 Task: Look for space in Georgetown, Guyana from 10th June, 2023 to 25th June, 2023 for 4 adults in price range Rs.10000 to Rs.15000. Place can be private room with 4 bedrooms having 4 beds and 4 bathrooms. Property type can be house, flat, guest house, hotel. Amenities needed are: wifi, TV, free parkinig on premises, gym, breakfast. Booking option can be shelf check-in. Required host language is English.
Action: Mouse moved to (558, 121)
Screenshot: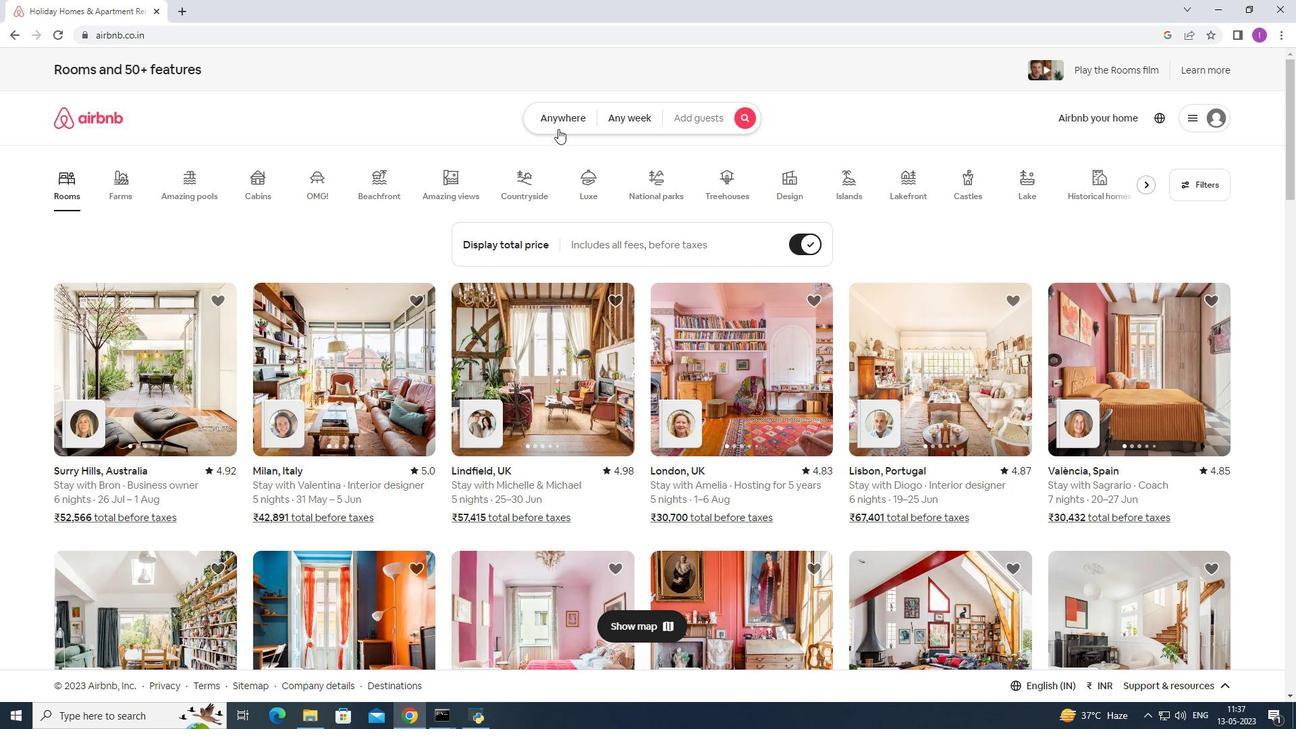 
Action: Mouse pressed left at (558, 121)
Screenshot: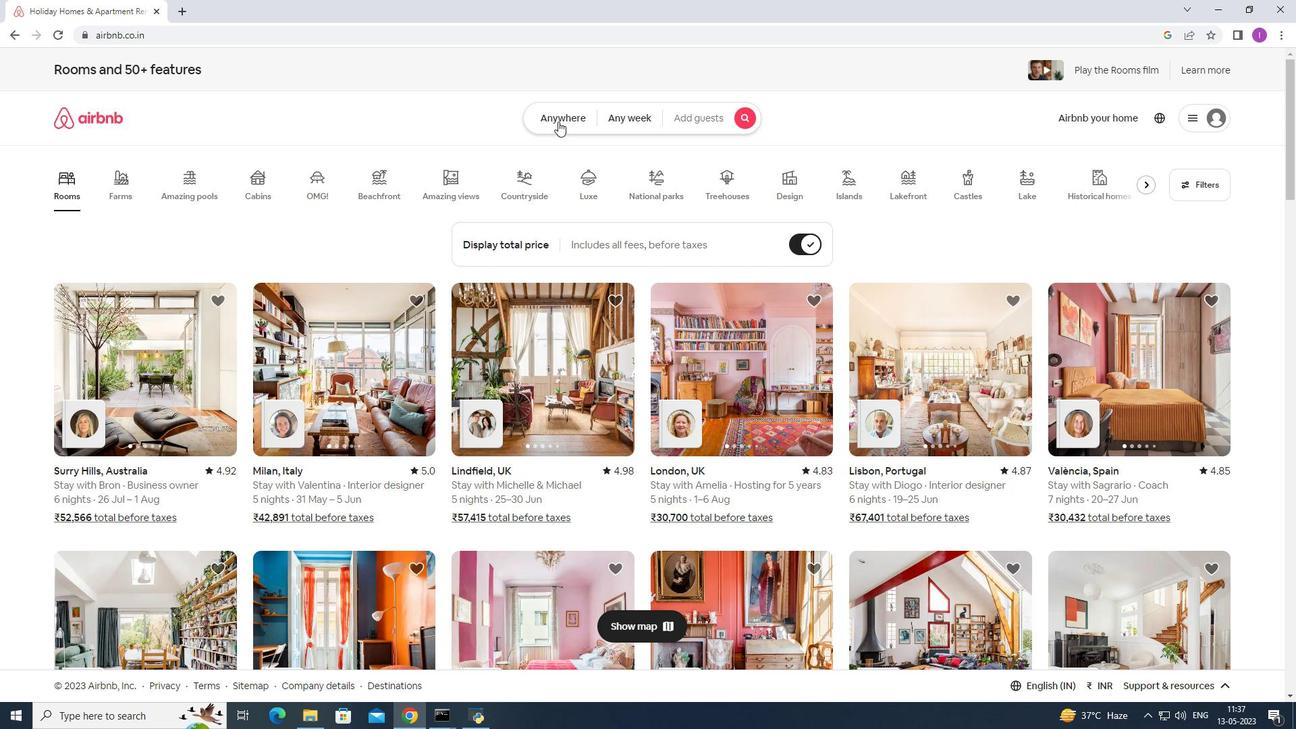 
Action: Mouse moved to (391, 172)
Screenshot: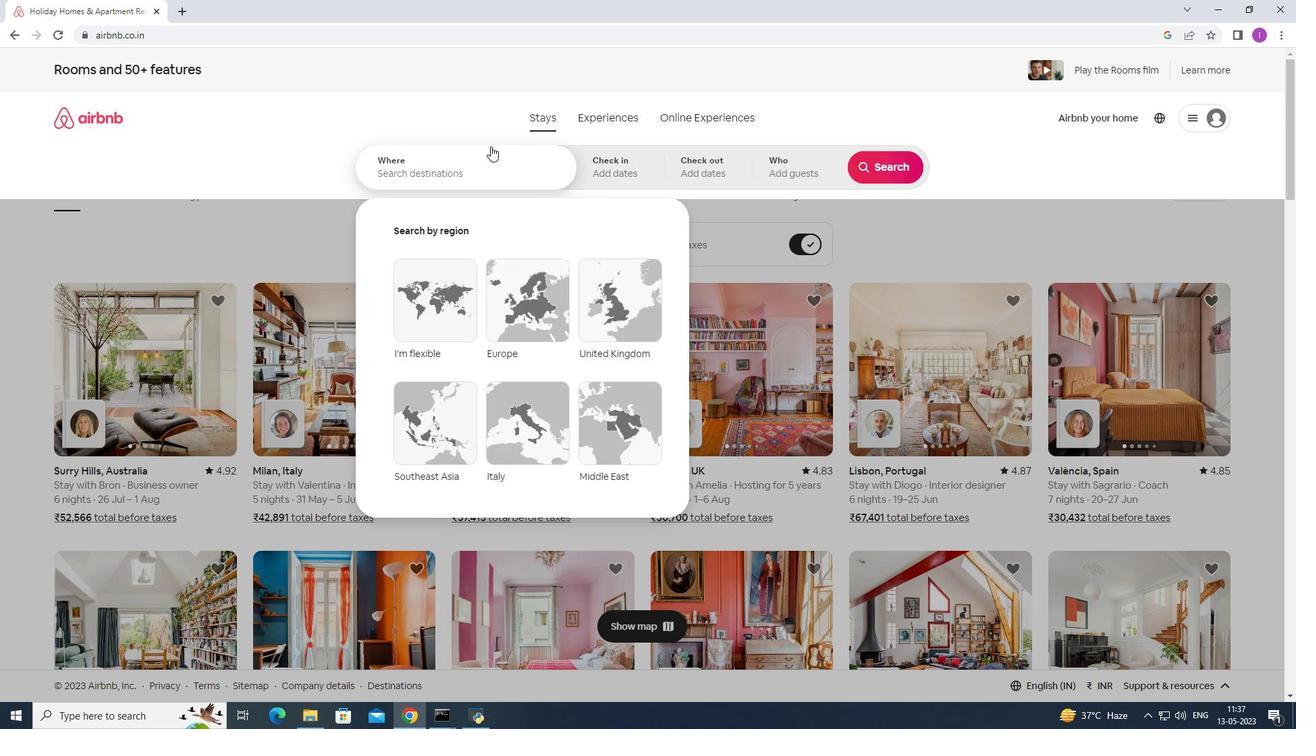 
Action: Mouse pressed left at (391, 172)
Screenshot: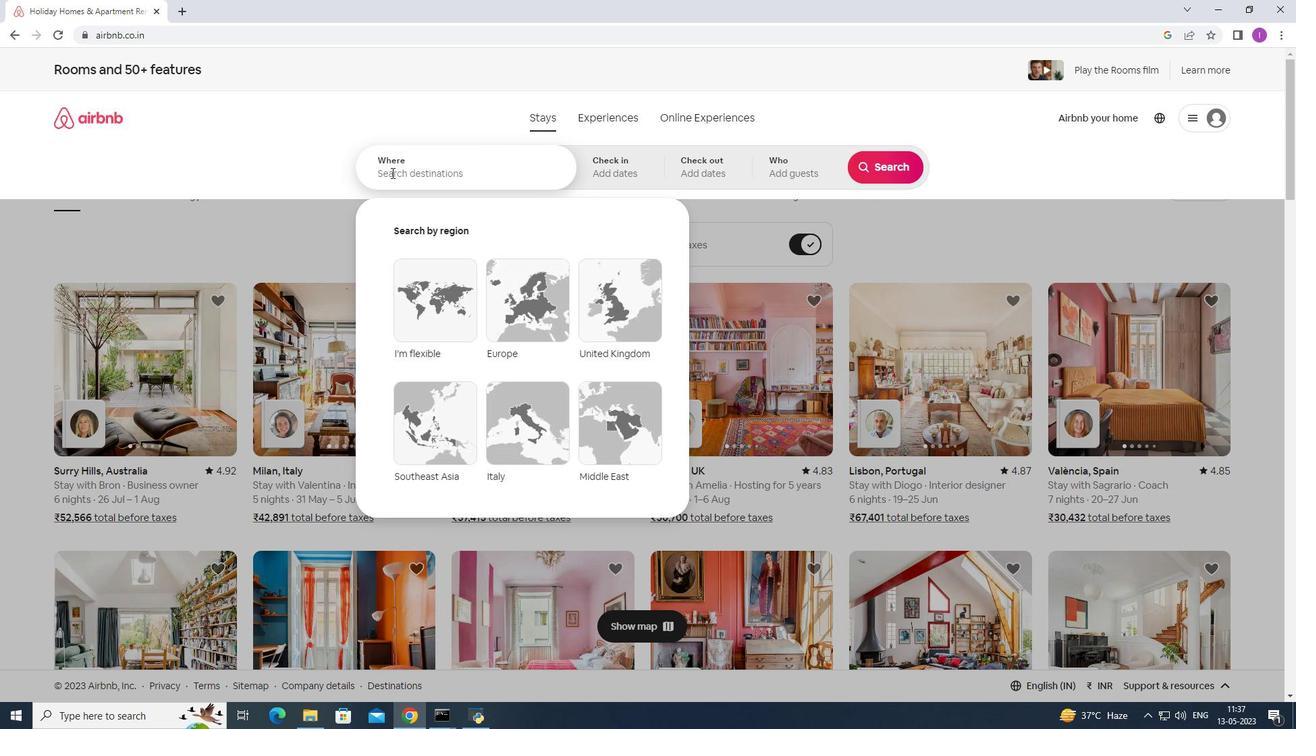 
Action: Mouse moved to (461, 187)
Screenshot: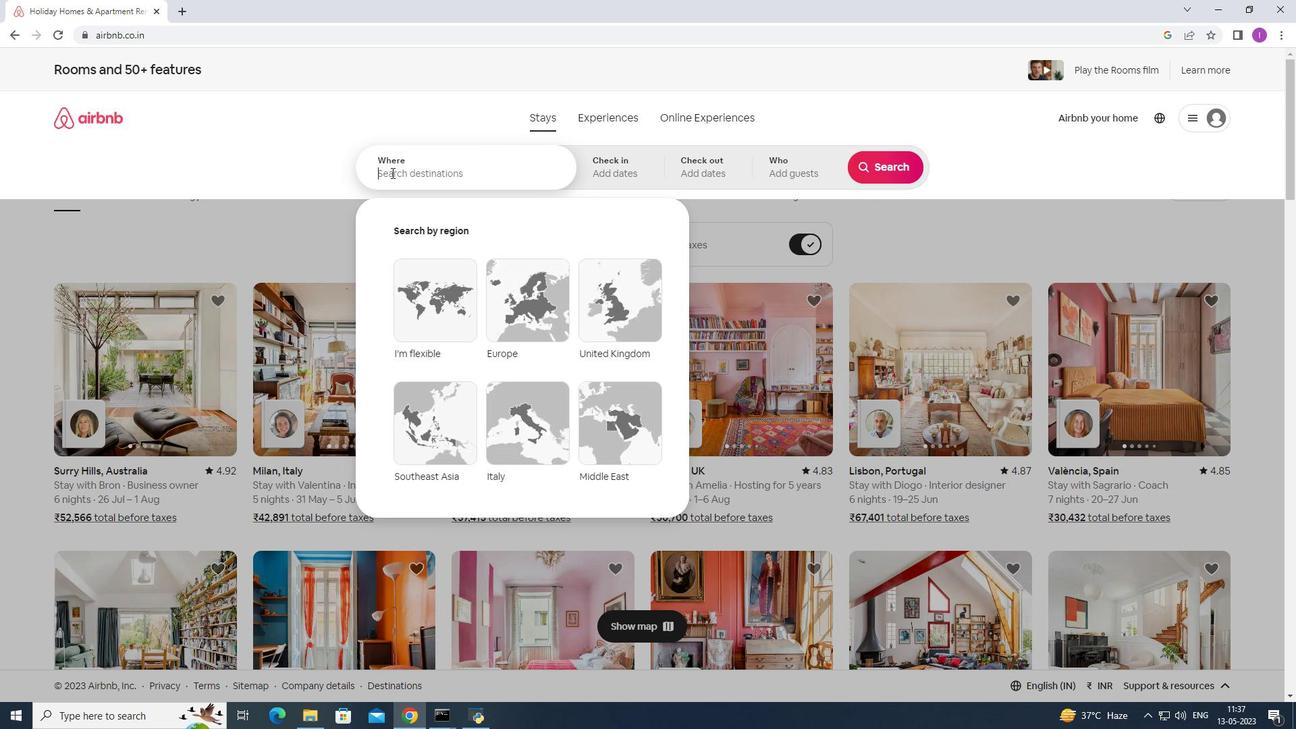 
Action: Key pressed <Key.shift>Georgetown,<Key.shift><Key.shift><Key.shift><Key.shift><Key.shift><Key.shift><Key.shift><Key.shift><Key.shift>Guyana
Screenshot: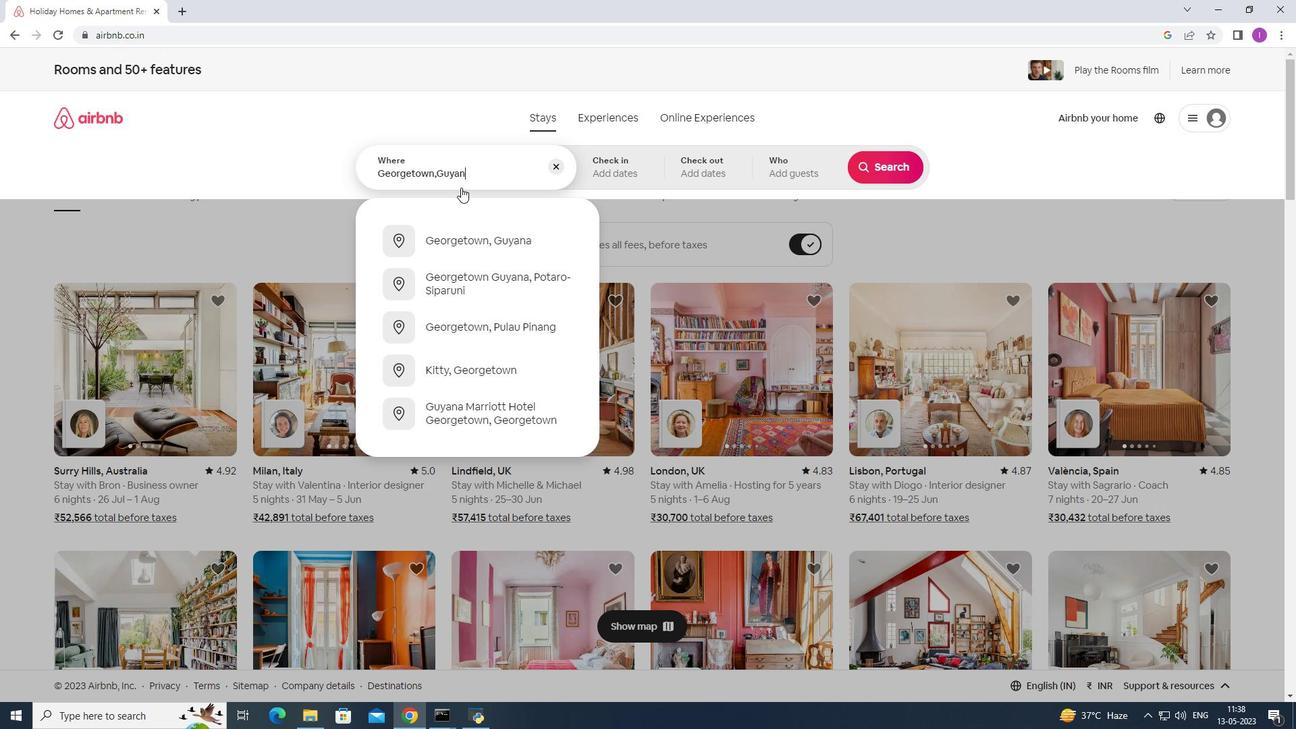 
Action: Mouse moved to (449, 234)
Screenshot: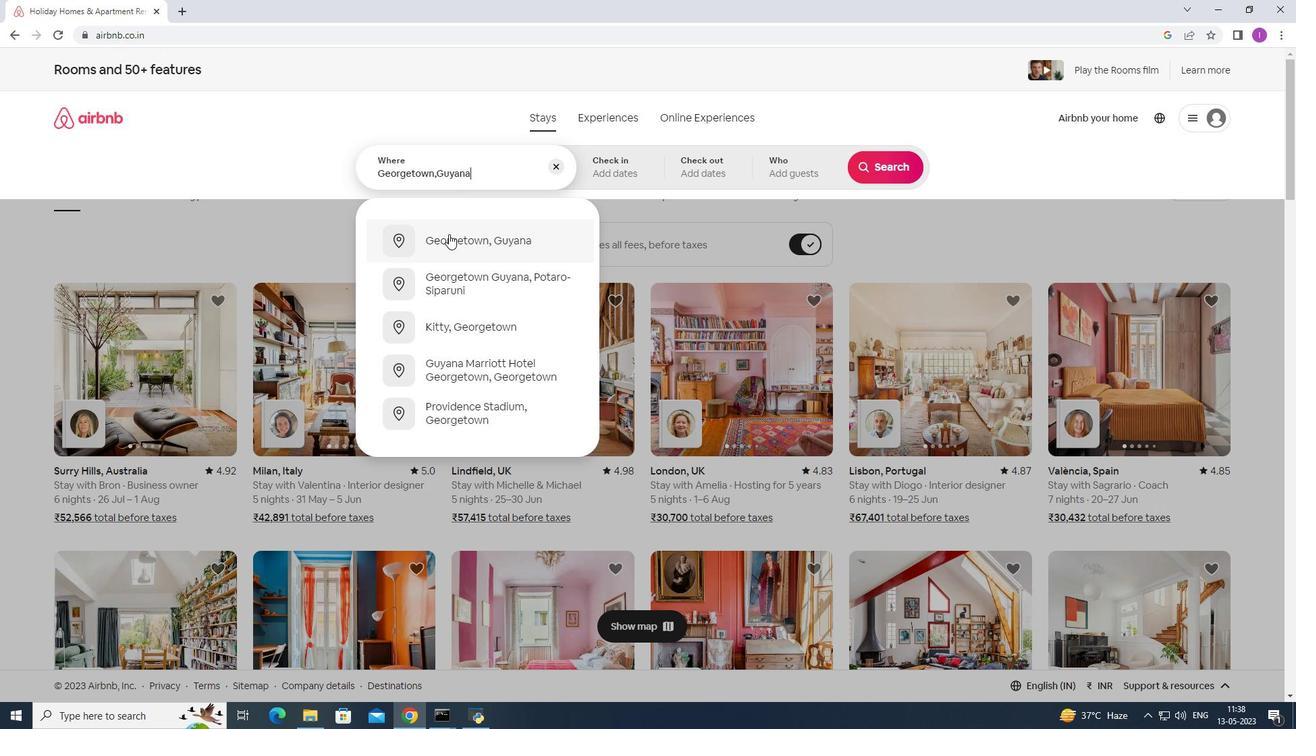 
Action: Mouse pressed left at (449, 234)
Screenshot: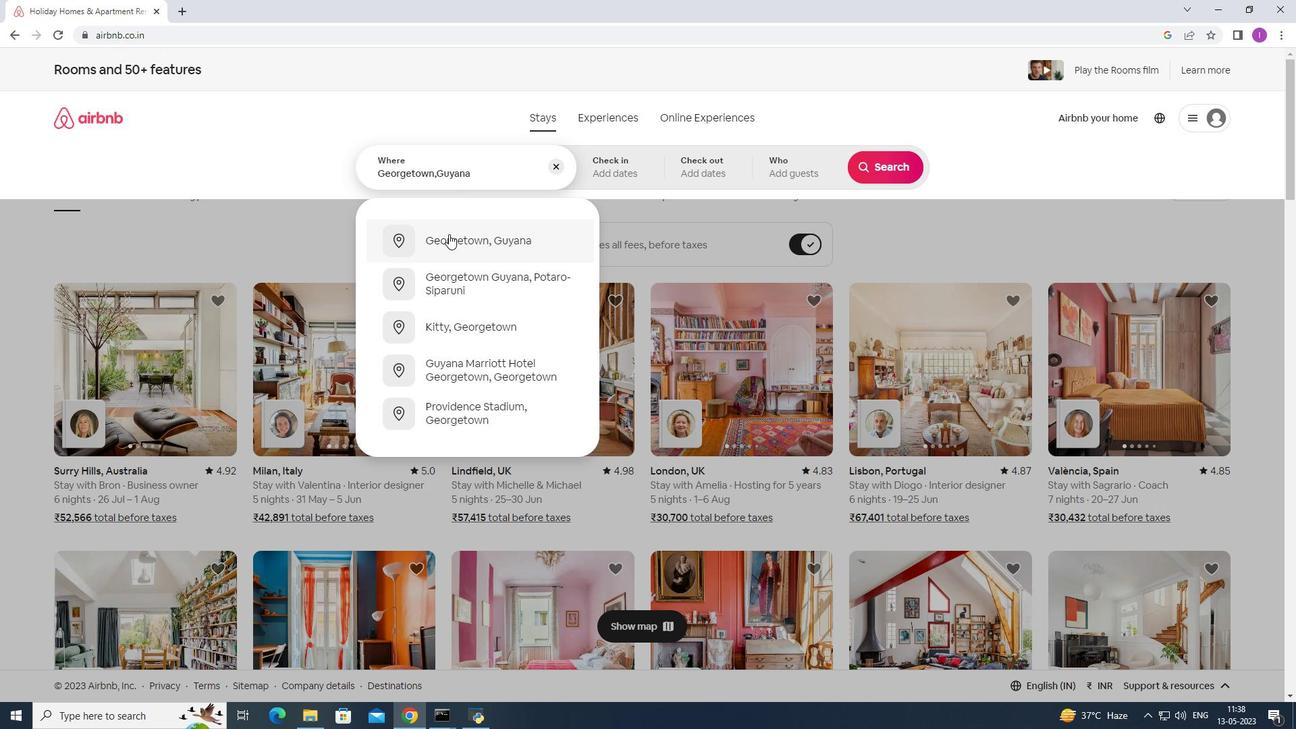
Action: Mouse moved to (886, 275)
Screenshot: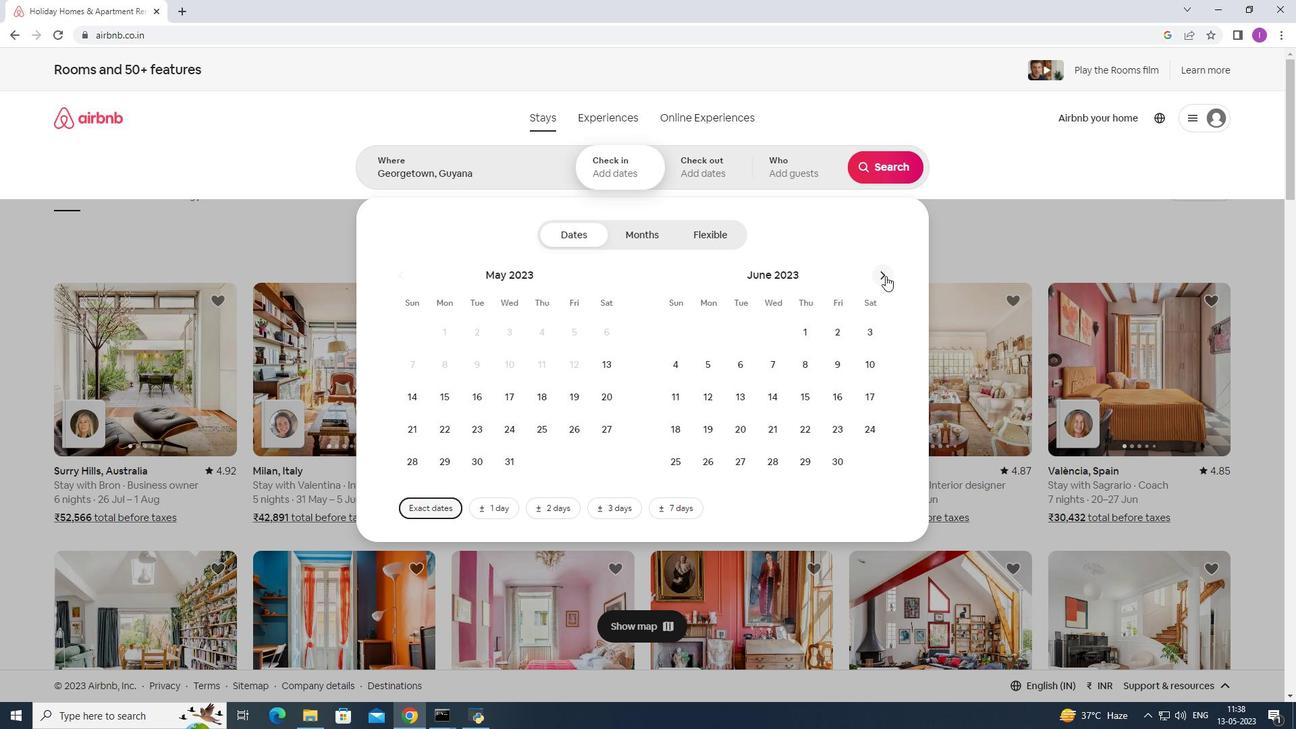 
Action: Mouse pressed left at (886, 275)
Screenshot: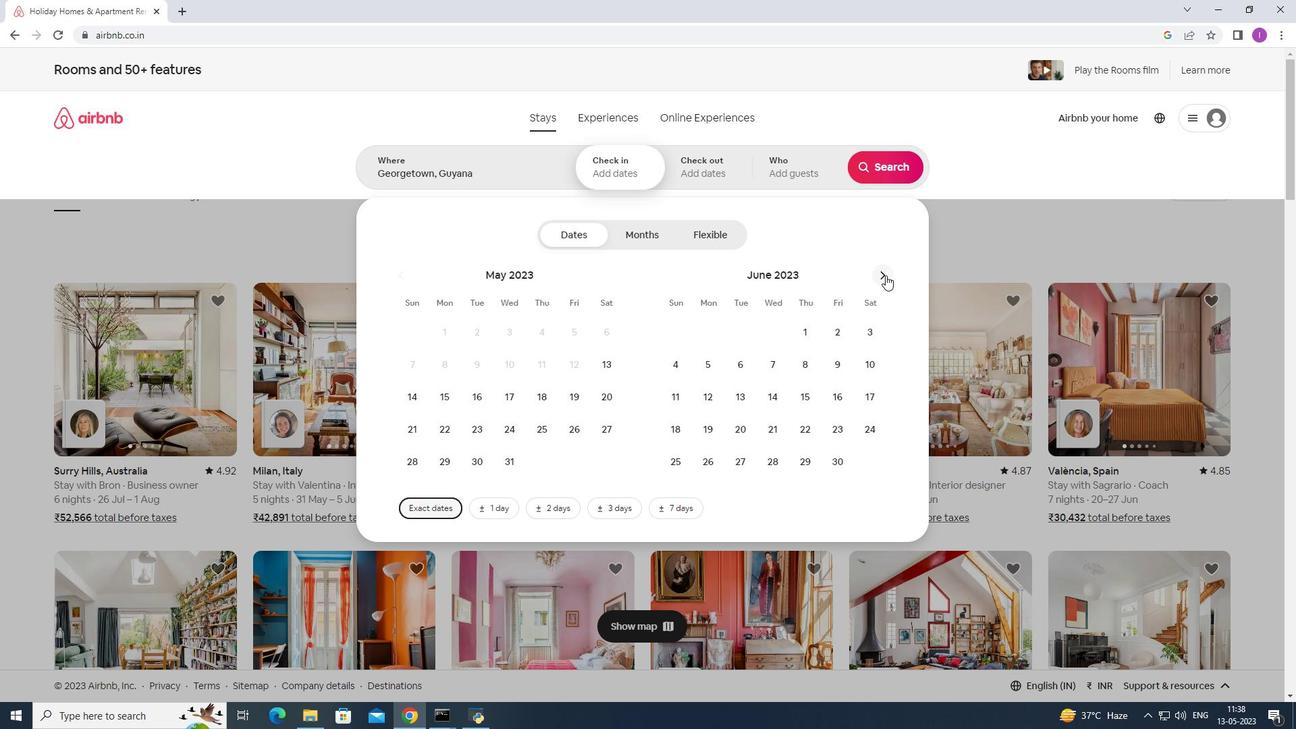 
Action: Mouse moved to (604, 368)
Screenshot: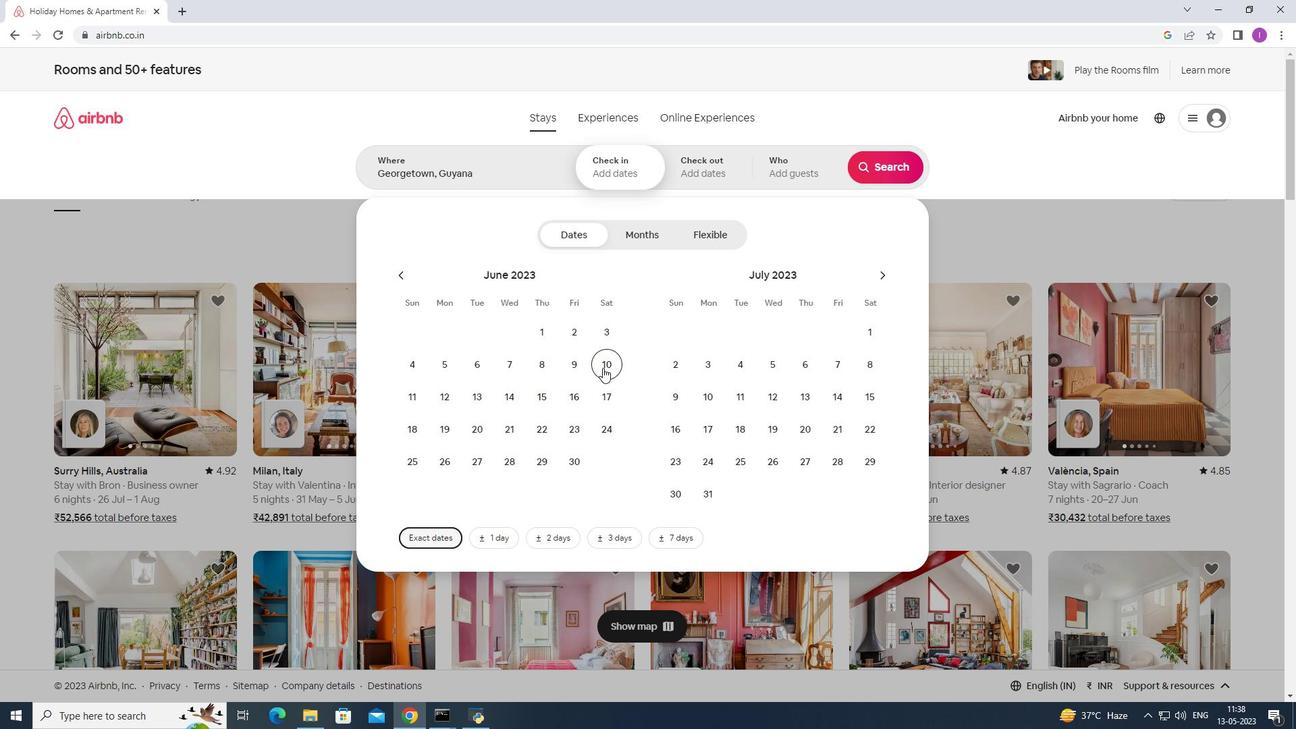 
Action: Mouse pressed left at (604, 368)
Screenshot: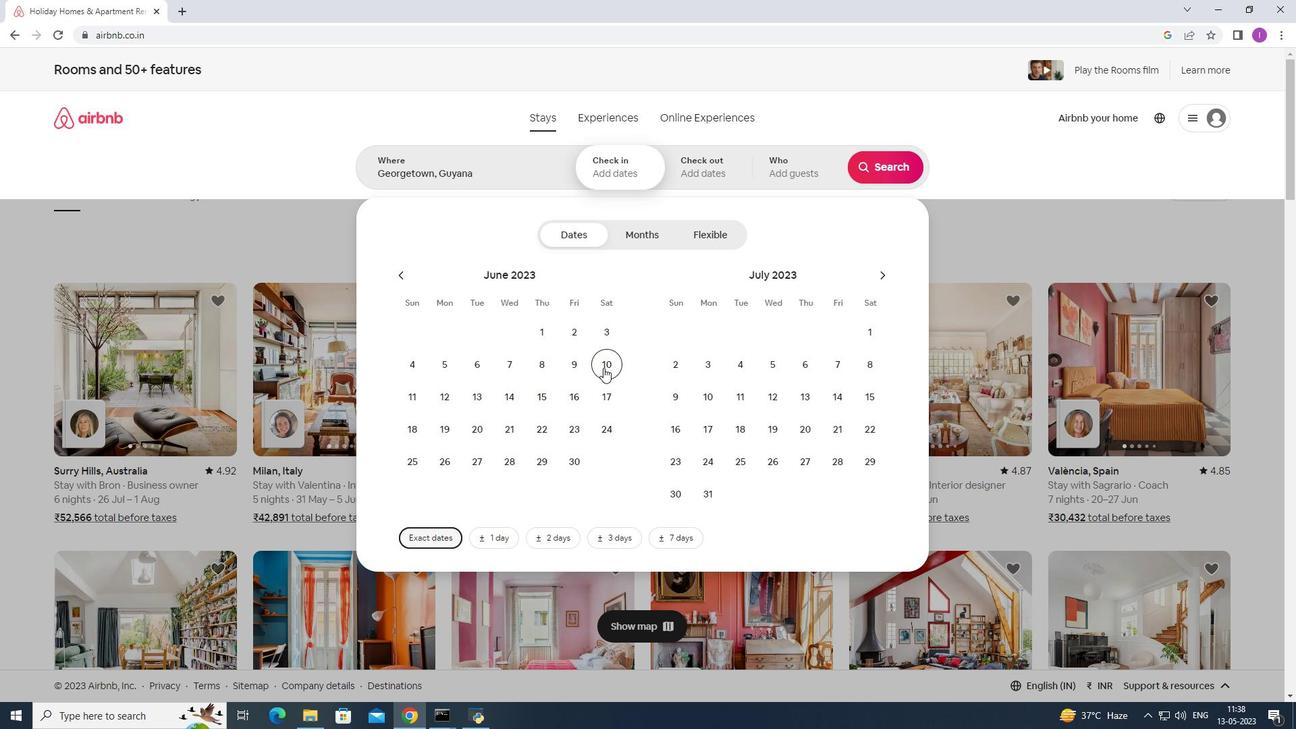 
Action: Mouse moved to (401, 463)
Screenshot: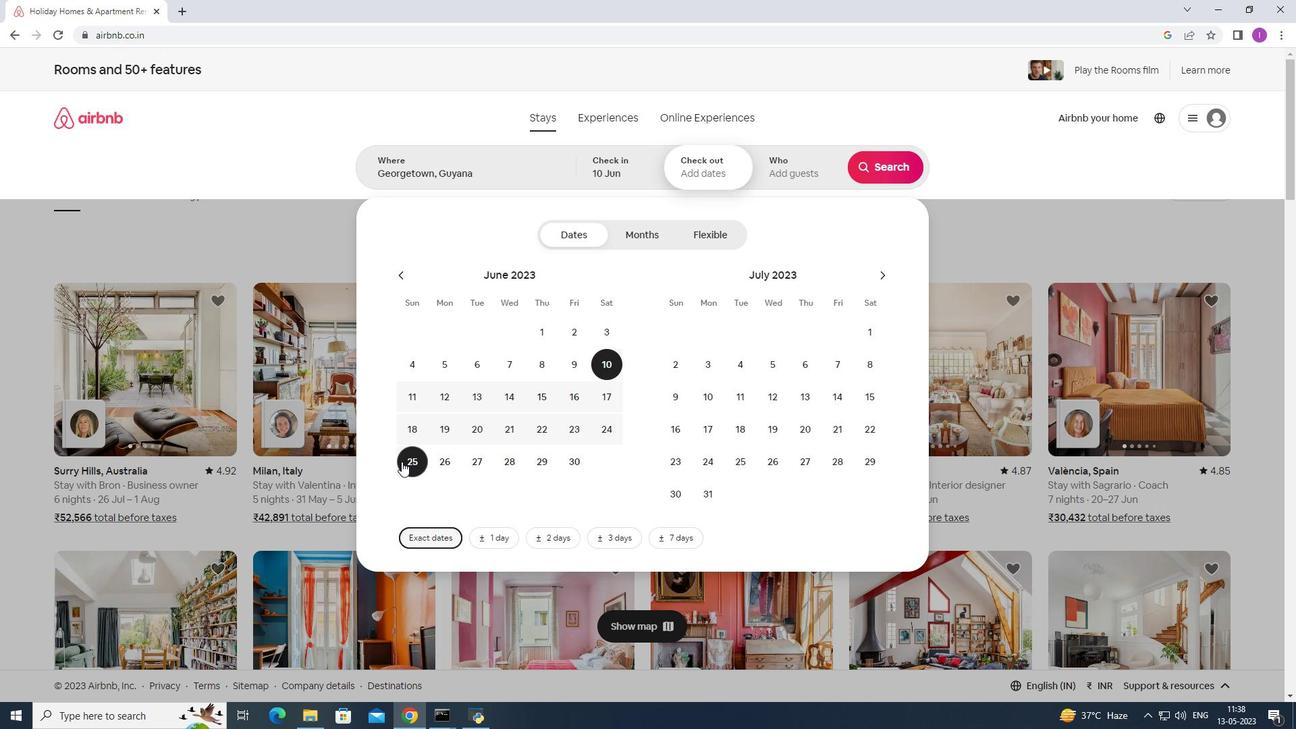 
Action: Mouse pressed left at (401, 463)
Screenshot: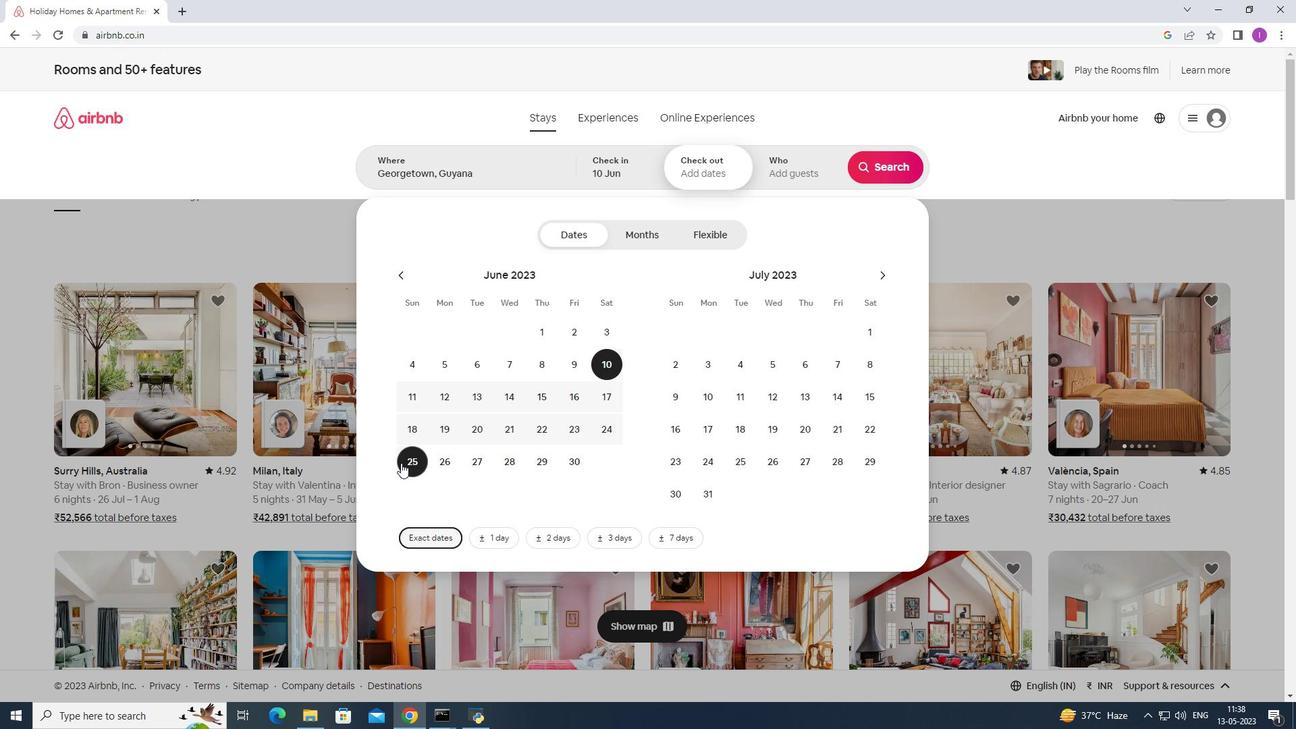 
Action: Mouse moved to (778, 171)
Screenshot: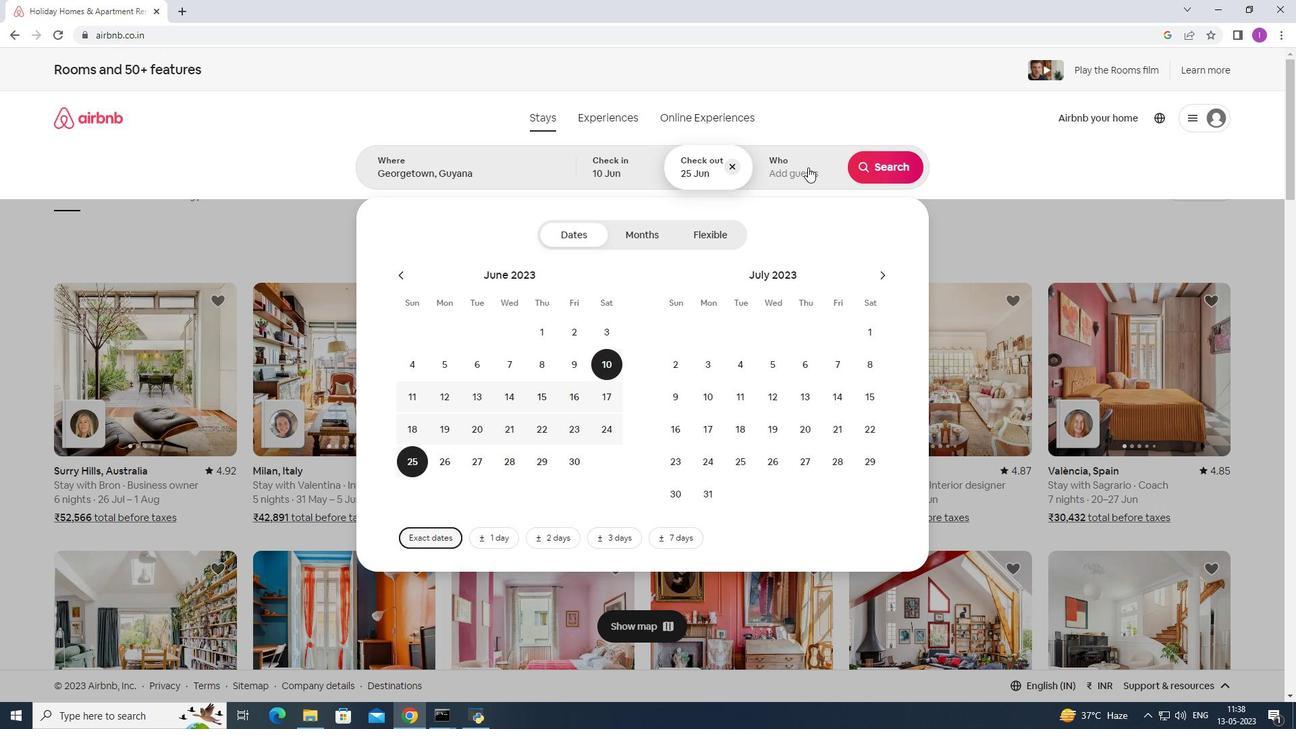 
Action: Mouse pressed left at (778, 171)
Screenshot: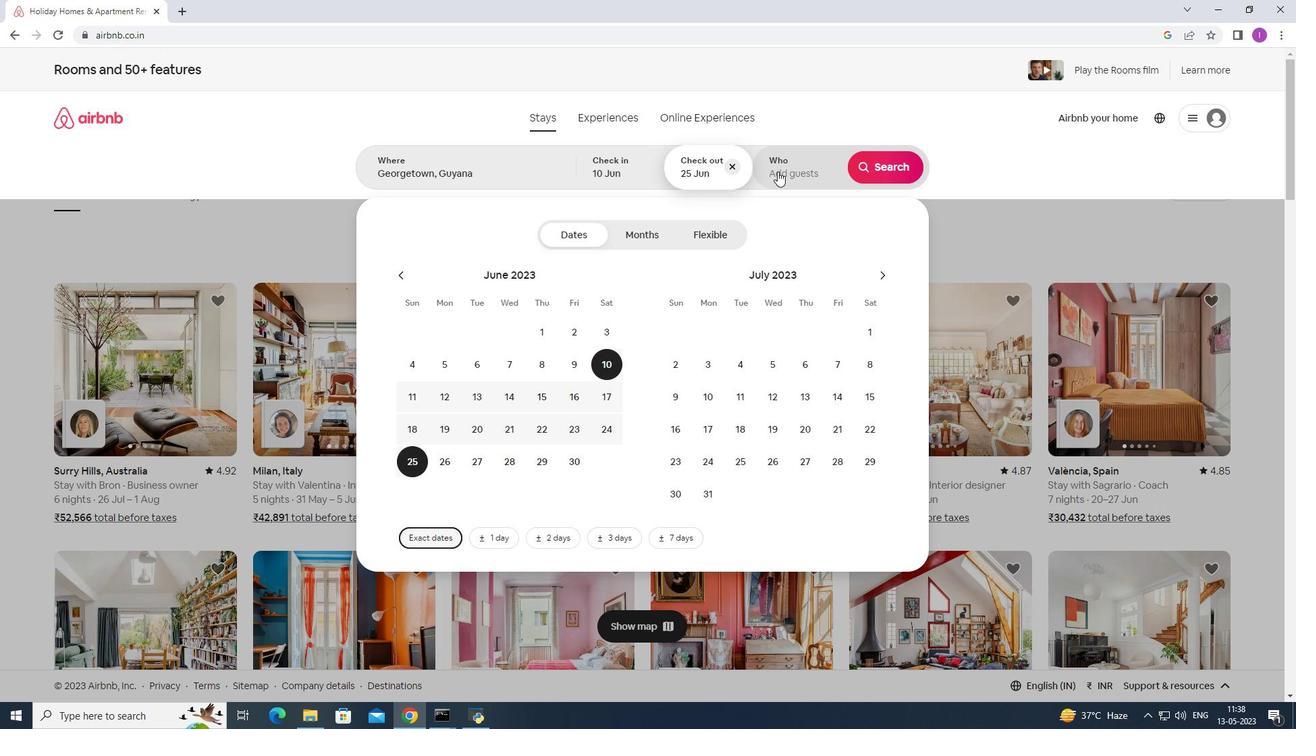 
Action: Mouse moved to (886, 239)
Screenshot: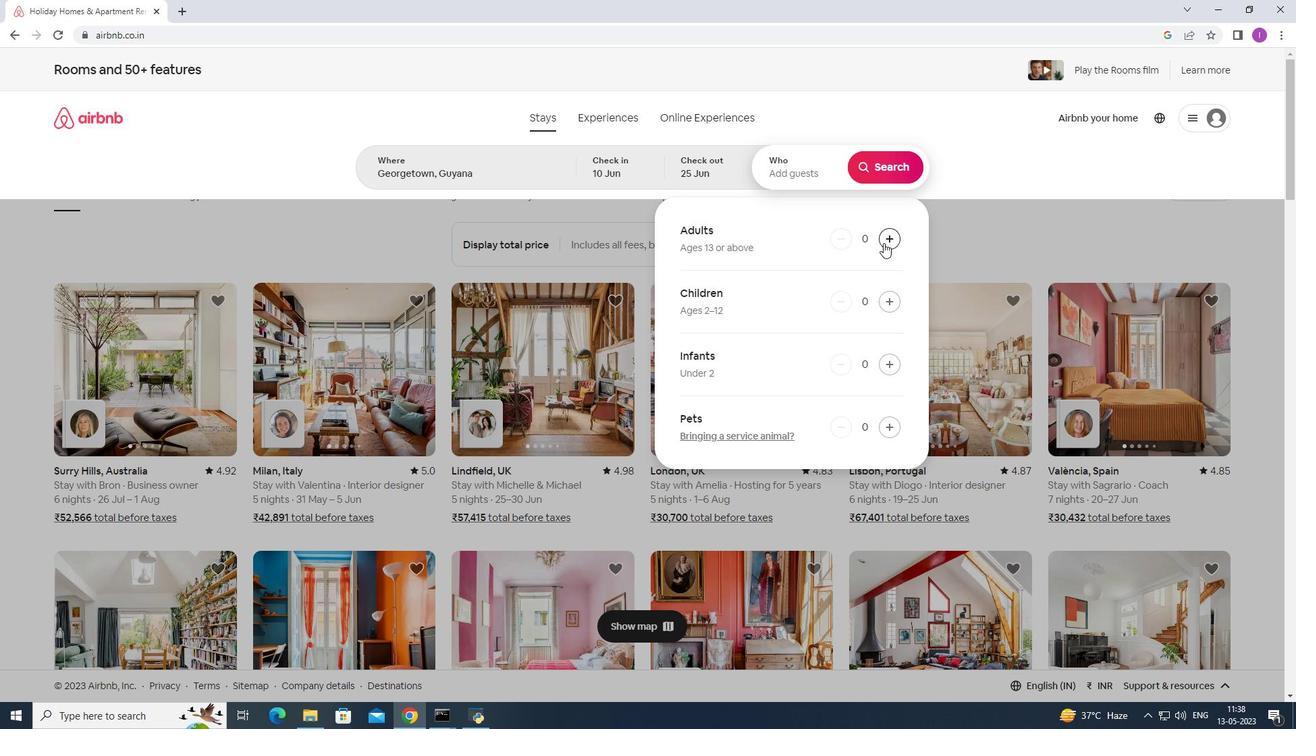
Action: Mouse pressed left at (886, 239)
Screenshot: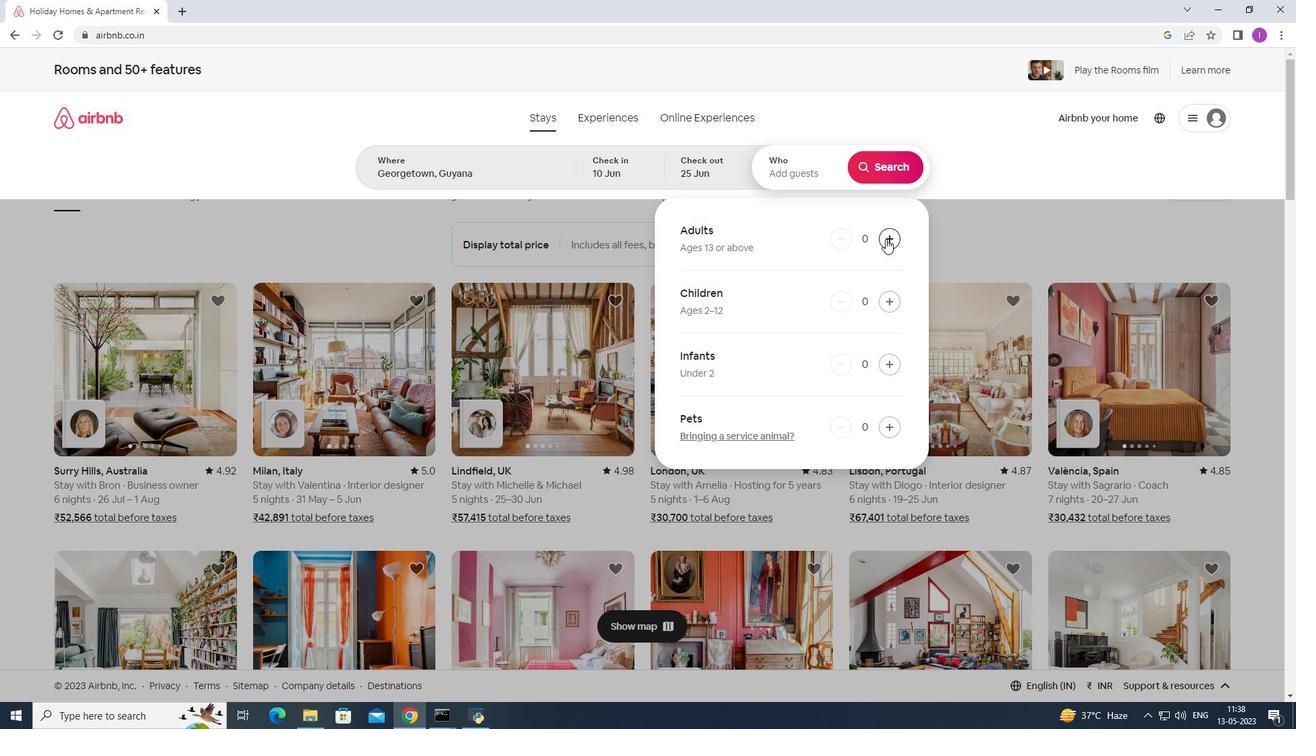 
Action: Mouse moved to (886, 239)
Screenshot: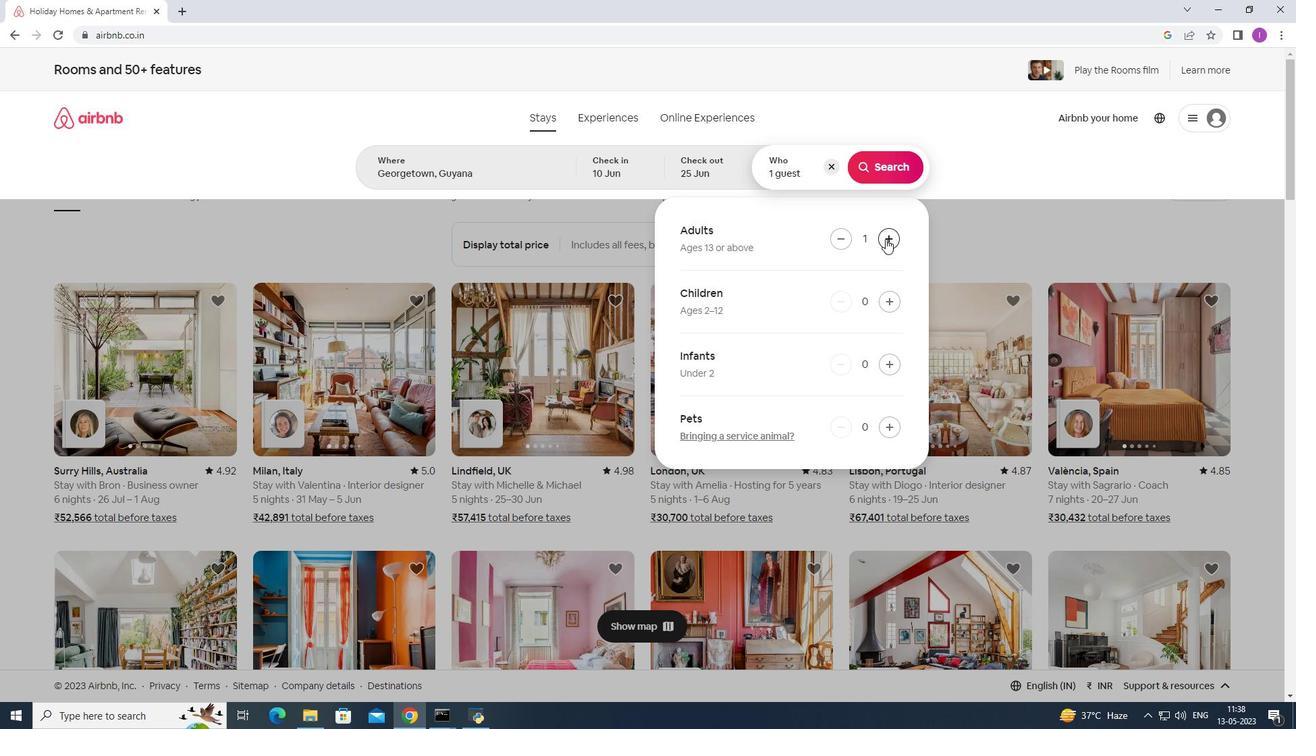 
Action: Mouse pressed left at (886, 239)
Screenshot: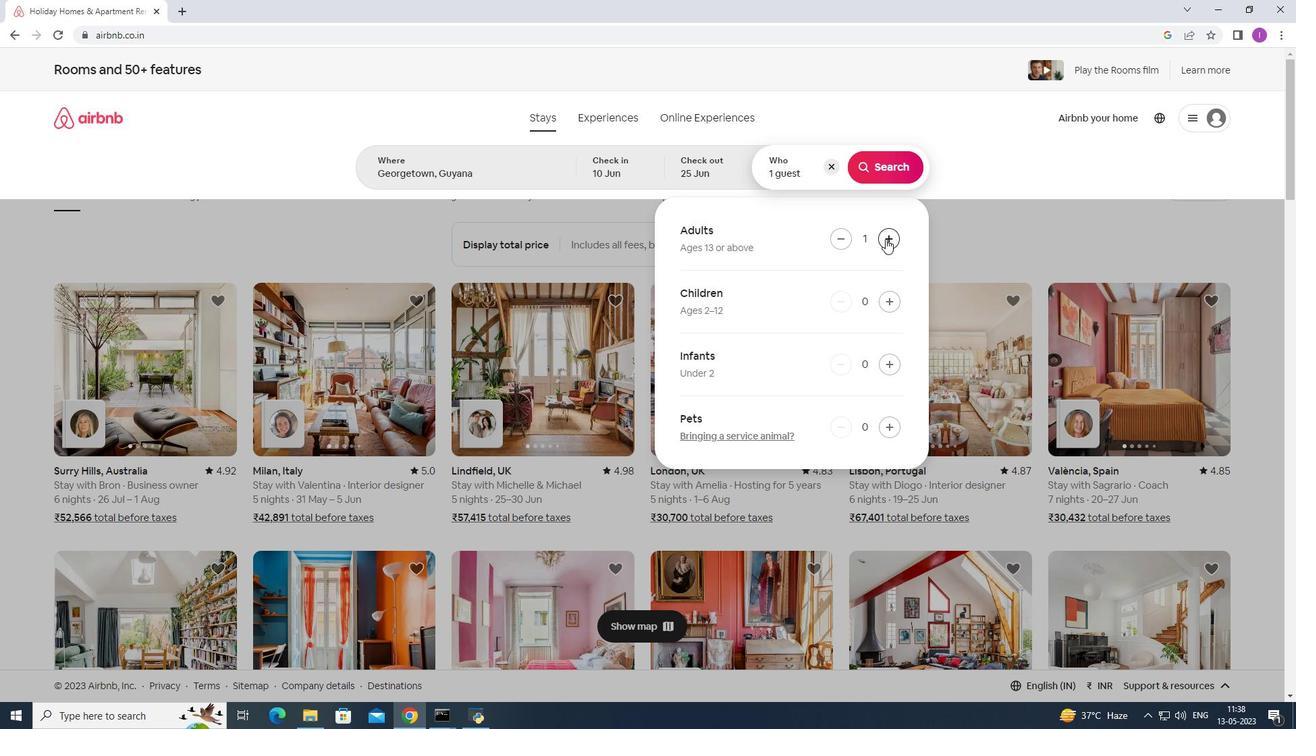 
Action: Mouse pressed left at (886, 239)
Screenshot: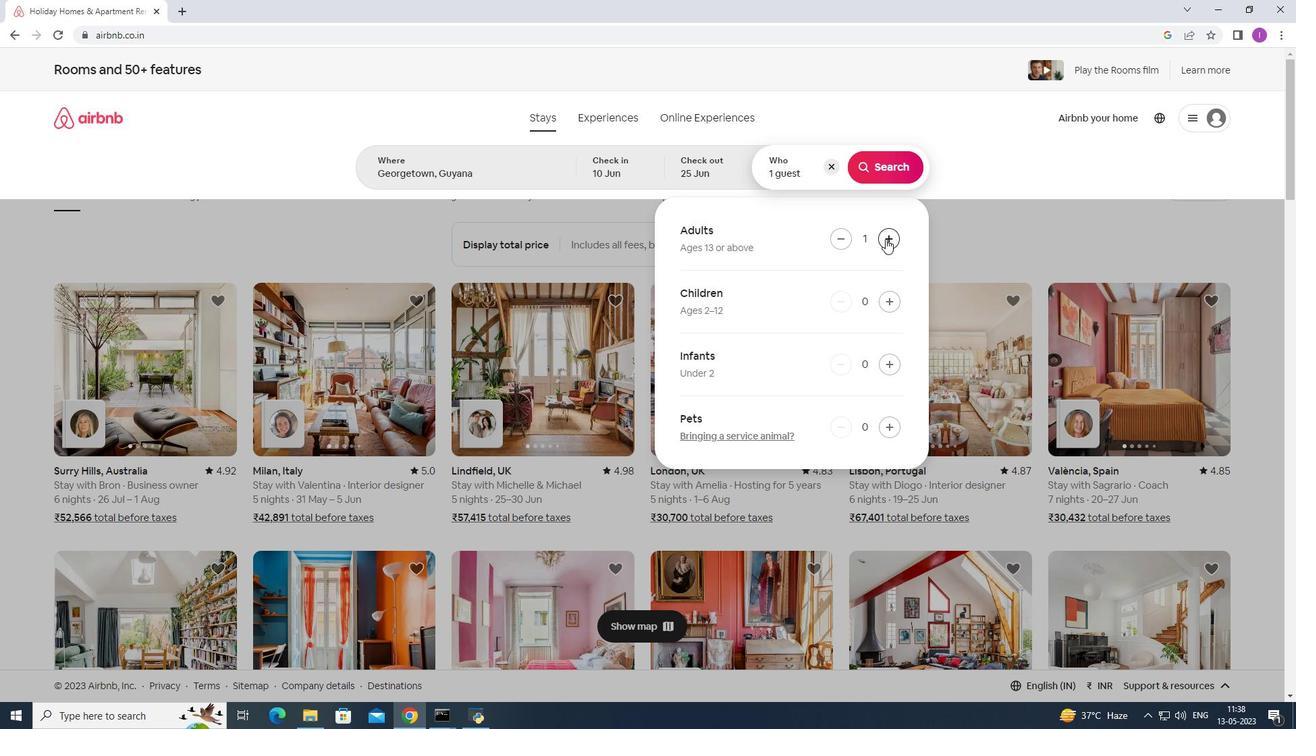 
Action: Mouse pressed left at (886, 239)
Screenshot: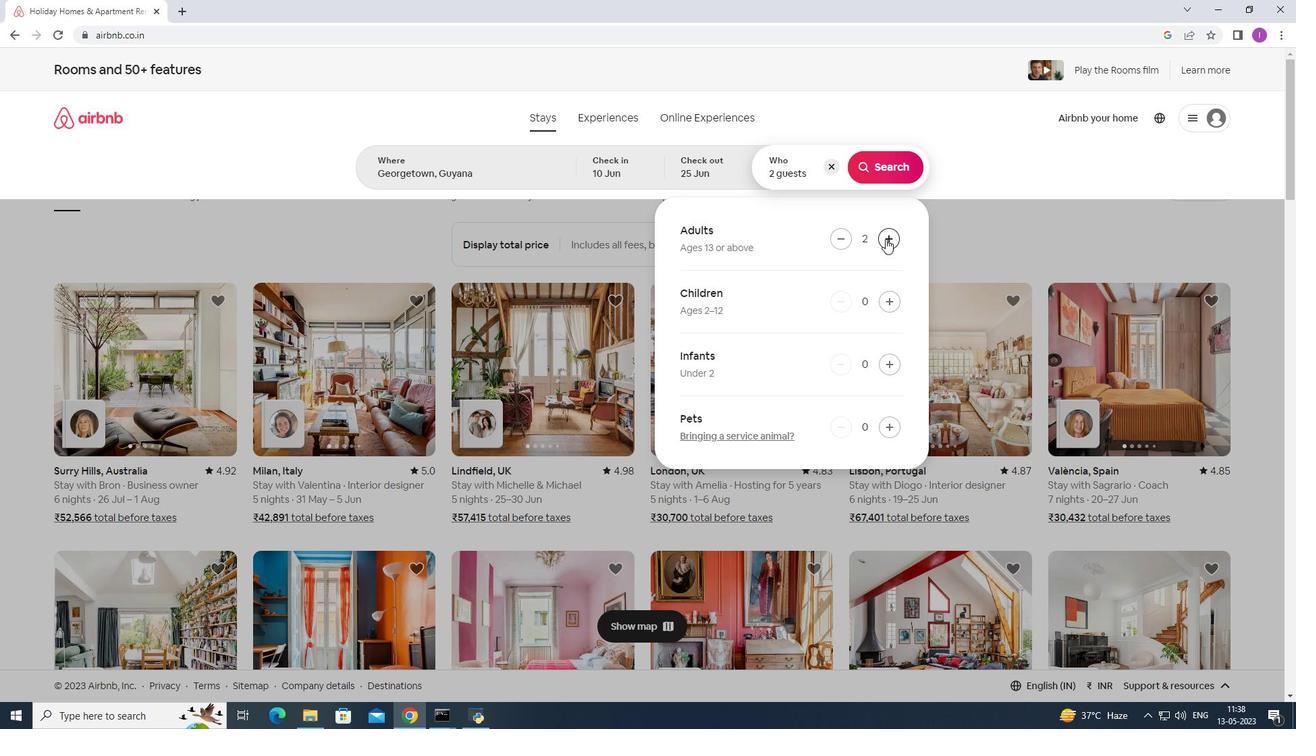 
Action: Mouse moved to (889, 172)
Screenshot: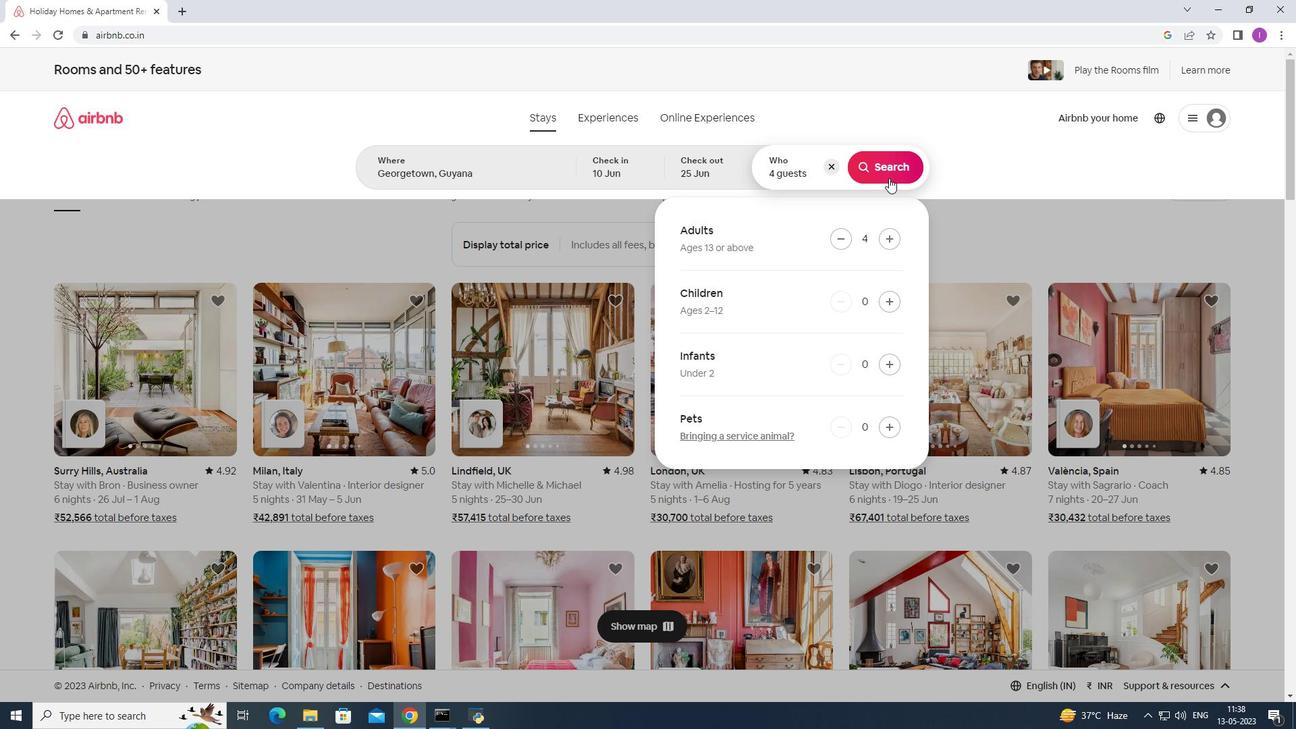 
Action: Mouse pressed left at (889, 172)
Screenshot: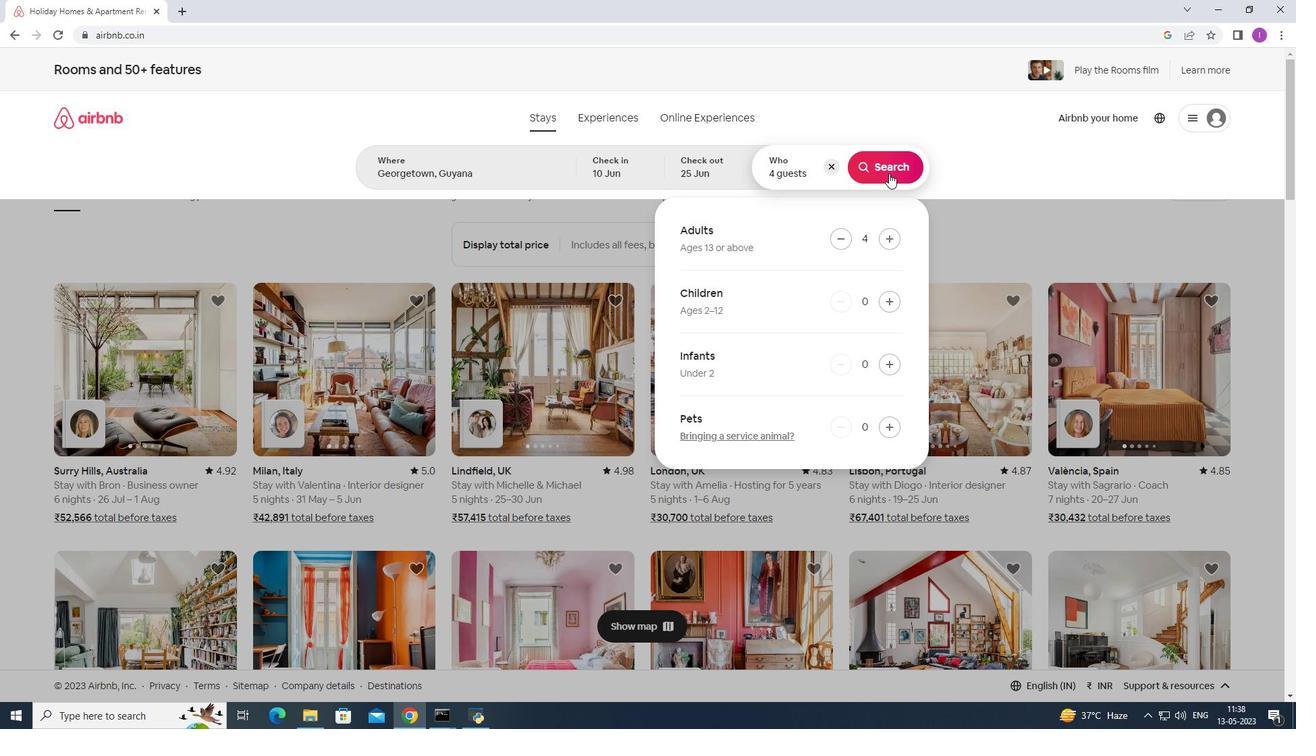 
Action: Mouse moved to (1244, 123)
Screenshot: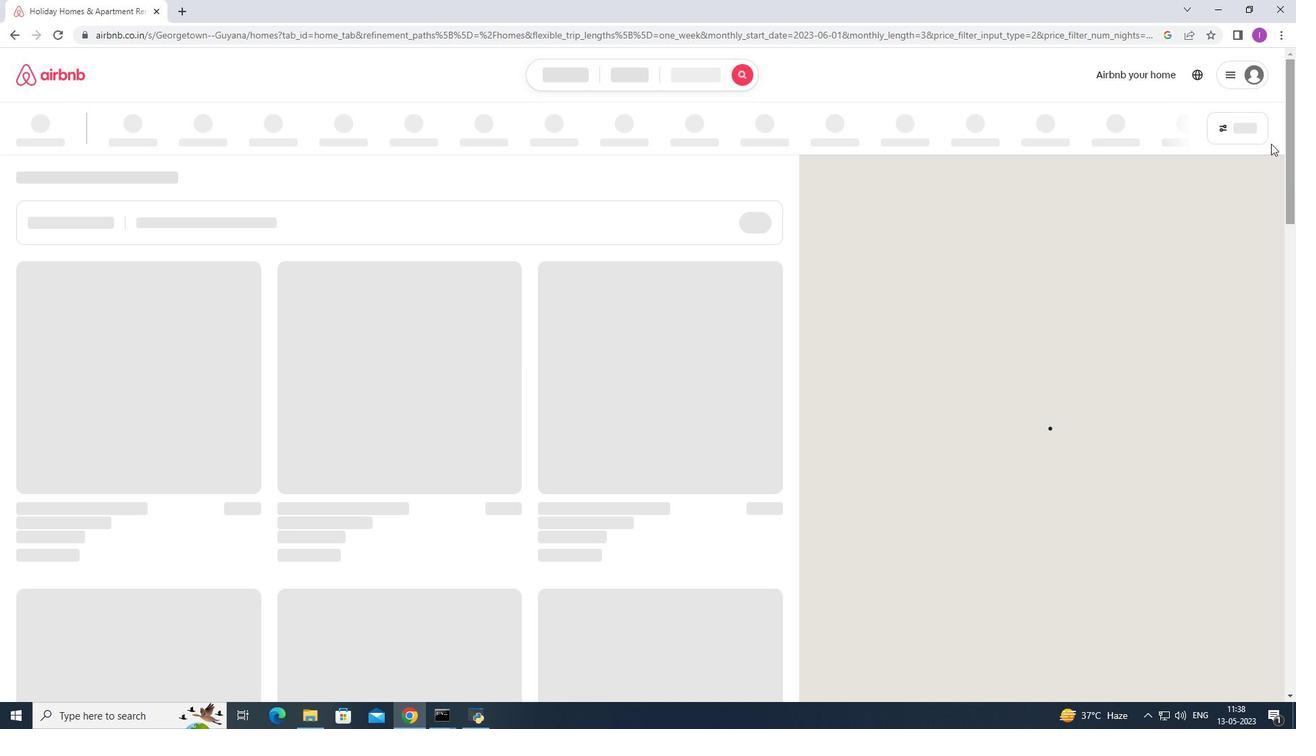 
Action: Mouse pressed left at (1244, 123)
Screenshot: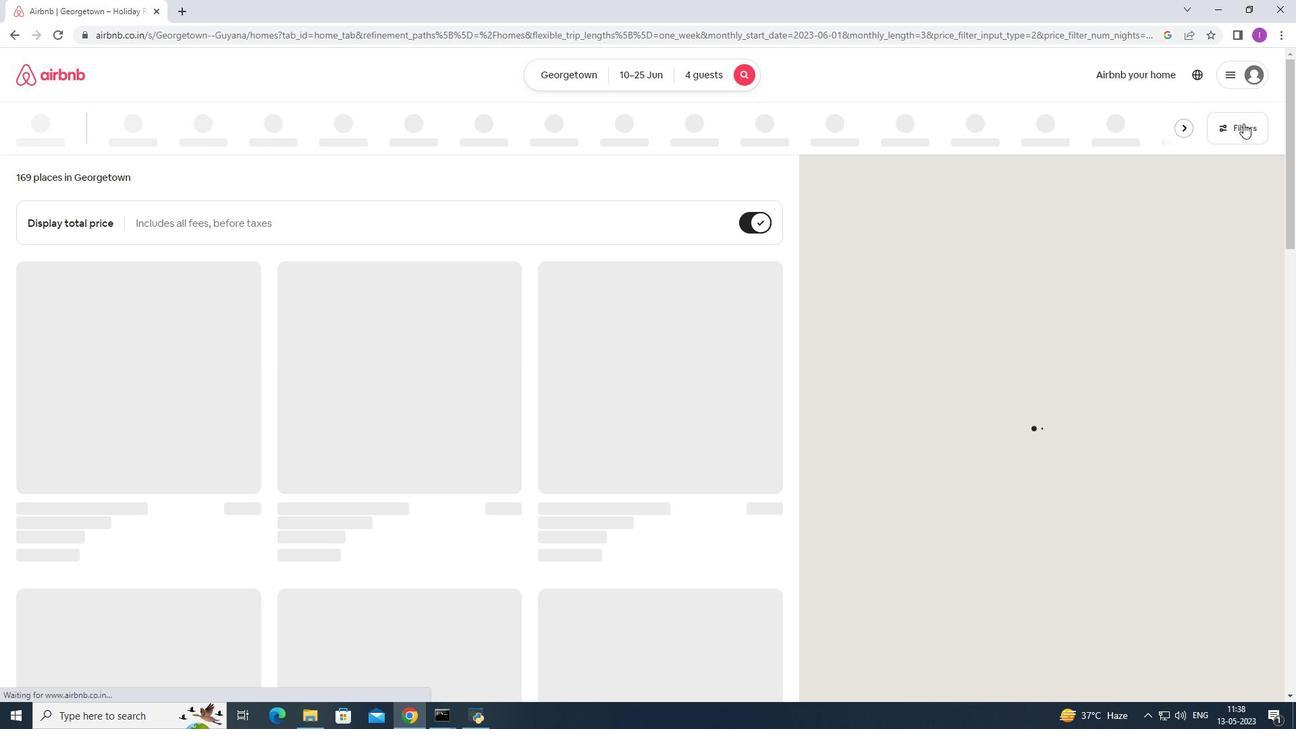 
Action: Mouse moved to (744, 466)
Screenshot: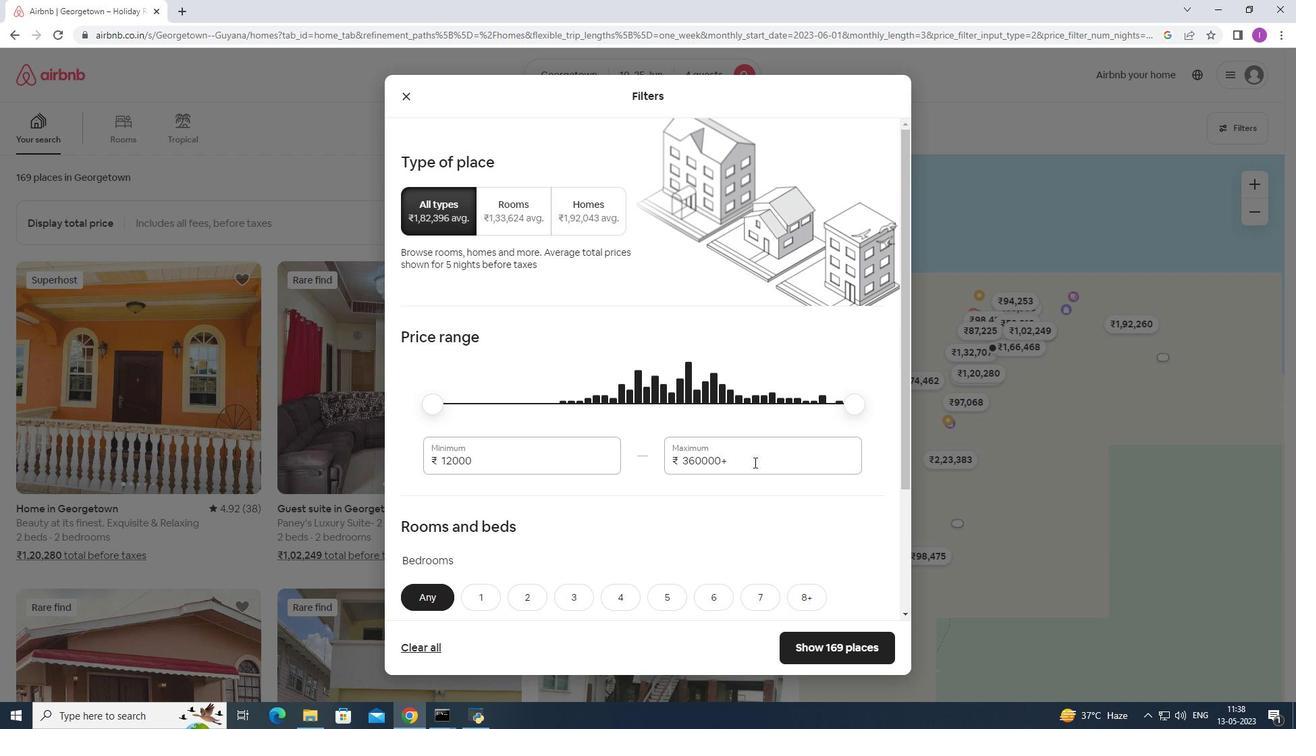 
Action: Mouse pressed left at (744, 466)
Screenshot: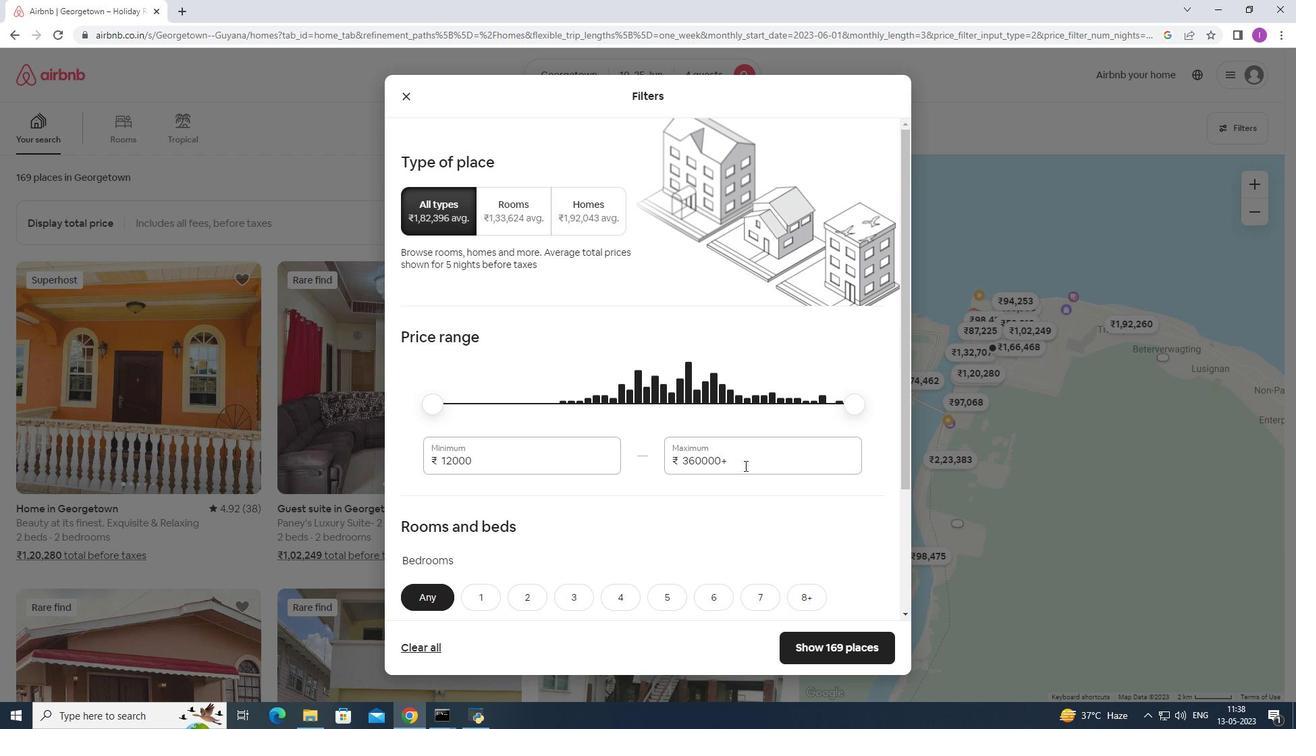 
Action: Mouse moved to (660, 466)
Screenshot: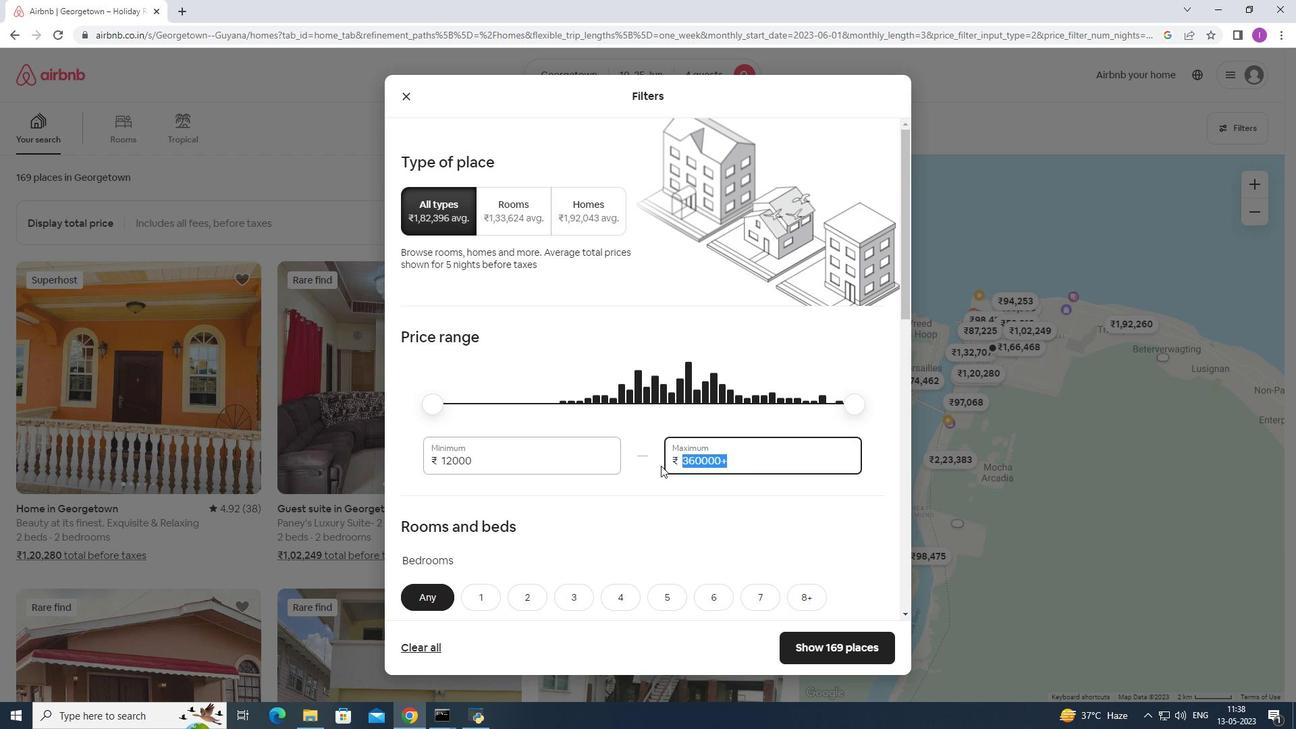 
Action: Key pressed 15000
Screenshot: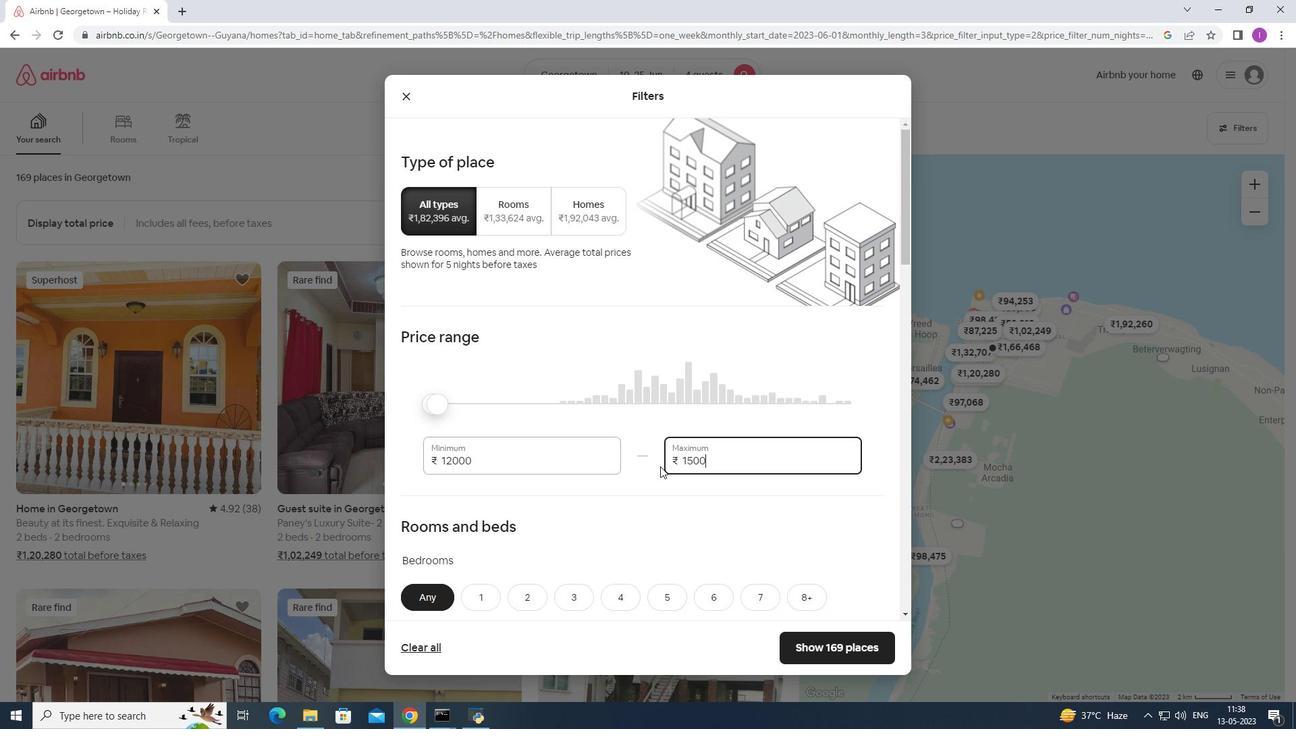 
Action: Mouse moved to (476, 463)
Screenshot: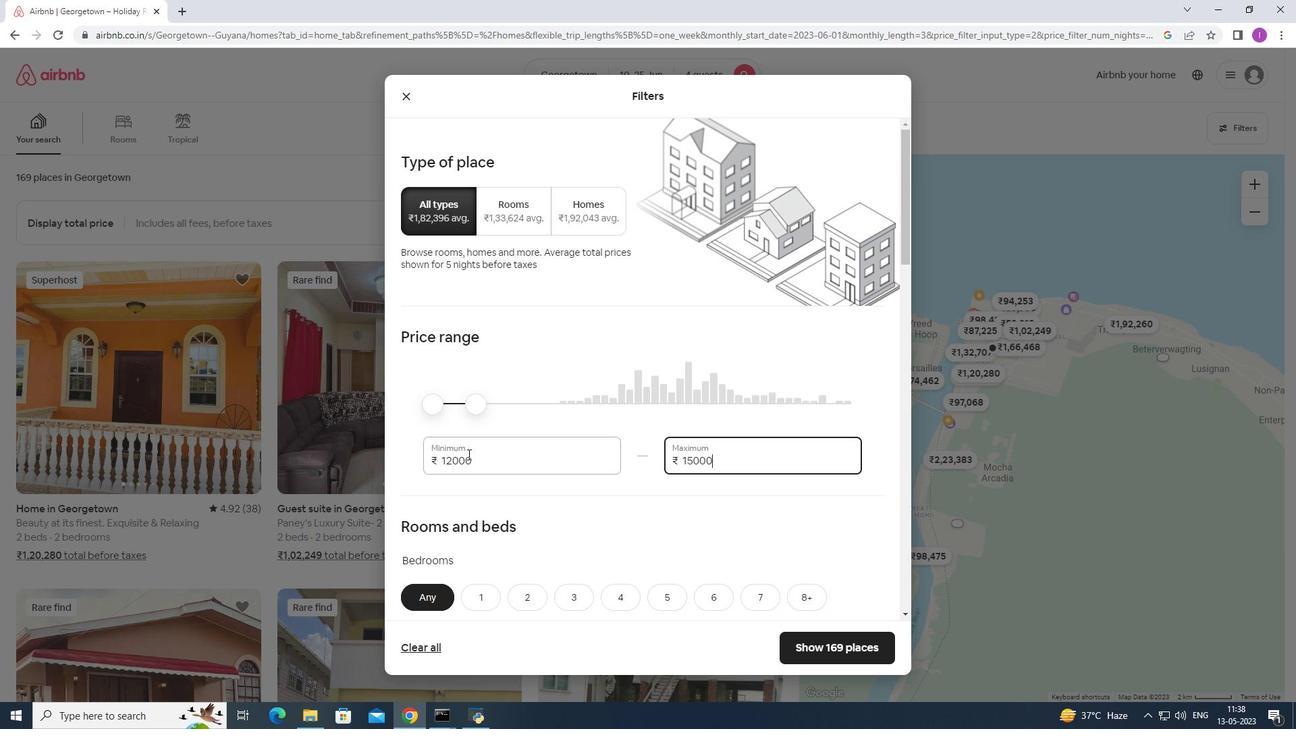 
Action: Mouse pressed left at (476, 463)
Screenshot: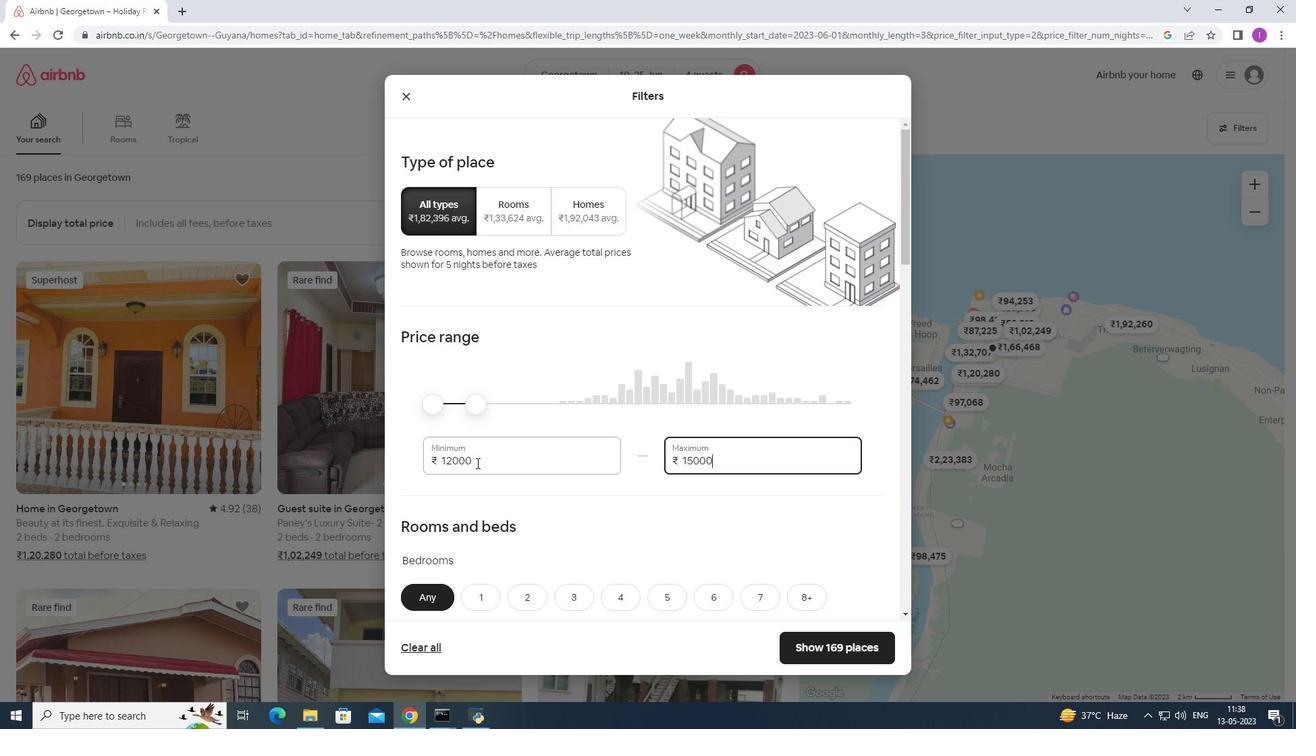 
Action: Mouse moved to (432, 466)
Screenshot: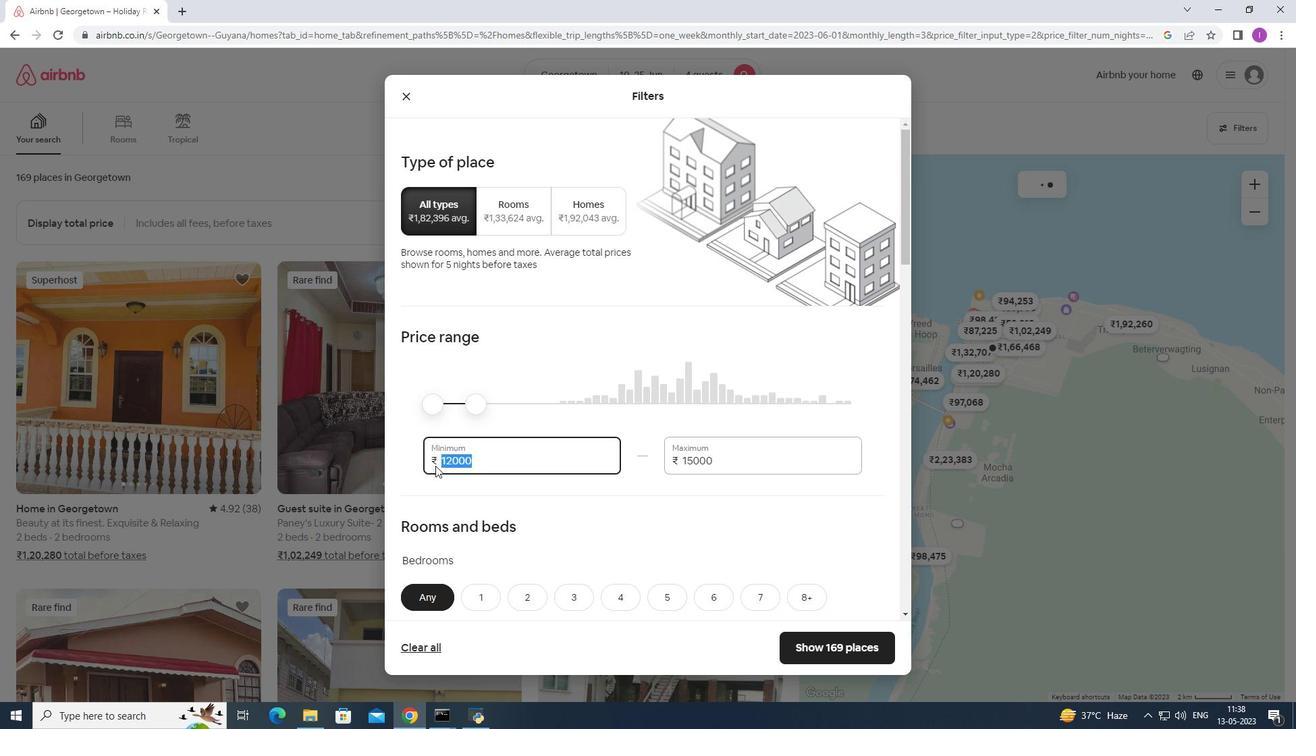 
Action: Key pressed 1
Screenshot: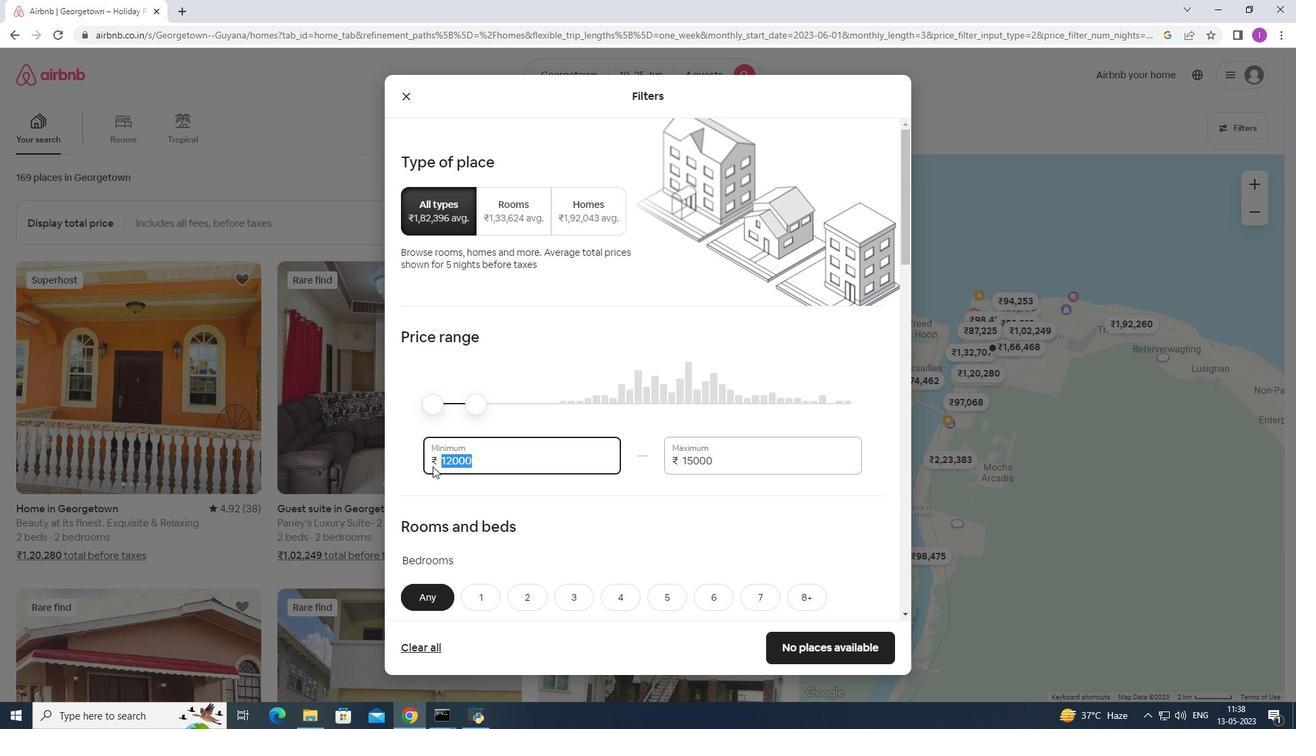 
Action: Mouse moved to (431, 459)
Screenshot: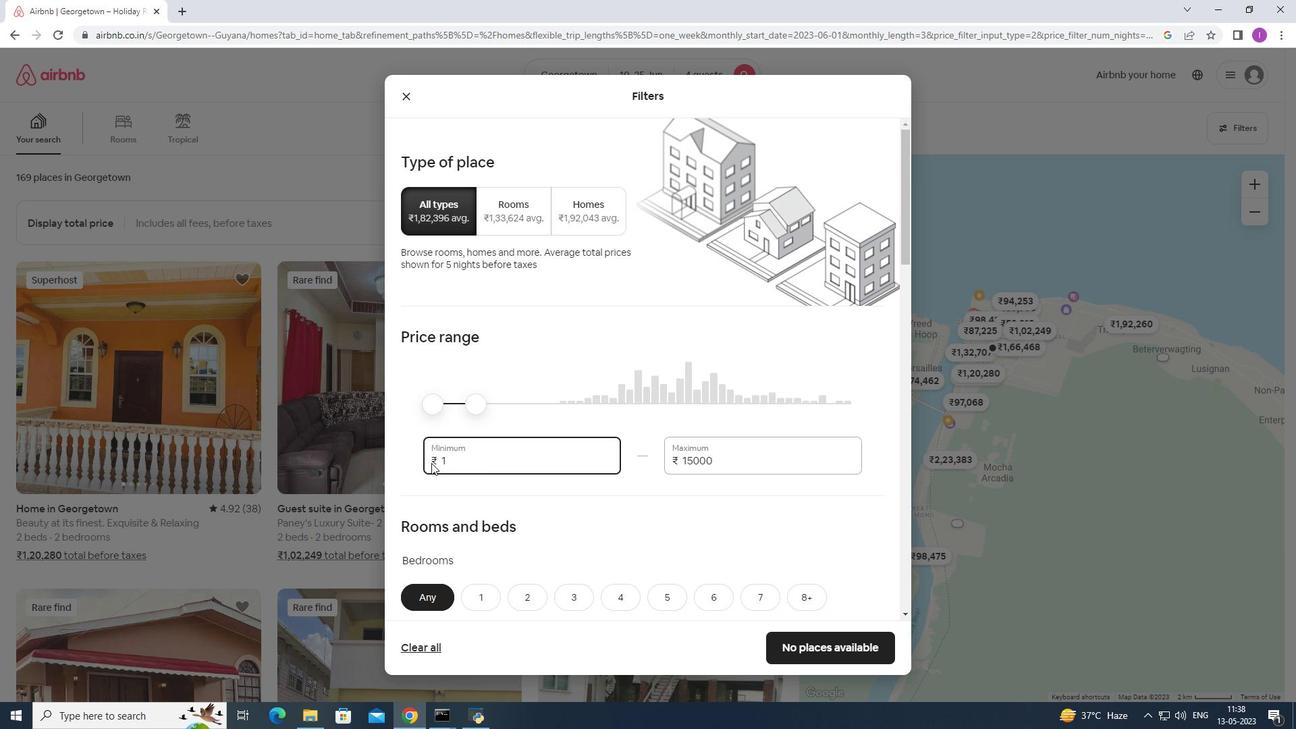 
Action: Key pressed 0
Screenshot: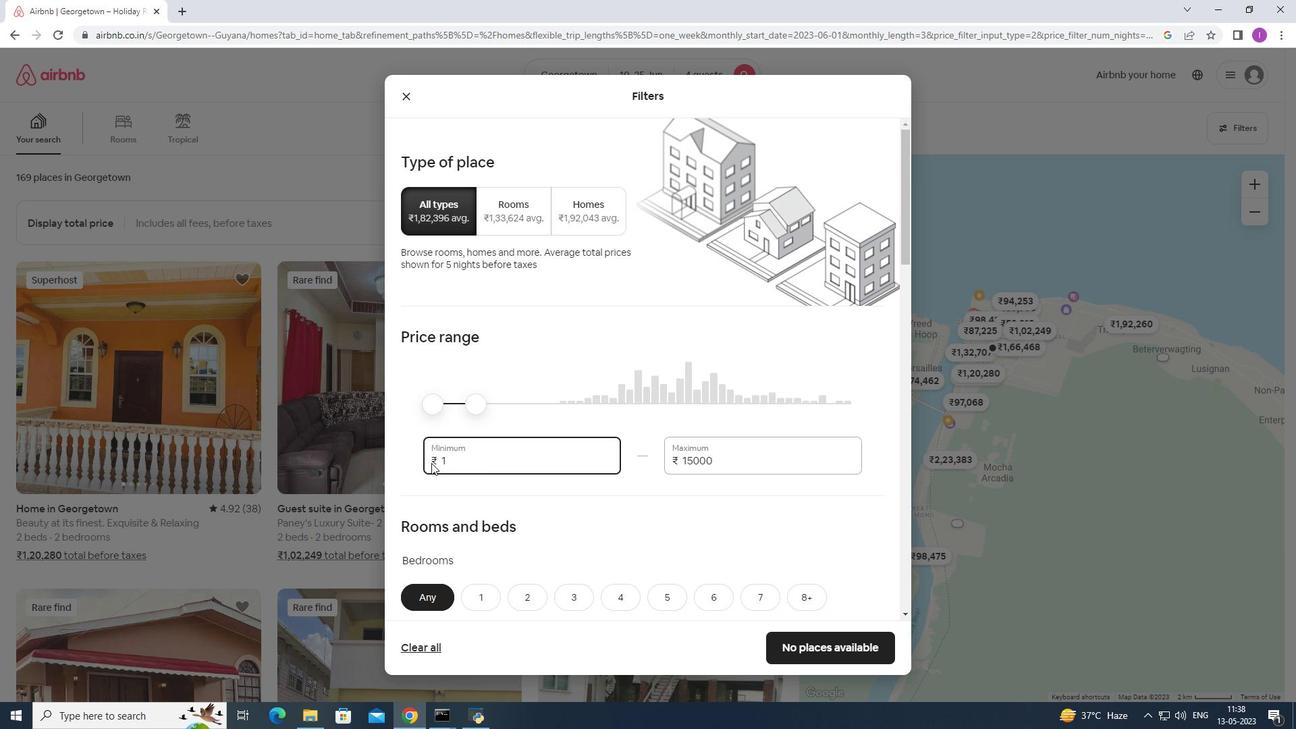 
Action: Mouse moved to (430, 457)
Screenshot: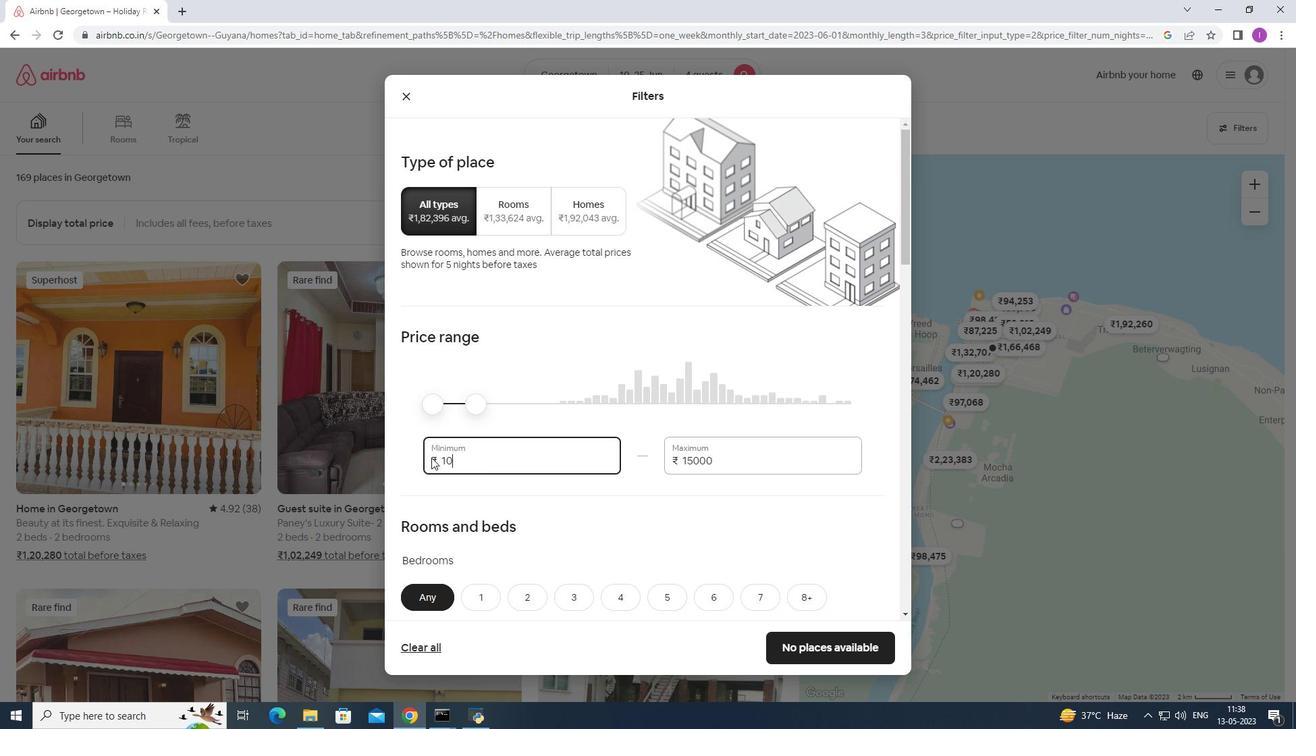 
Action: Key pressed 00
Screenshot: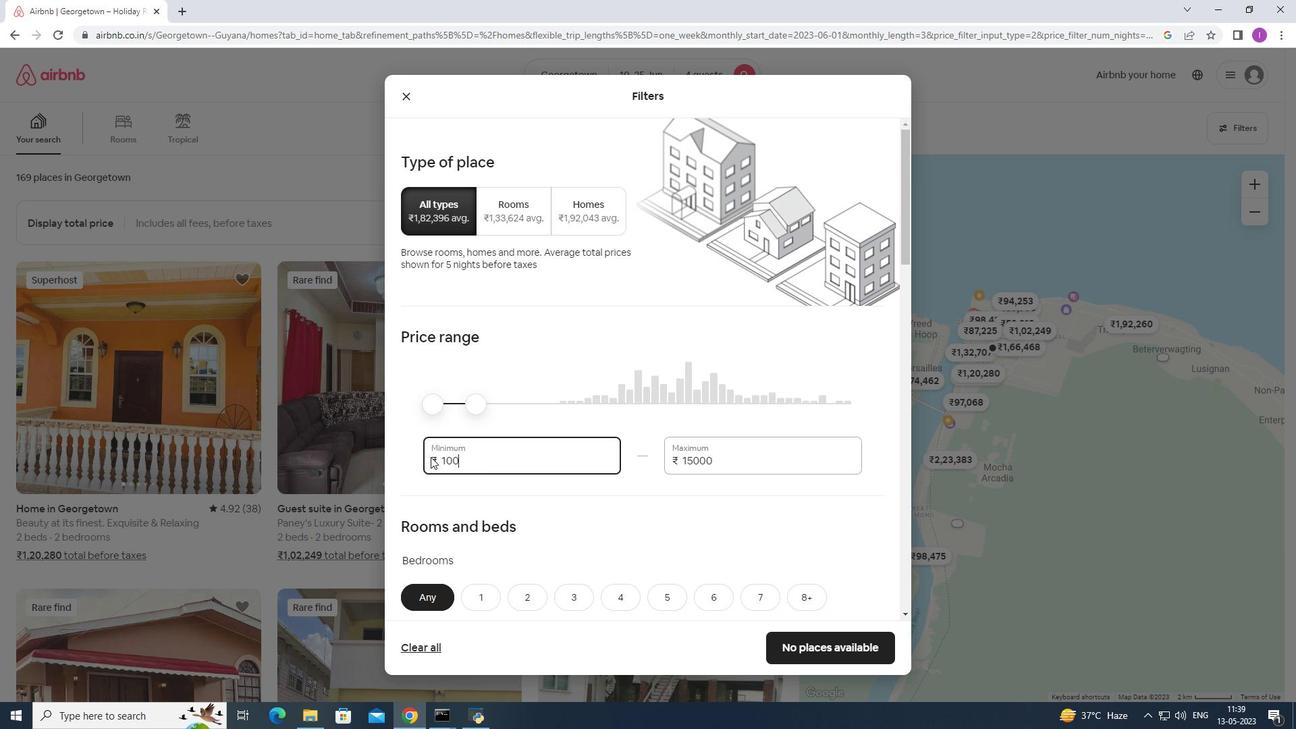 
Action: Mouse moved to (430, 451)
Screenshot: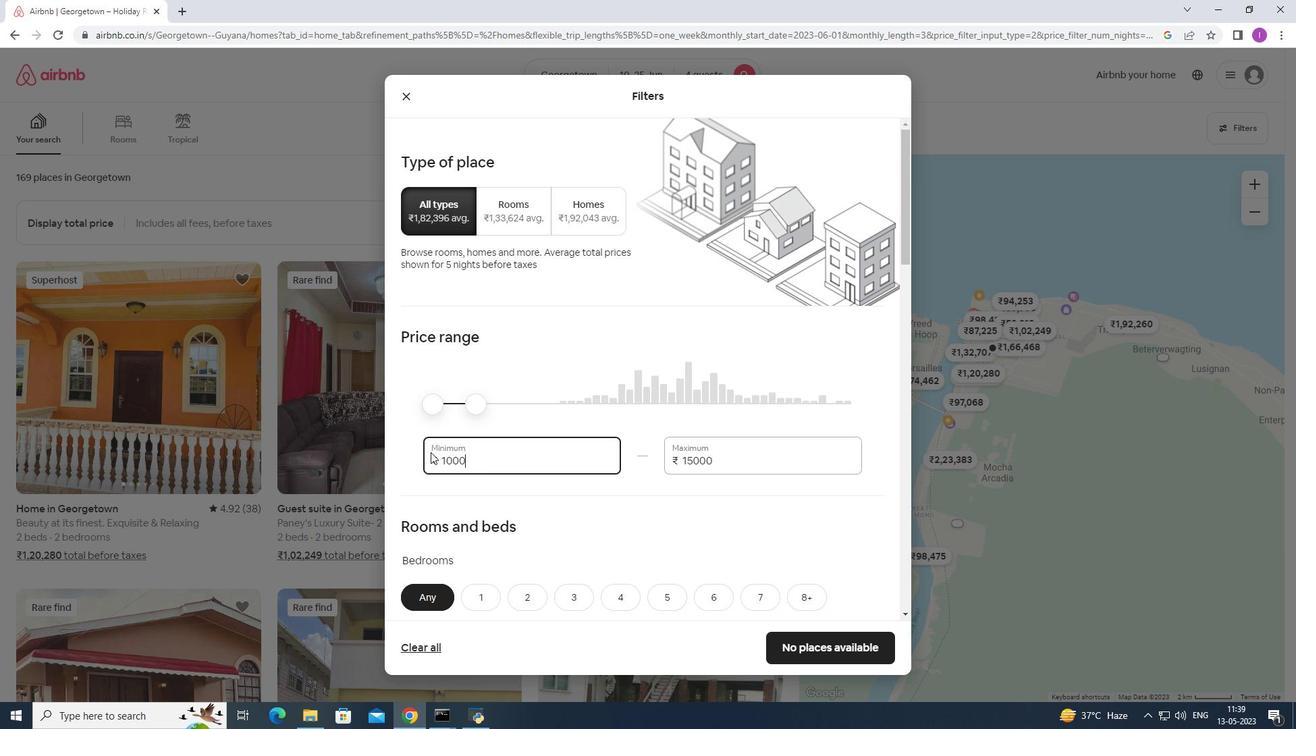 
Action: Key pressed 0
Screenshot: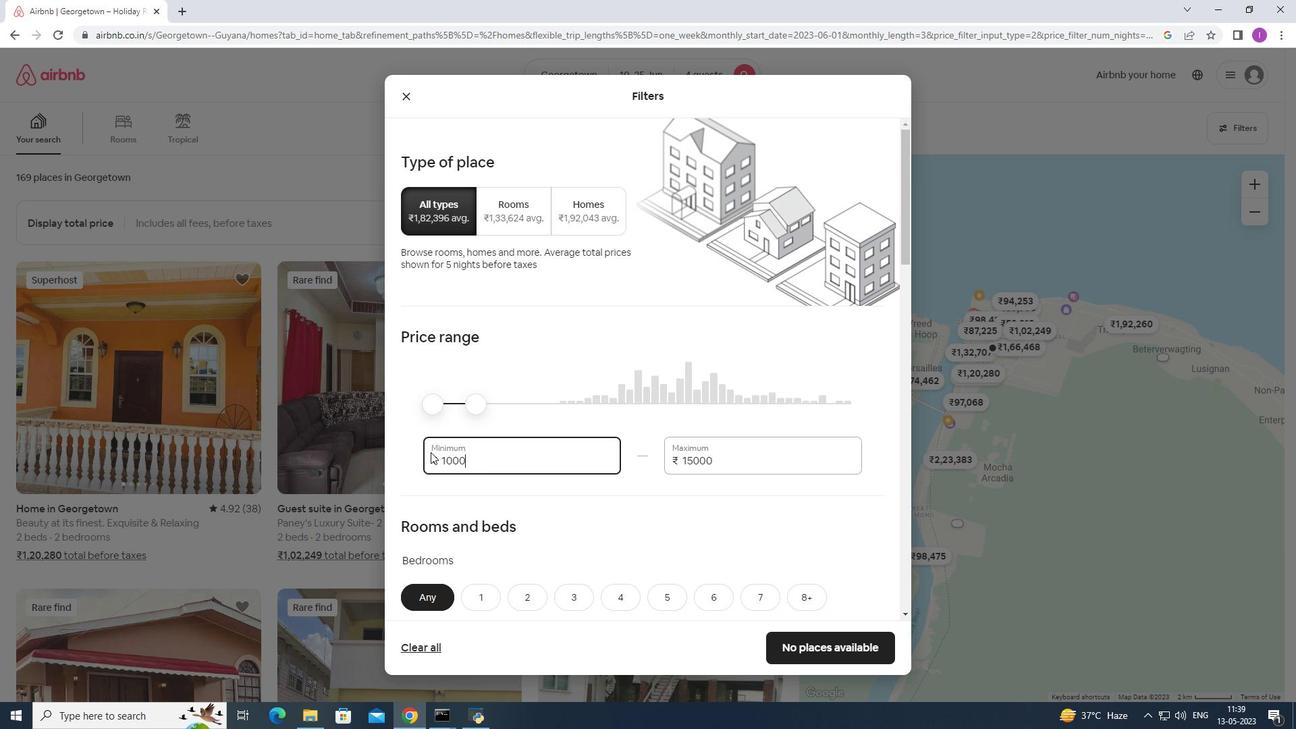 
Action: Mouse moved to (430, 460)
Screenshot: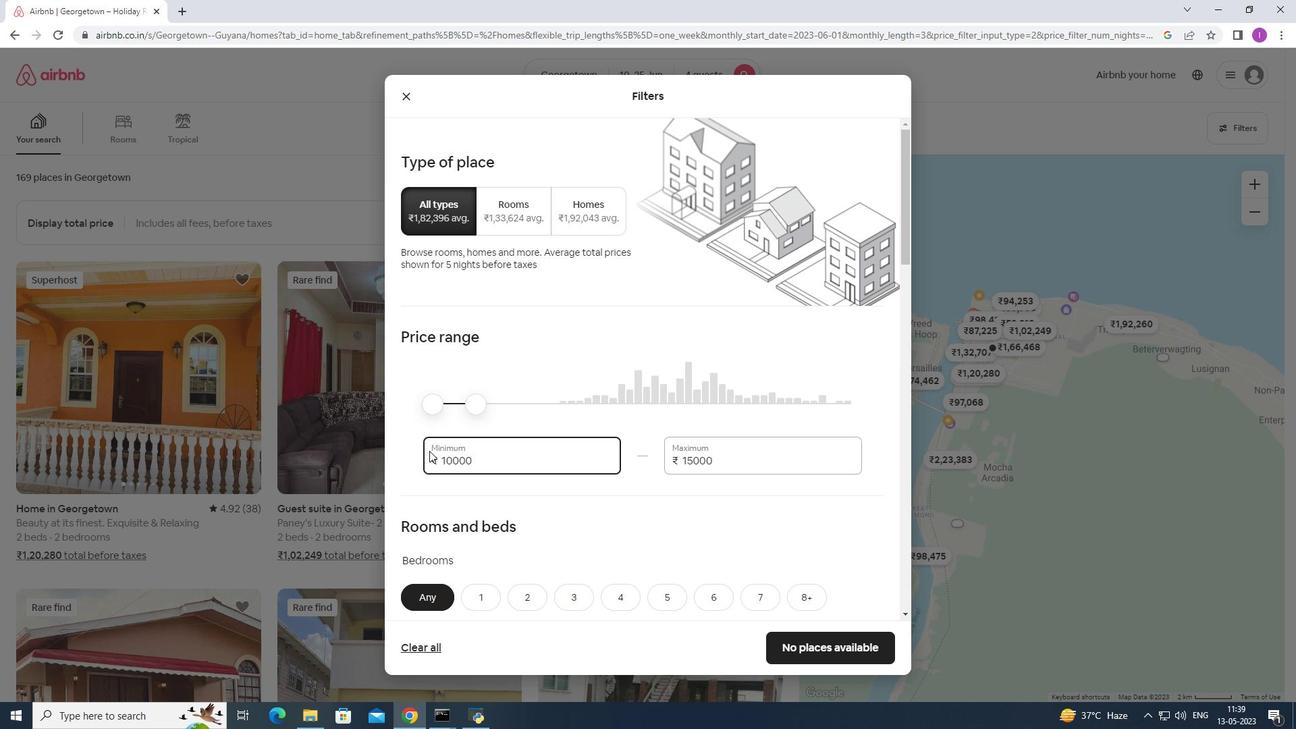 
Action: Mouse scrolled (430, 459) with delta (0, 0)
Screenshot: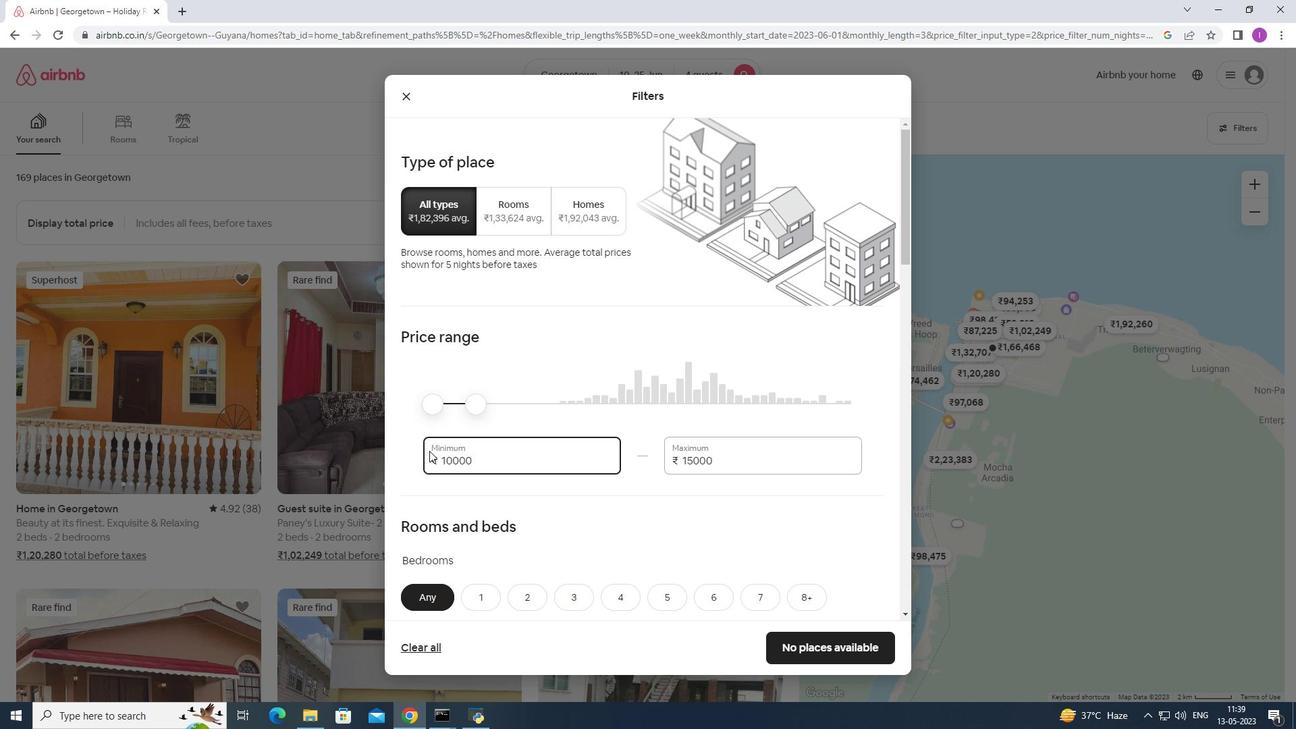 
Action: Mouse moved to (430, 461)
Screenshot: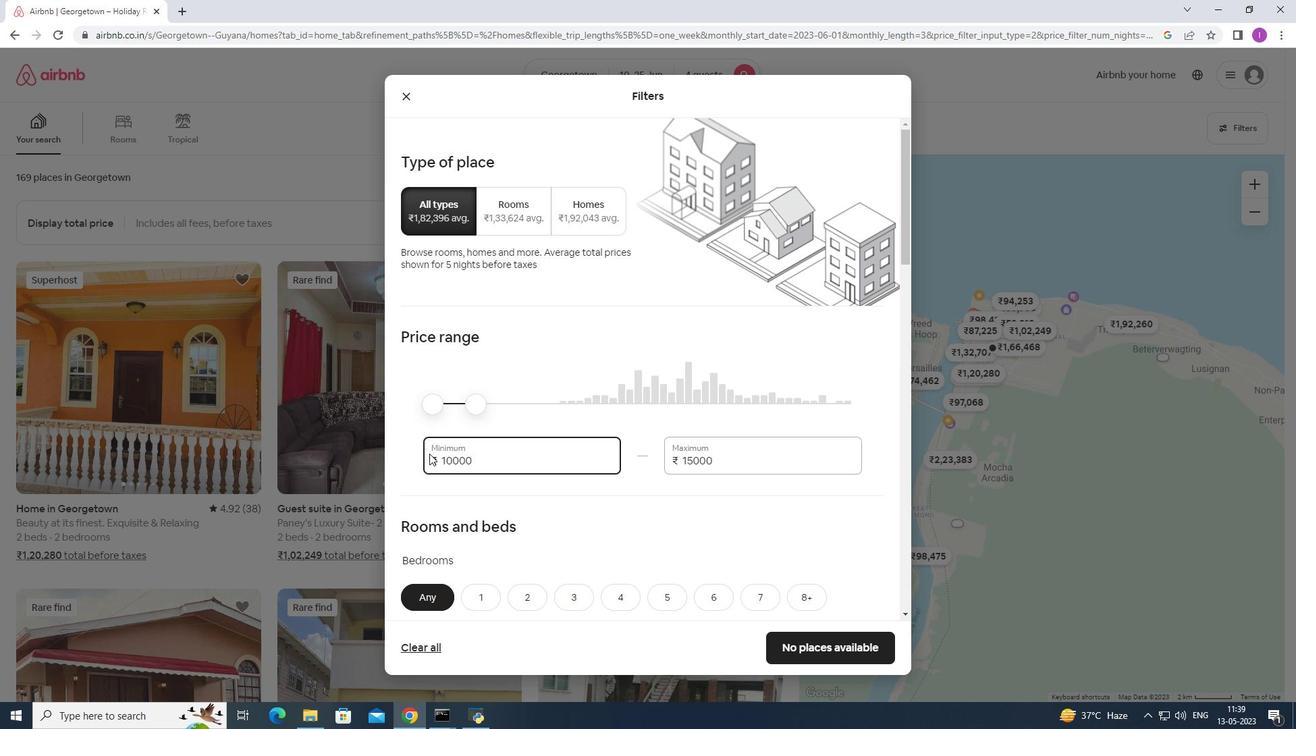 
Action: Mouse scrolled (430, 460) with delta (0, 0)
Screenshot: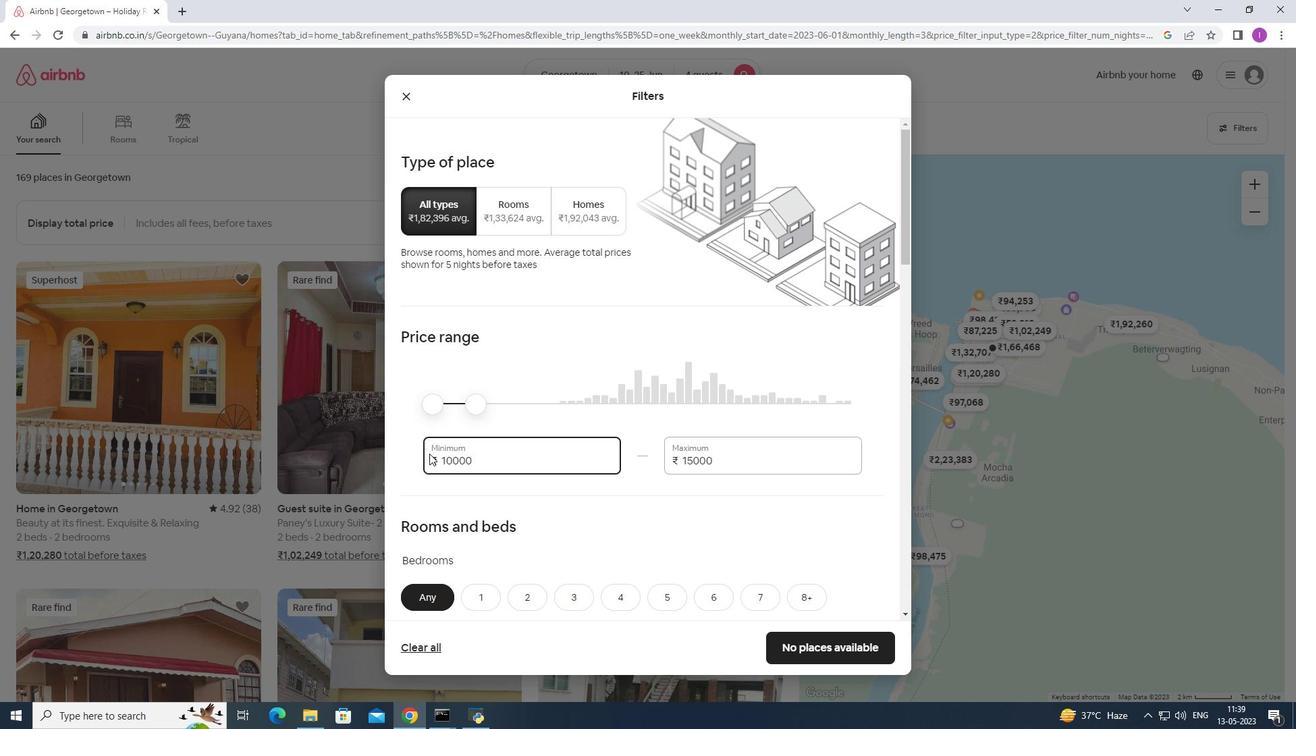 
Action: Mouse moved to (431, 461)
Screenshot: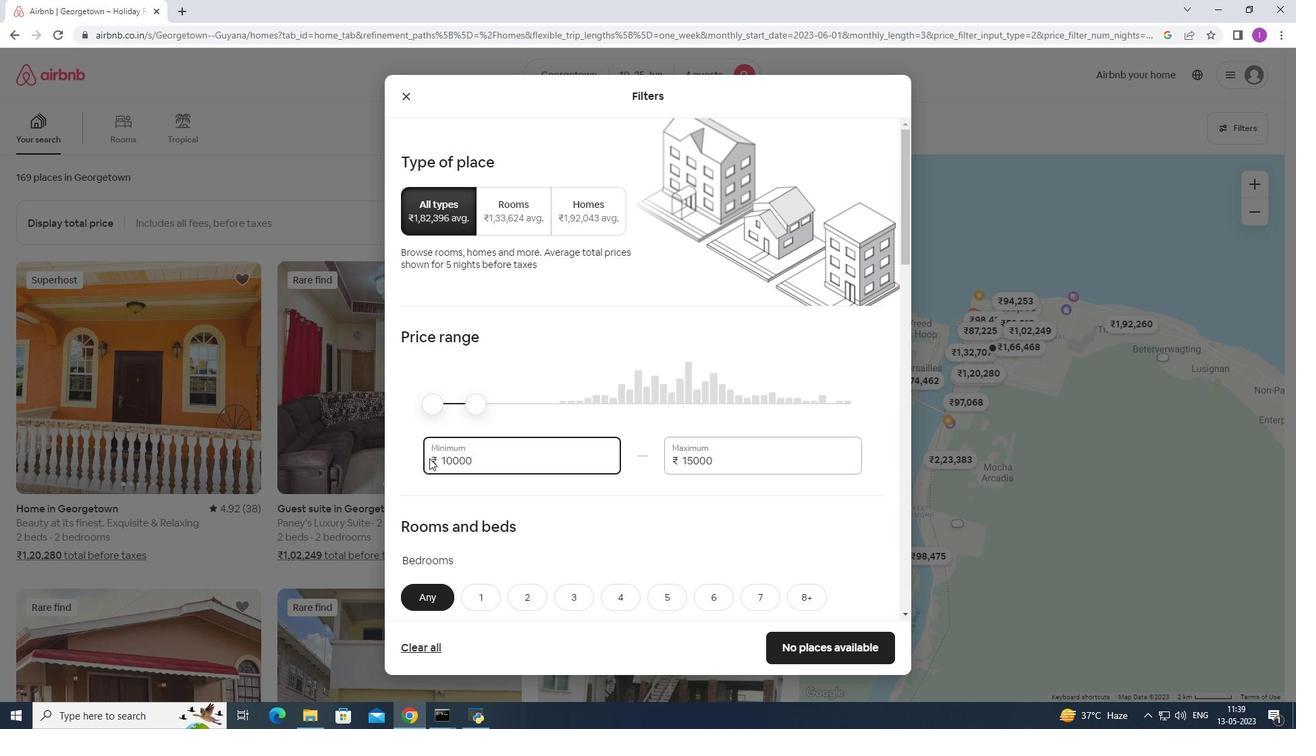 
Action: Mouse scrolled (431, 460) with delta (0, 0)
Screenshot: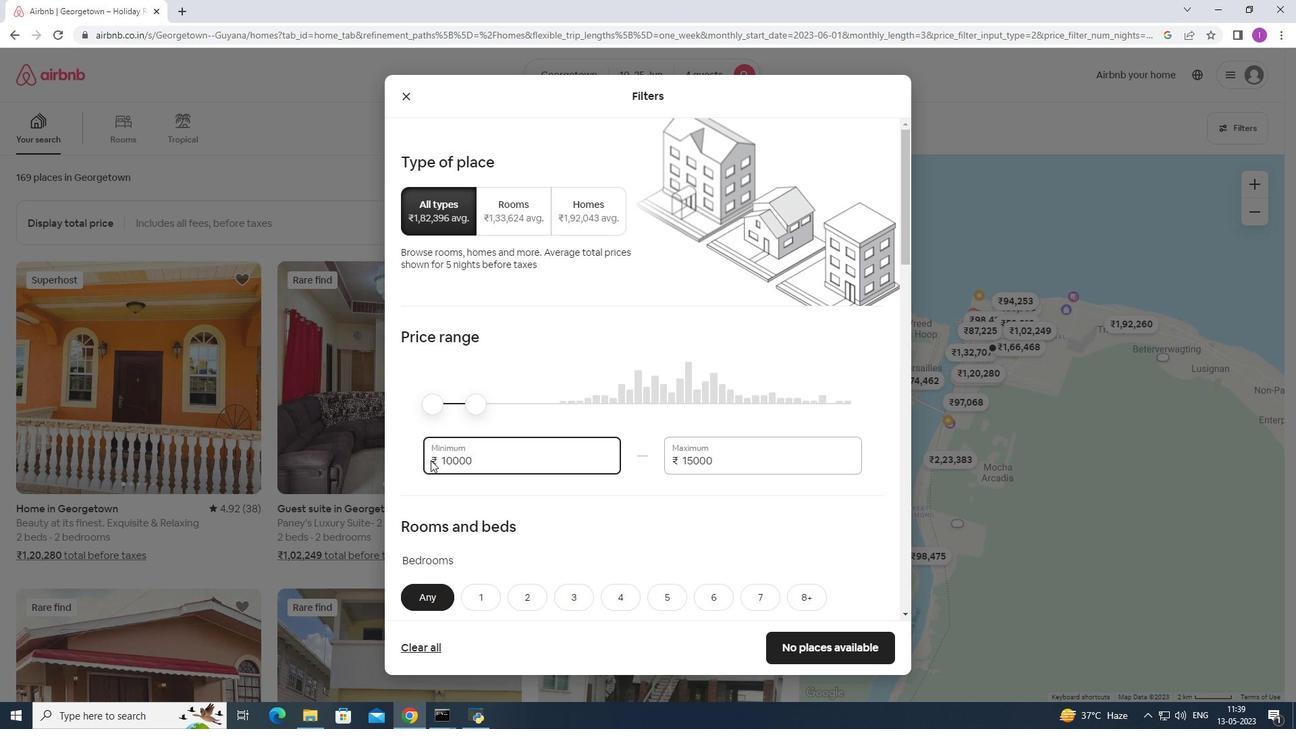 
Action: Mouse moved to (437, 461)
Screenshot: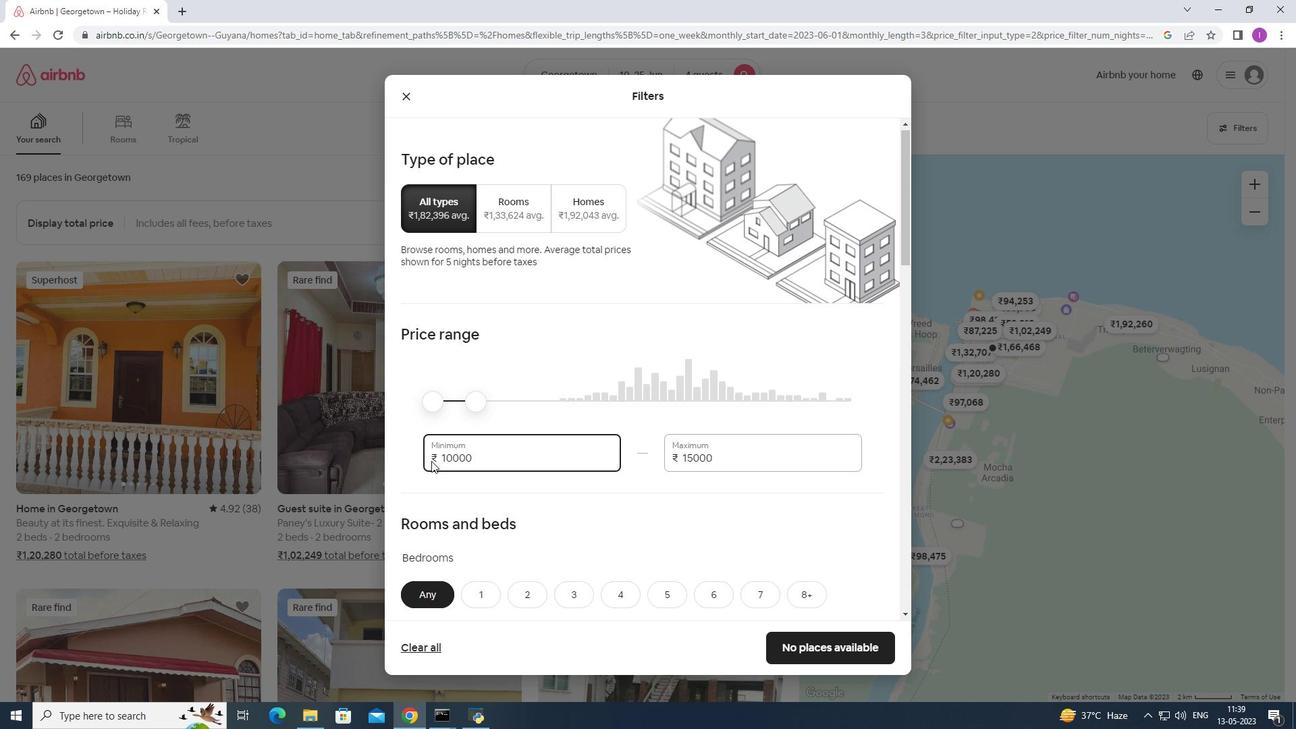 
Action: Mouse scrolled (434, 460) with delta (0, 0)
Screenshot: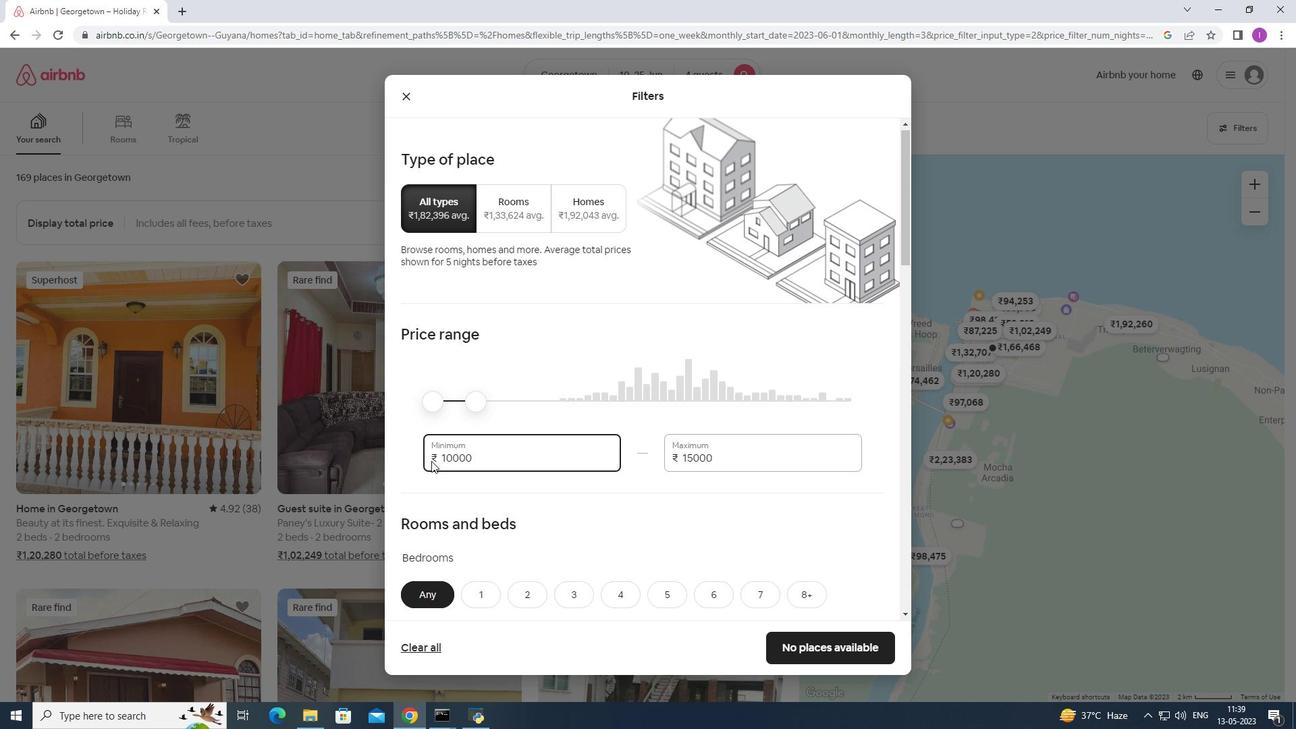 
Action: Mouse moved to (606, 330)
Screenshot: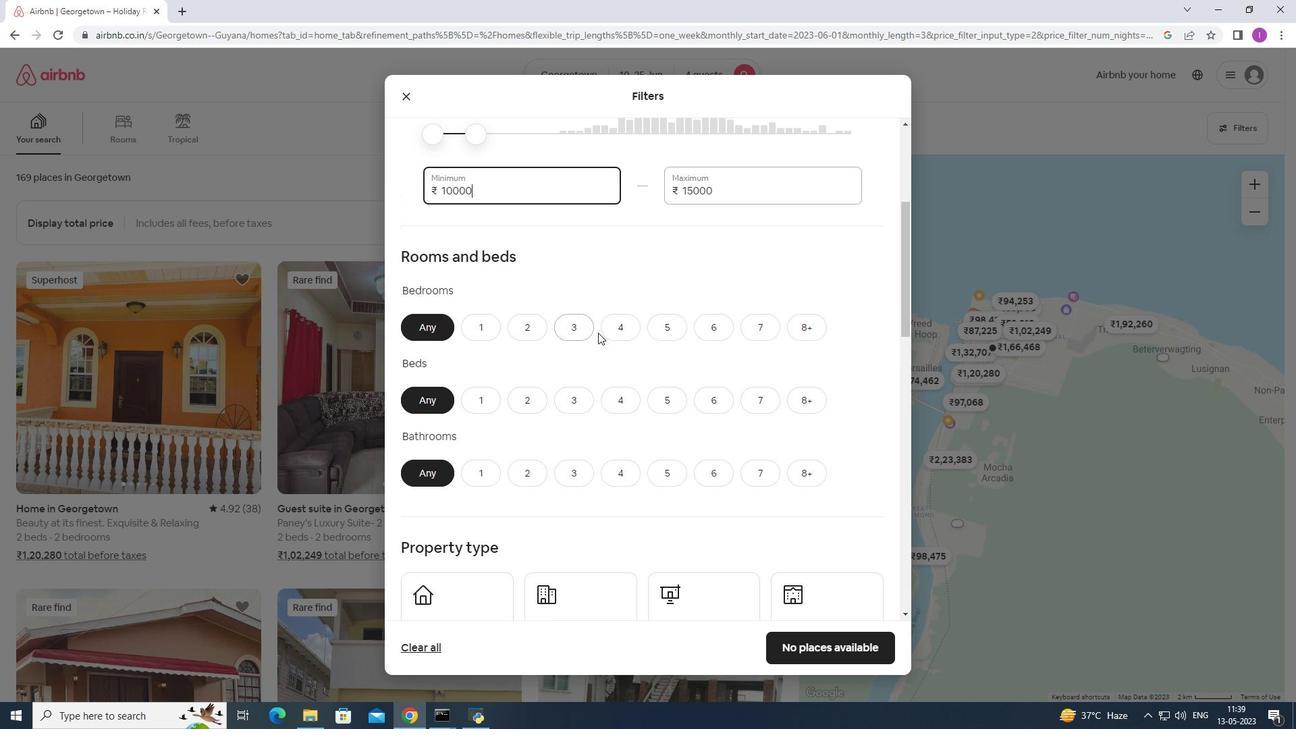
Action: Mouse pressed left at (606, 330)
Screenshot: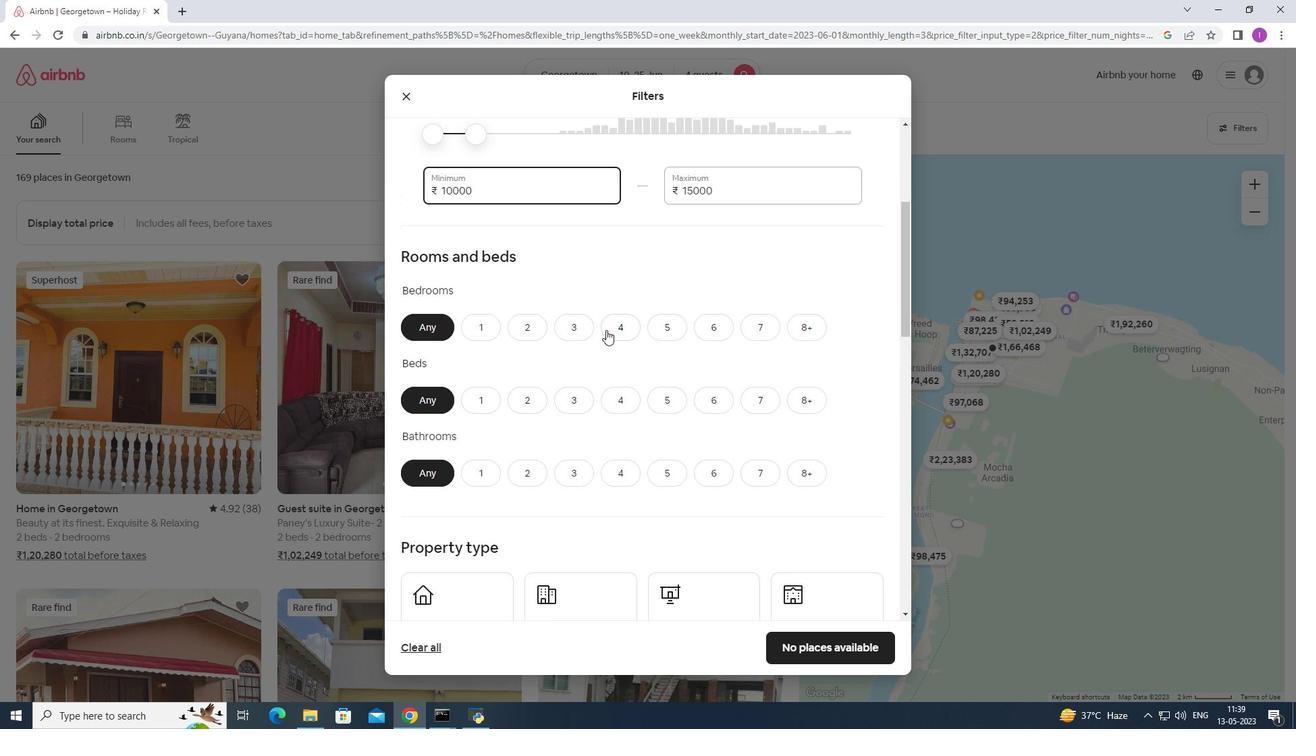 
Action: Mouse moved to (611, 395)
Screenshot: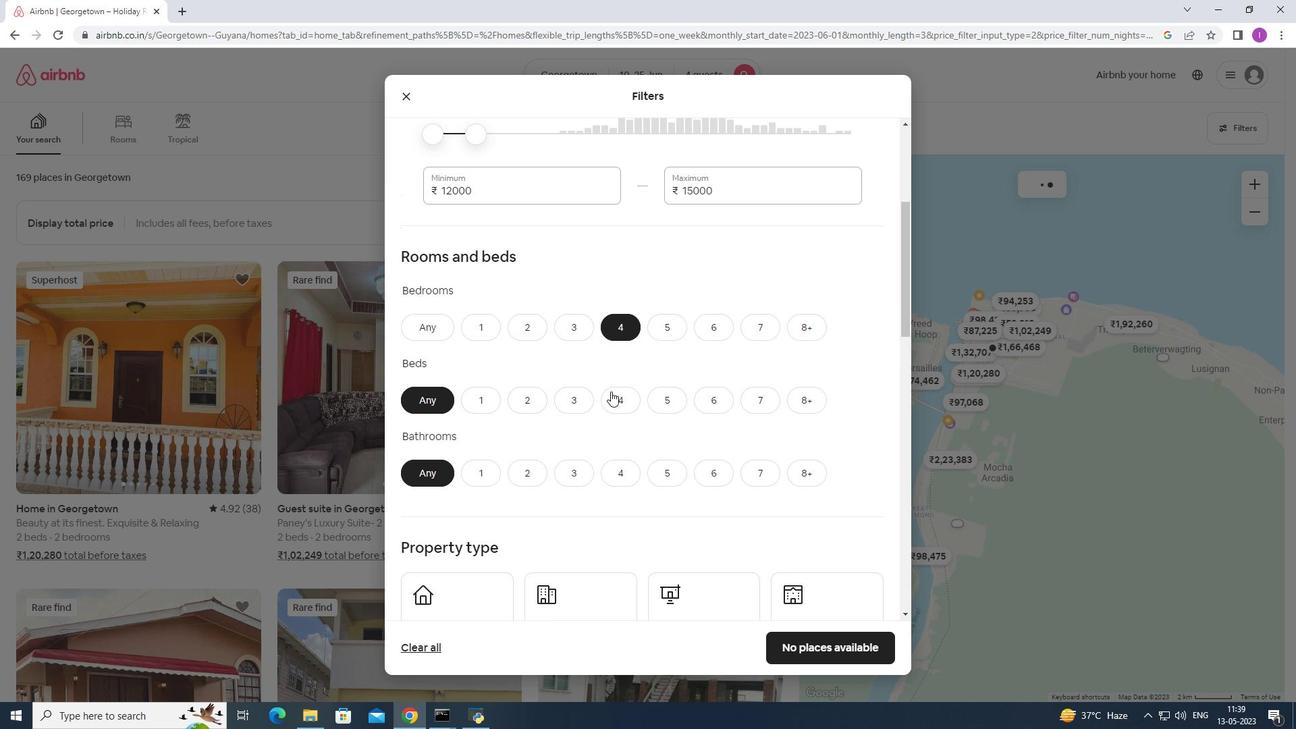 
Action: Mouse pressed left at (611, 395)
Screenshot: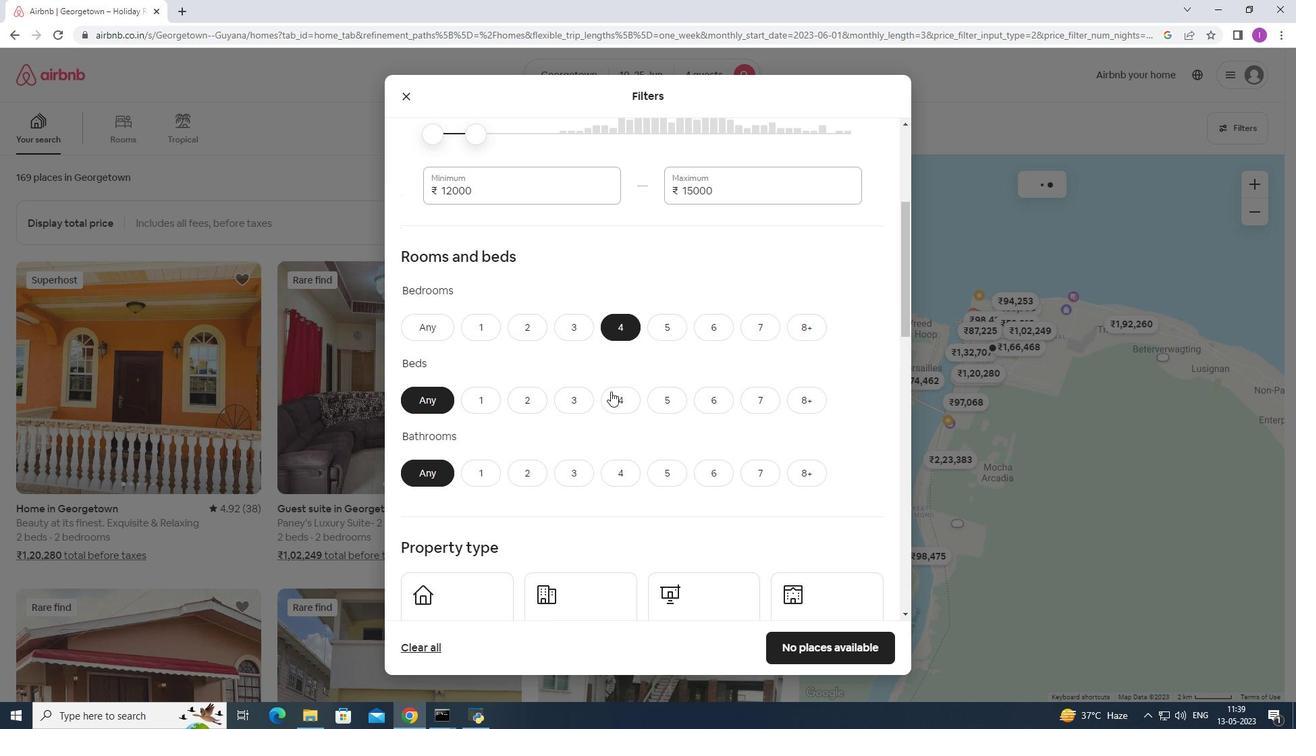 
Action: Mouse moved to (609, 464)
Screenshot: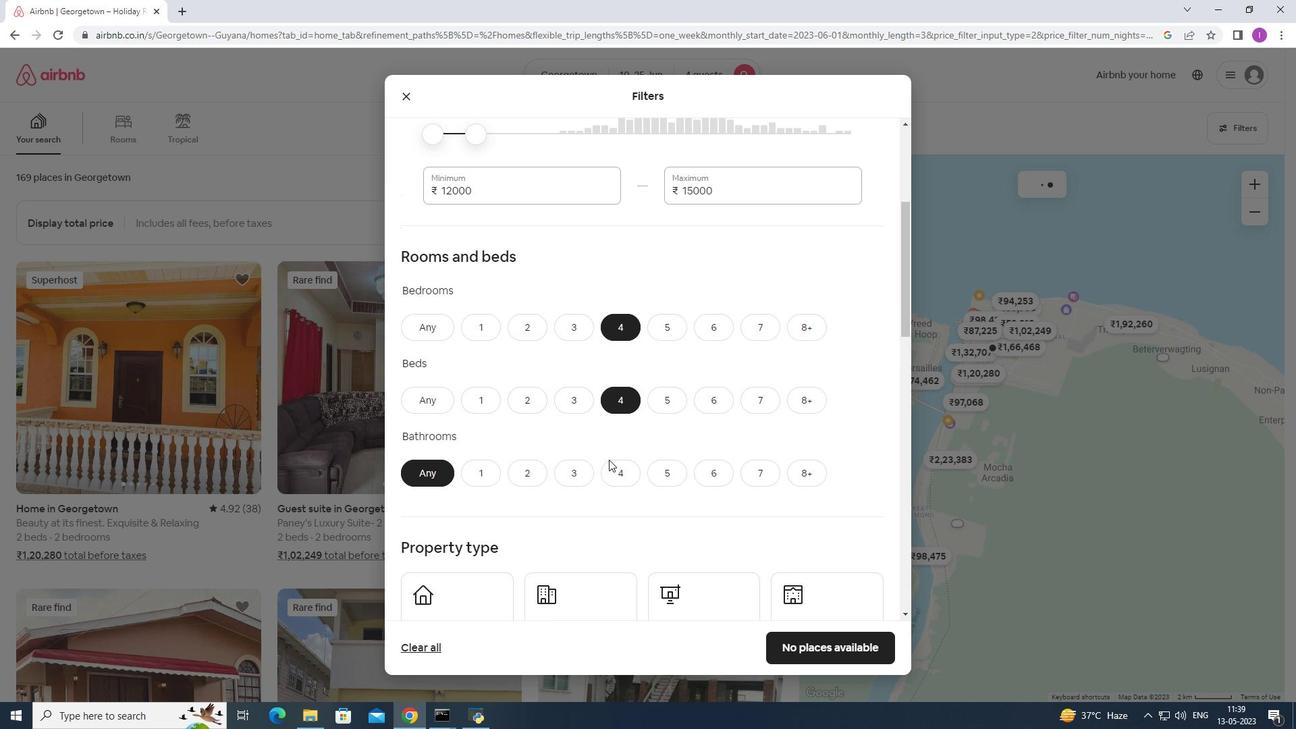 
Action: Mouse pressed left at (609, 464)
Screenshot: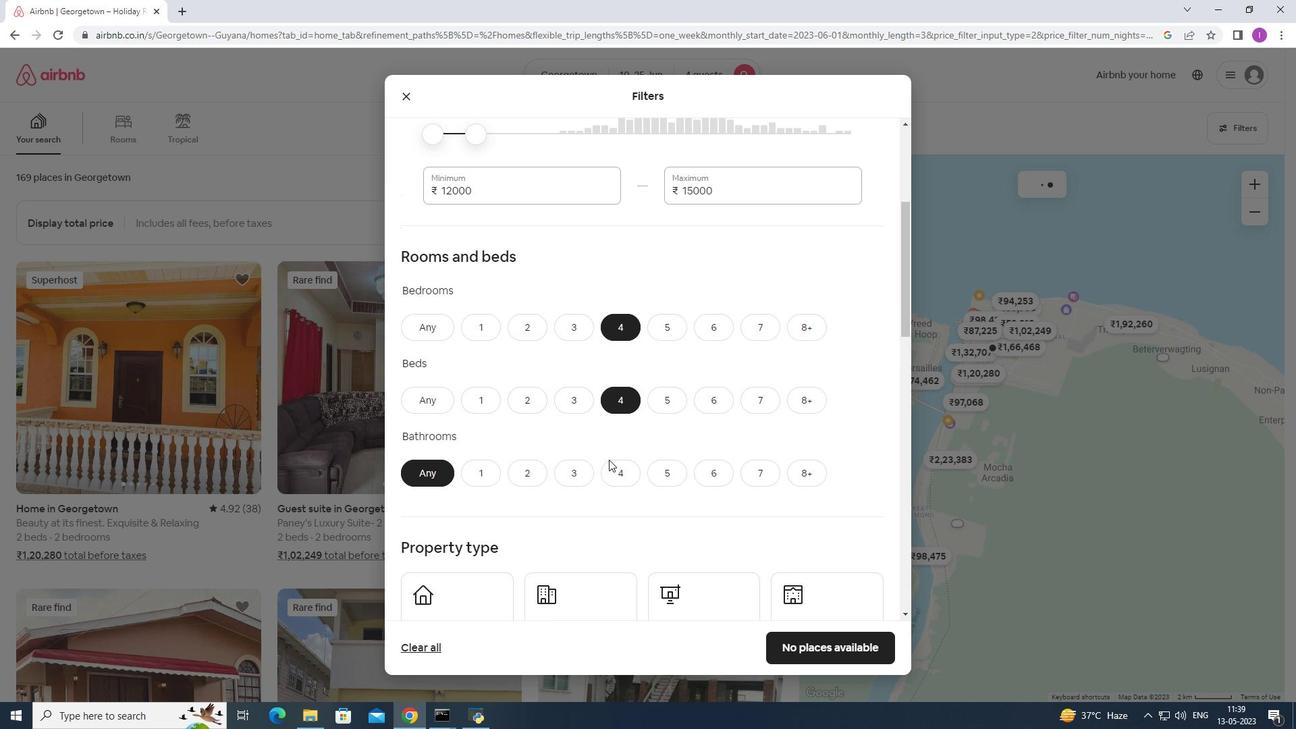 
Action: Mouse moved to (518, 391)
Screenshot: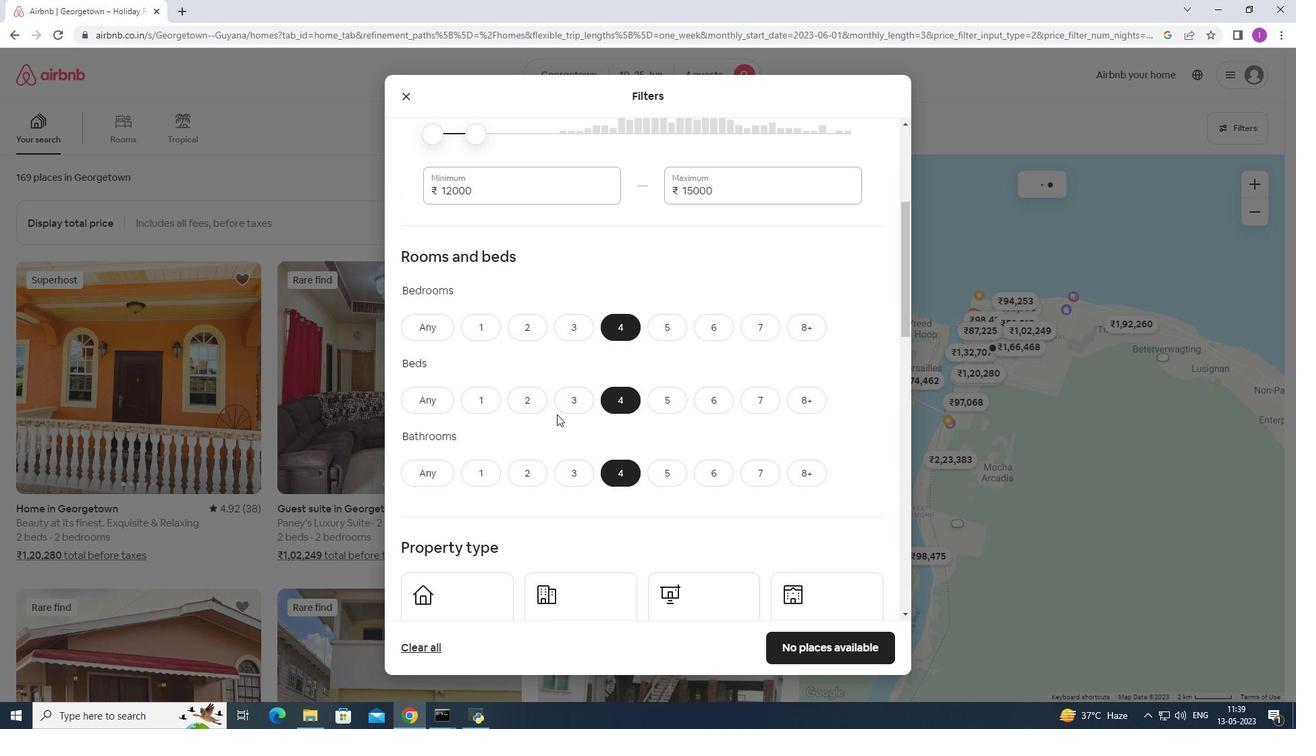 
Action: Mouse scrolled (518, 391) with delta (0, 0)
Screenshot: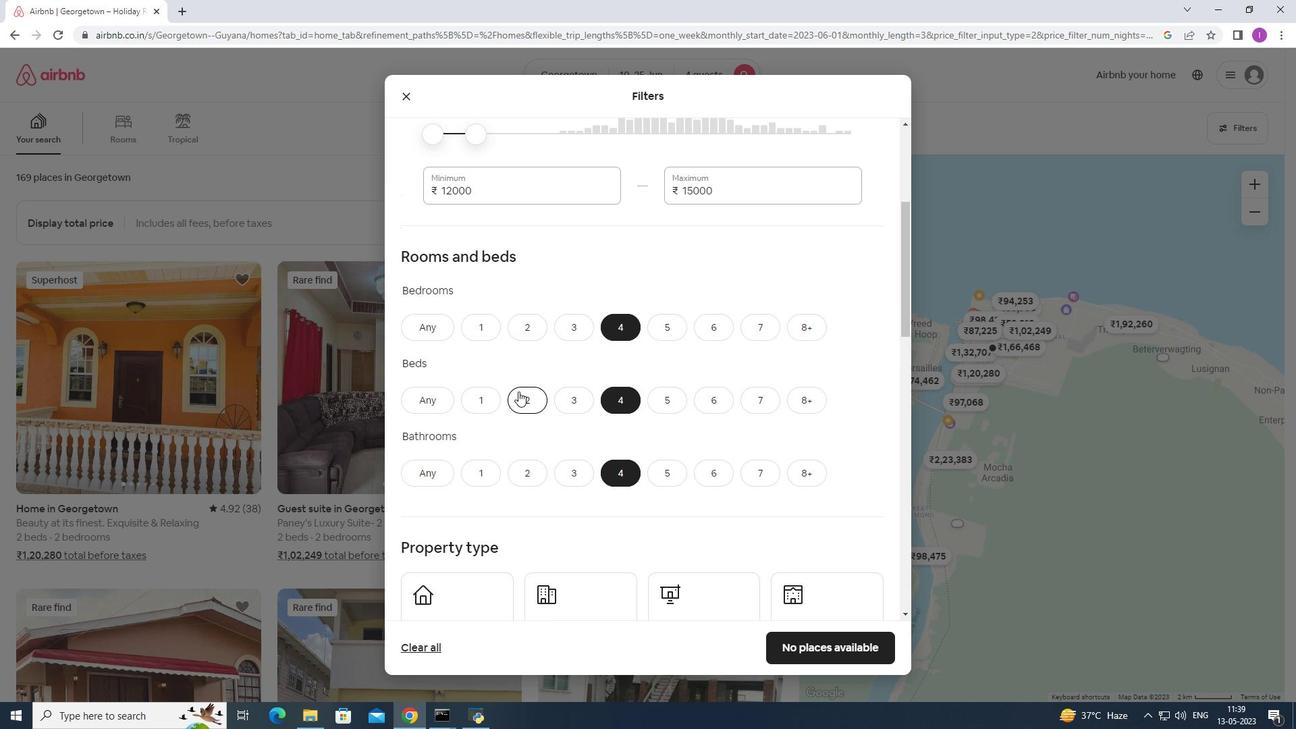 
Action: Mouse scrolled (518, 391) with delta (0, 0)
Screenshot: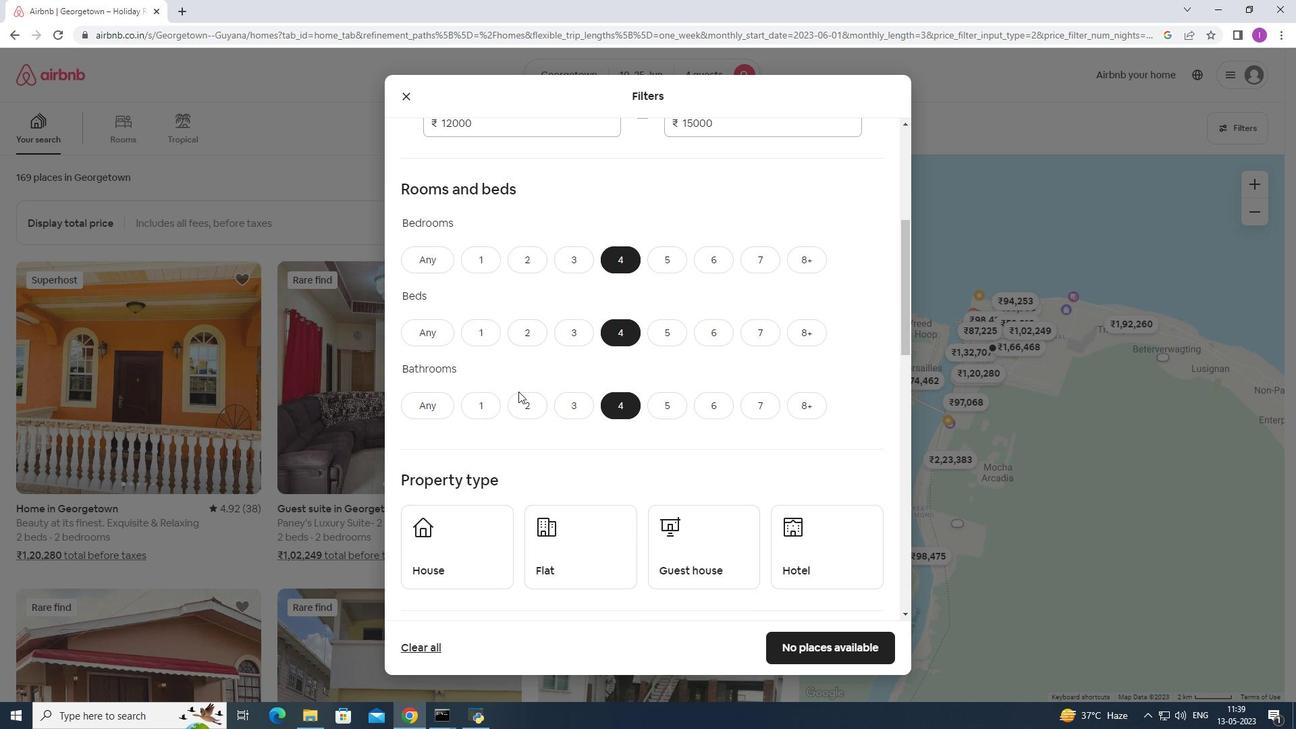 
Action: Mouse scrolled (518, 391) with delta (0, 0)
Screenshot: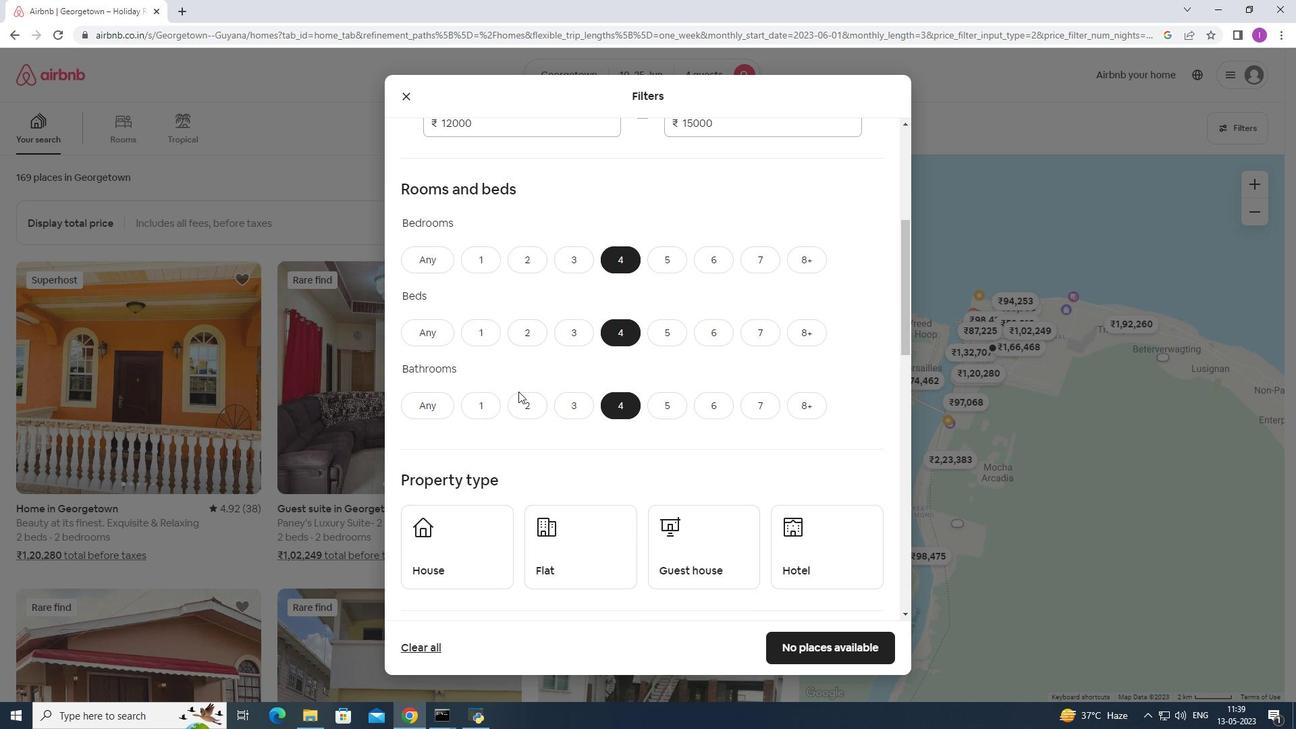 
Action: Mouse scrolled (518, 391) with delta (0, 0)
Screenshot: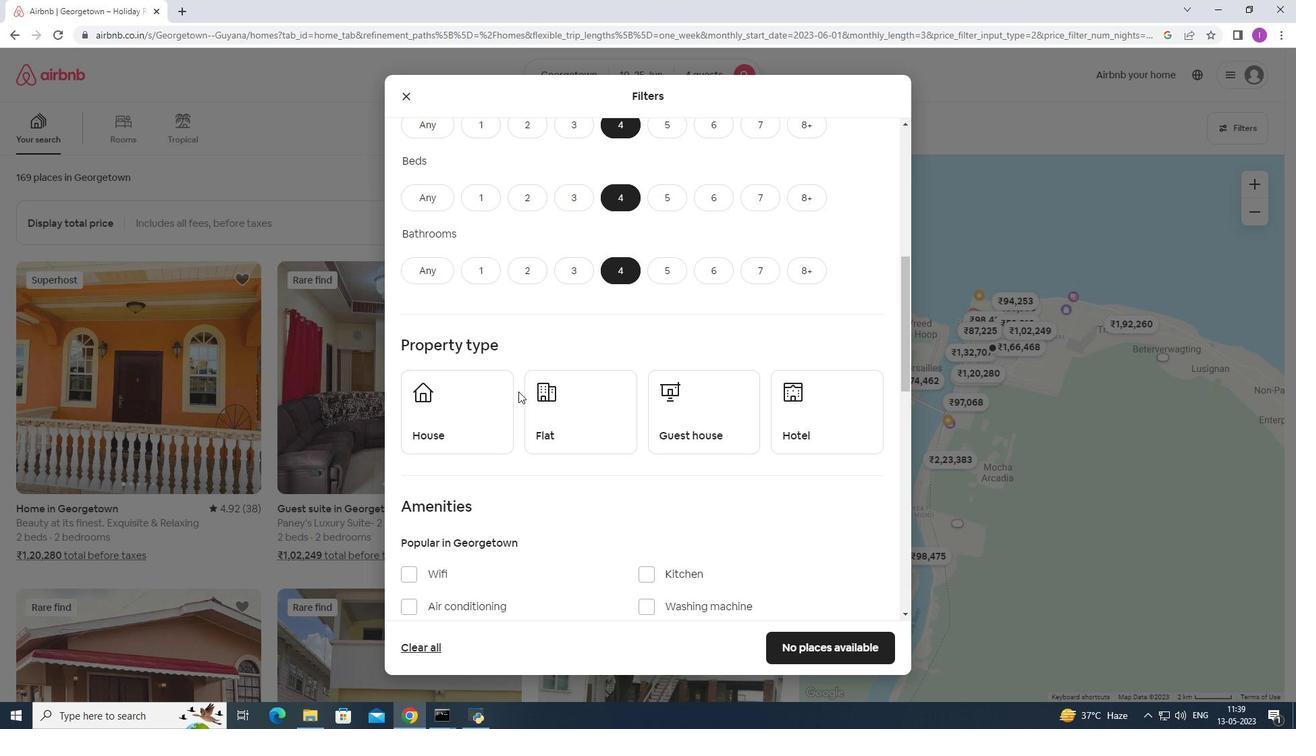 
Action: Mouse moved to (447, 337)
Screenshot: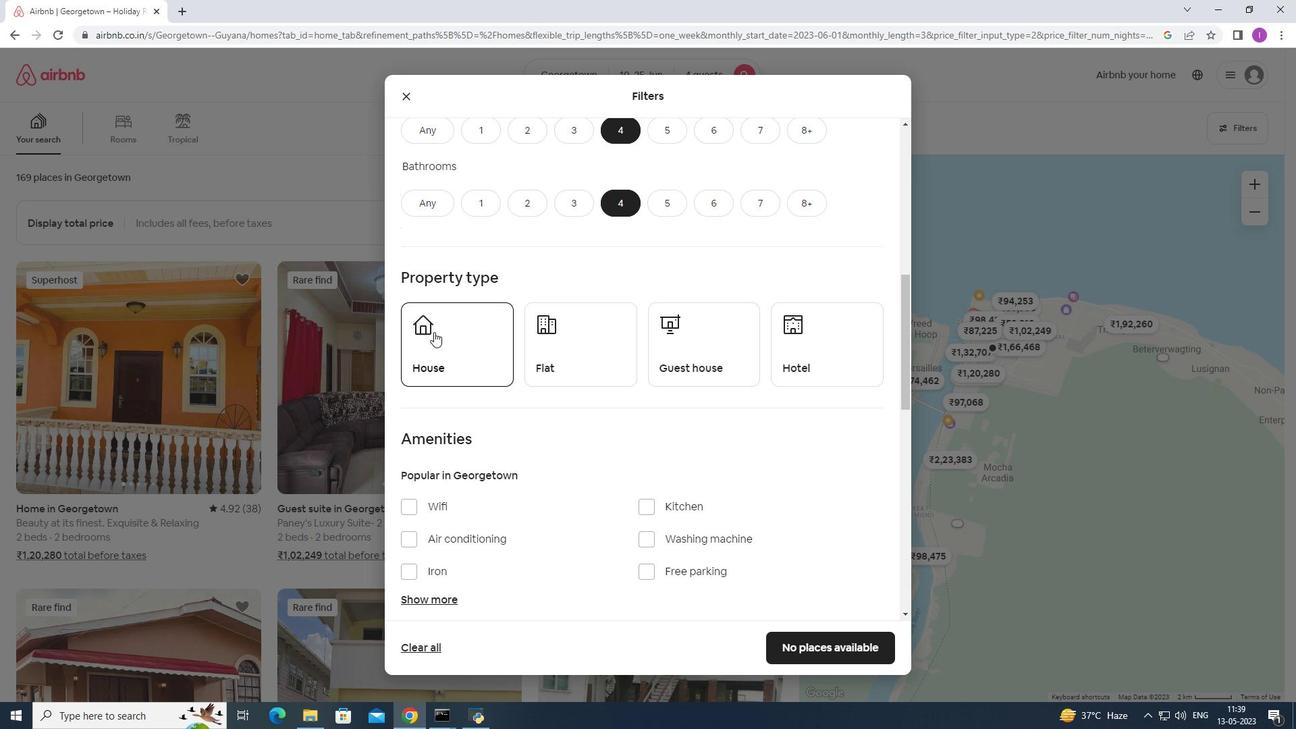 
Action: Mouse pressed left at (447, 337)
Screenshot: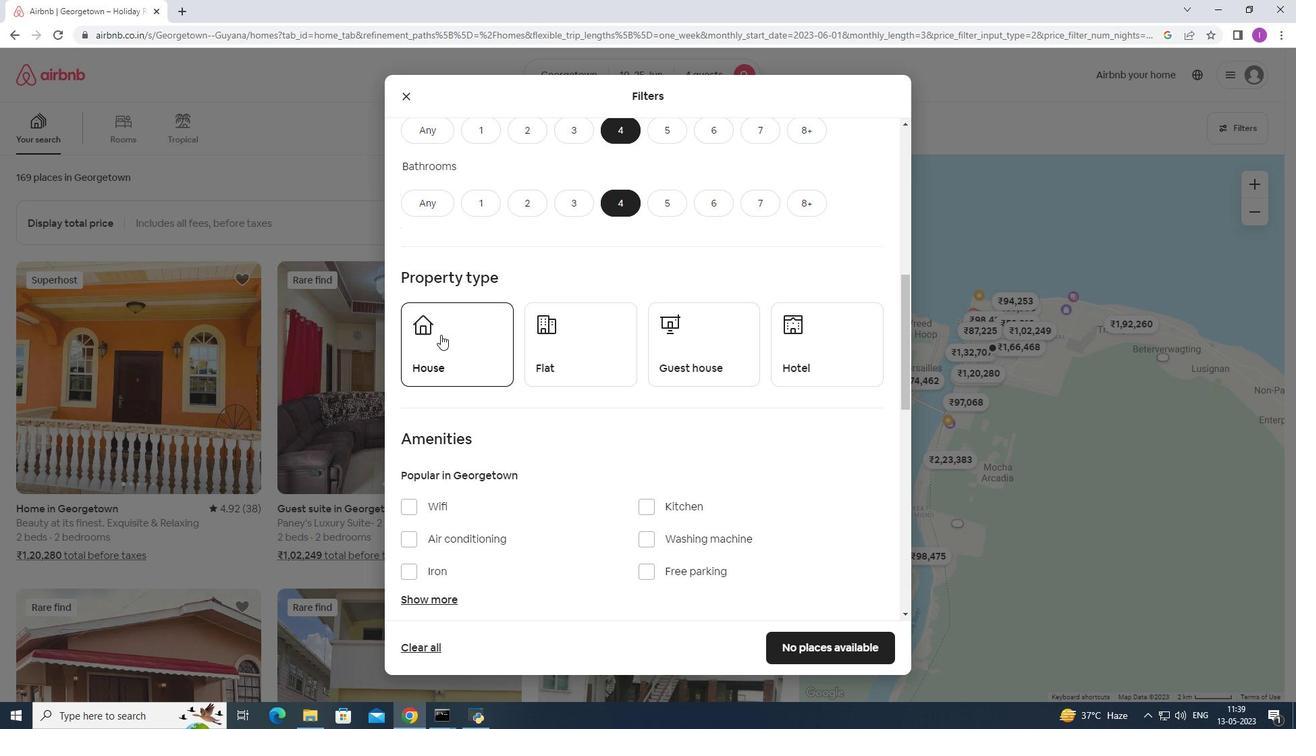 
Action: Mouse moved to (570, 351)
Screenshot: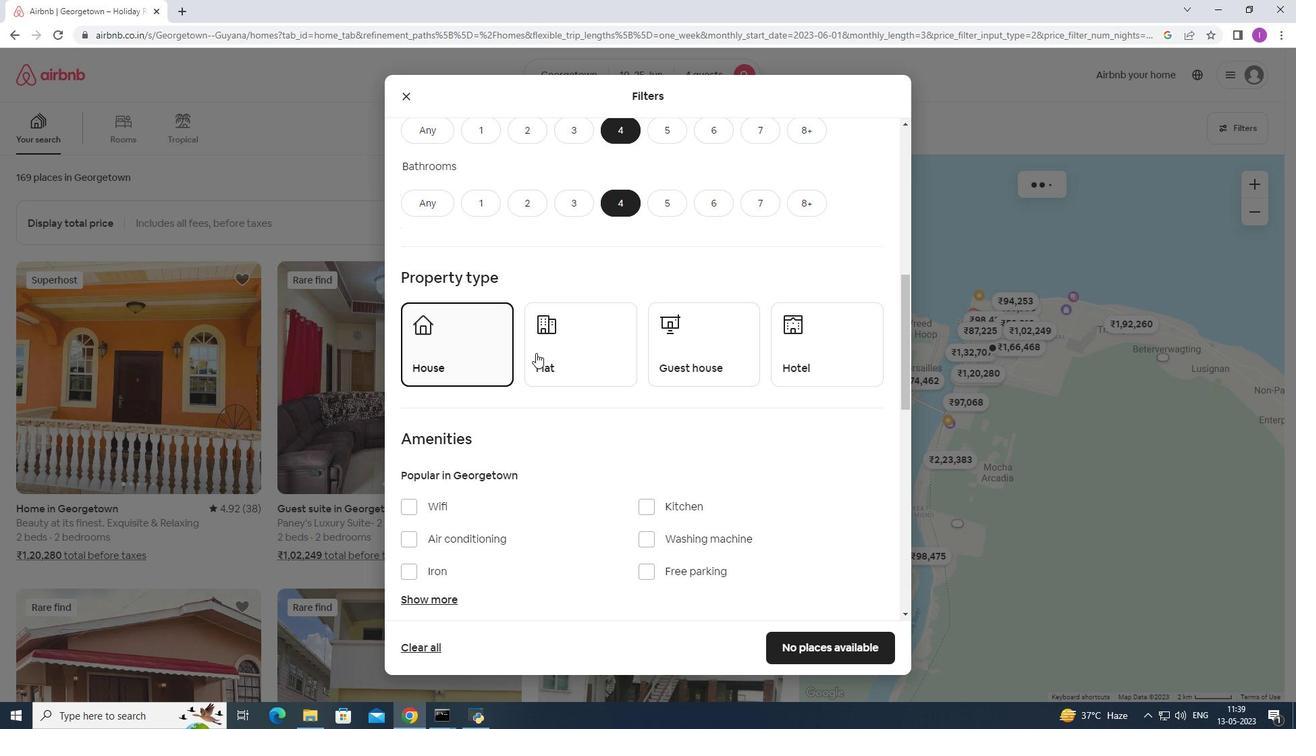 
Action: Mouse pressed left at (570, 351)
Screenshot: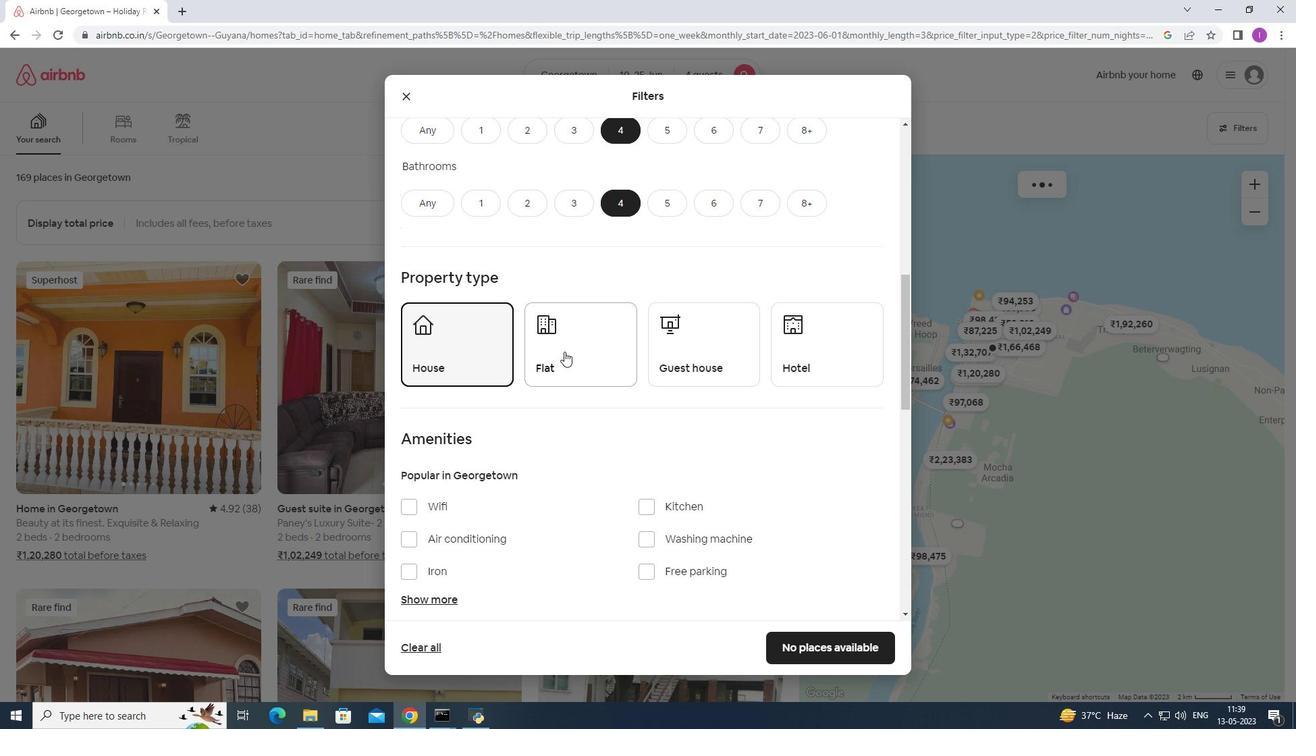 
Action: Mouse moved to (711, 367)
Screenshot: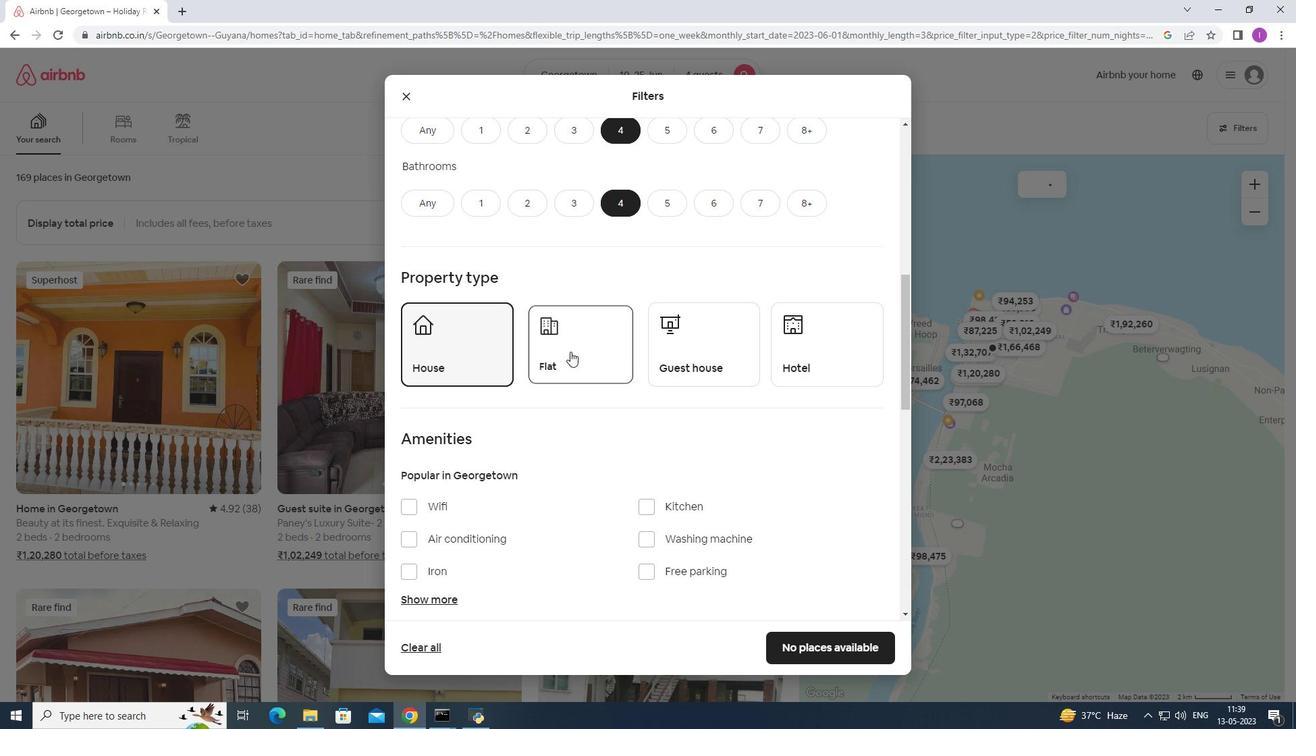 
Action: Mouse pressed left at (711, 367)
Screenshot: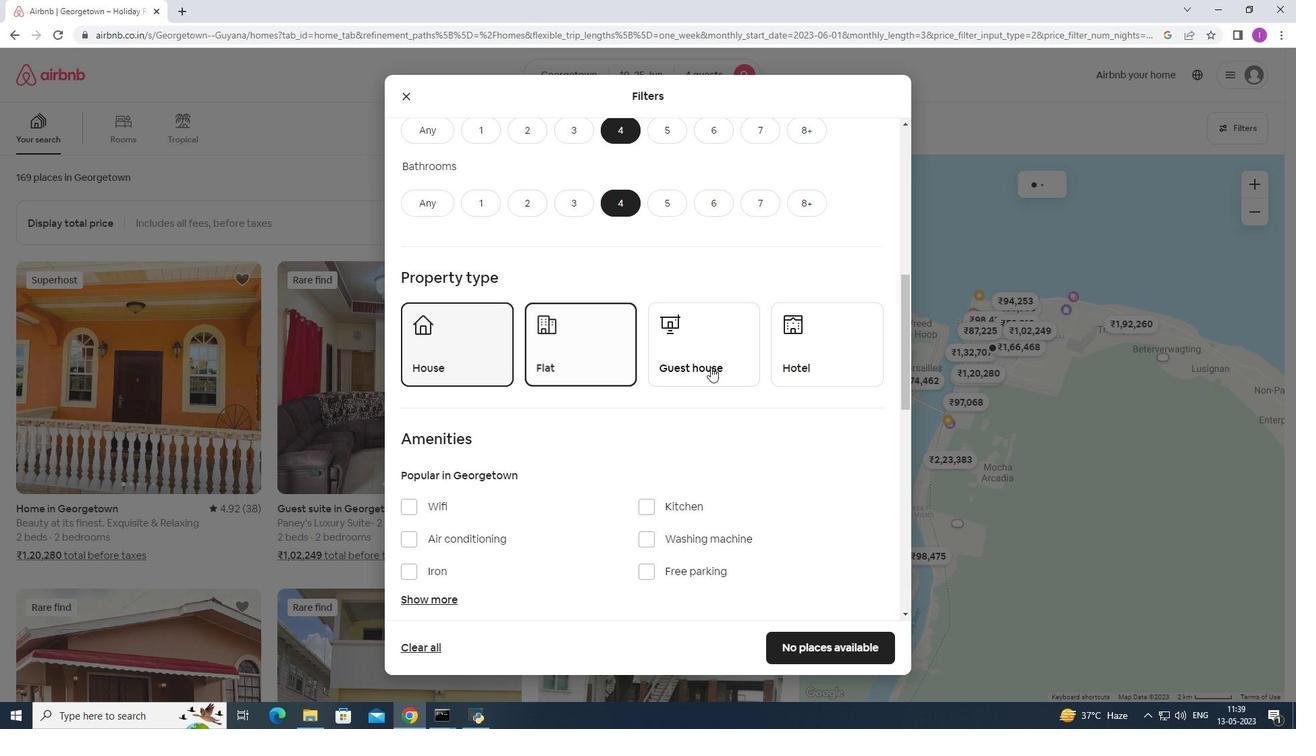 
Action: Mouse moved to (823, 368)
Screenshot: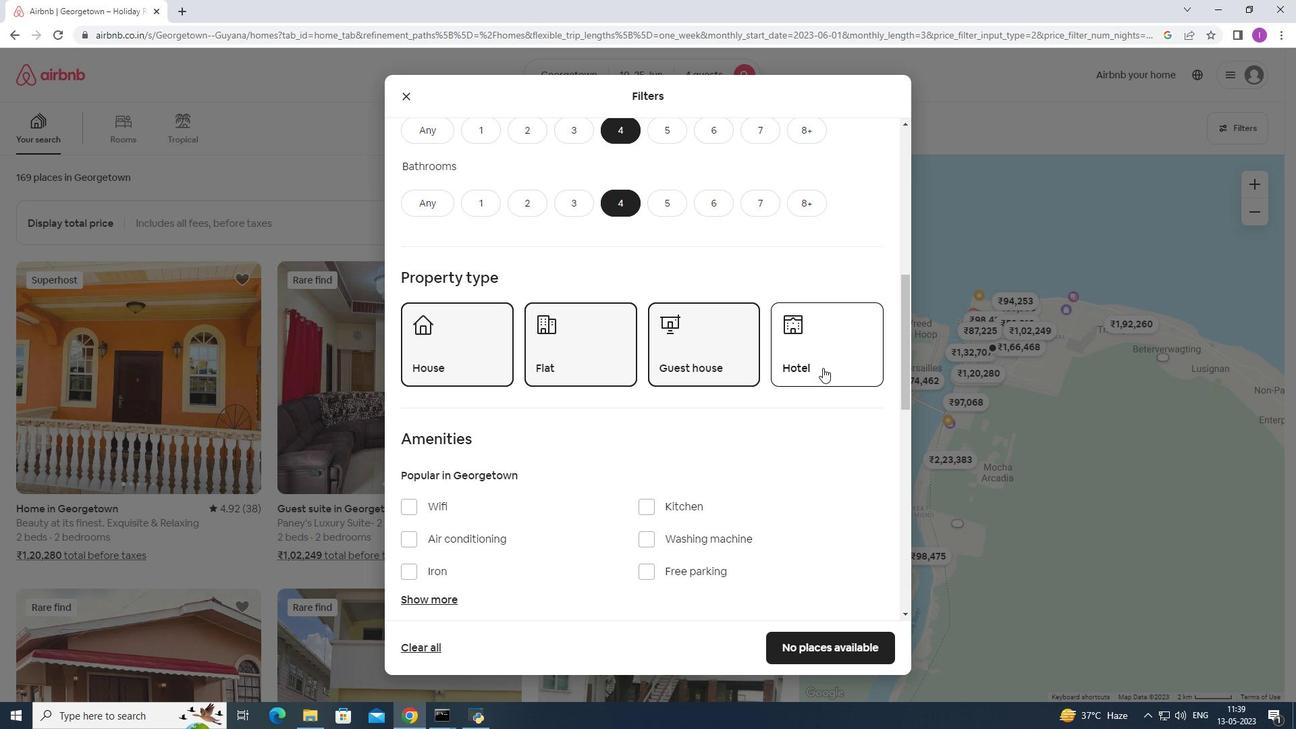 
Action: Mouse pressed left at (823, 368)
Screenshot: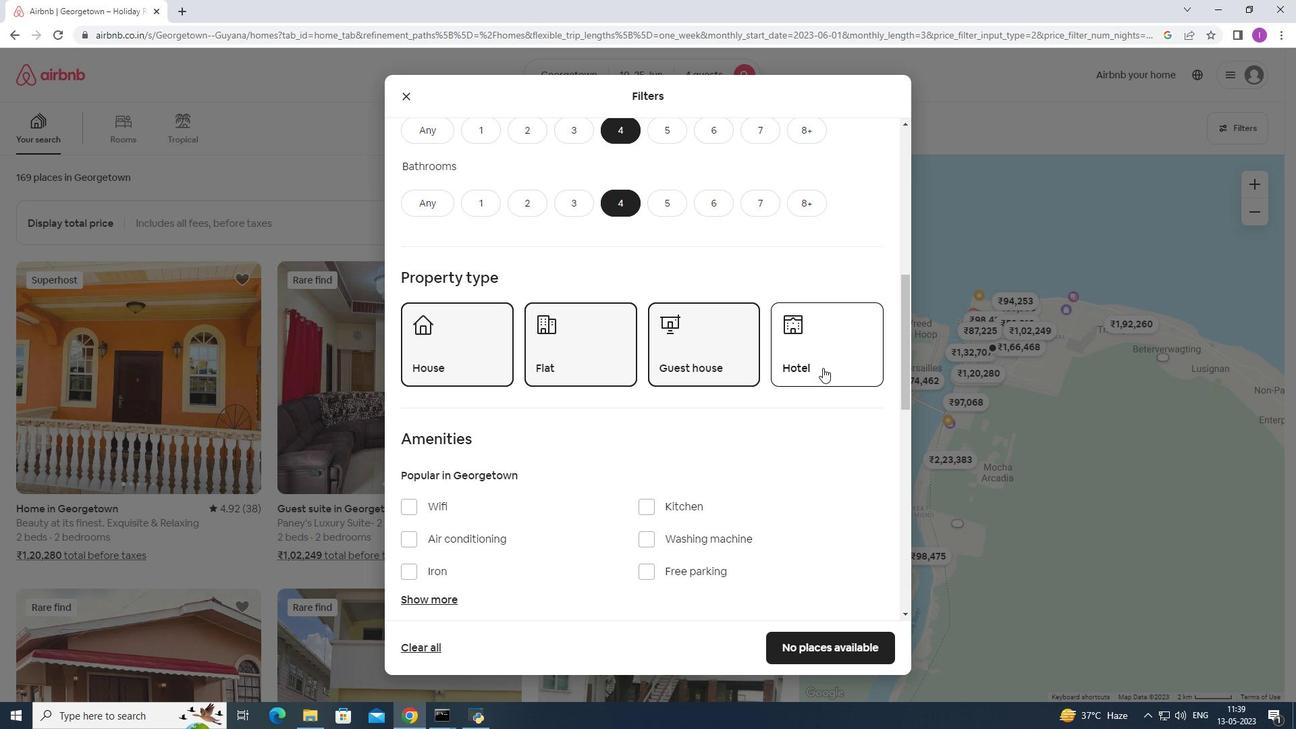 
Action: Mouse moved to (703, 356)
Screenshot: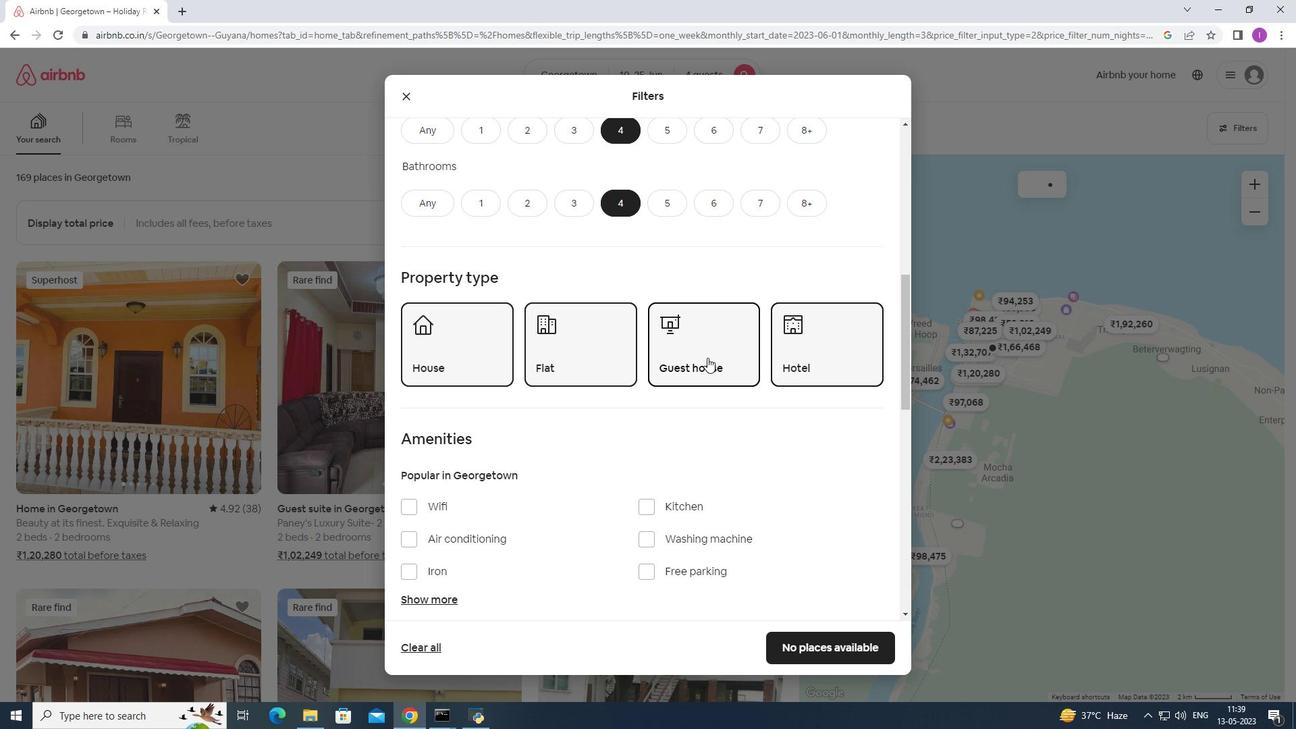 
Action: Mouse scrolled (703, 355) with delta (0, 0)
Screenshot: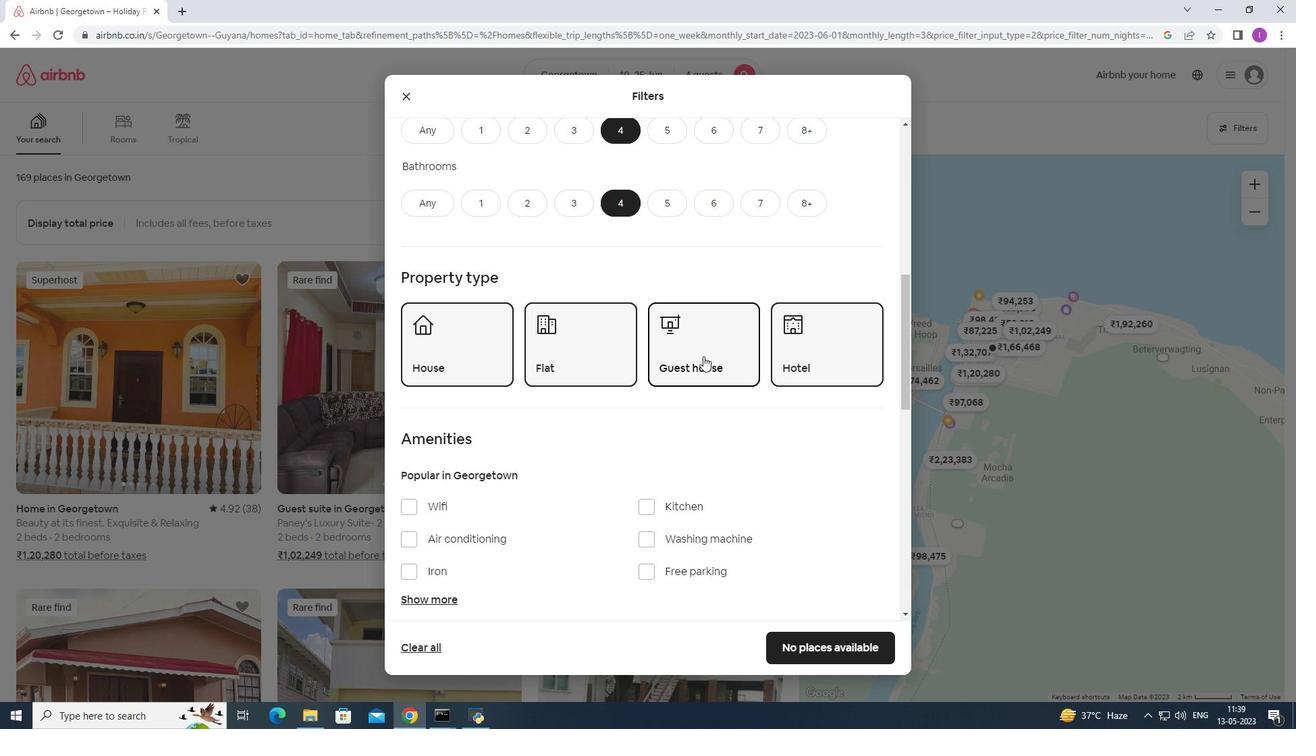 
Action: Mouse scrolled (703, 355) with delta (0, 0)
Screenshot: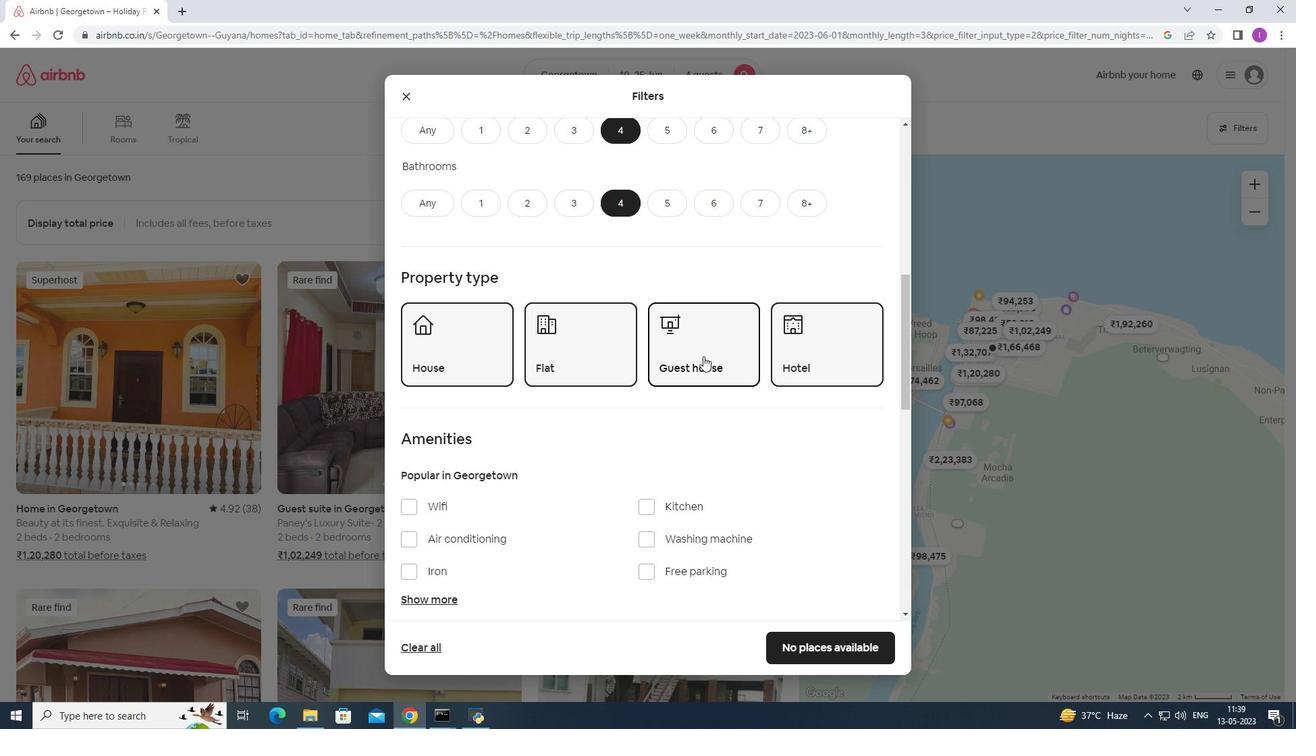 
Action: Mouse scrolled (703, 355) with delta (0, 0)
Screenshot: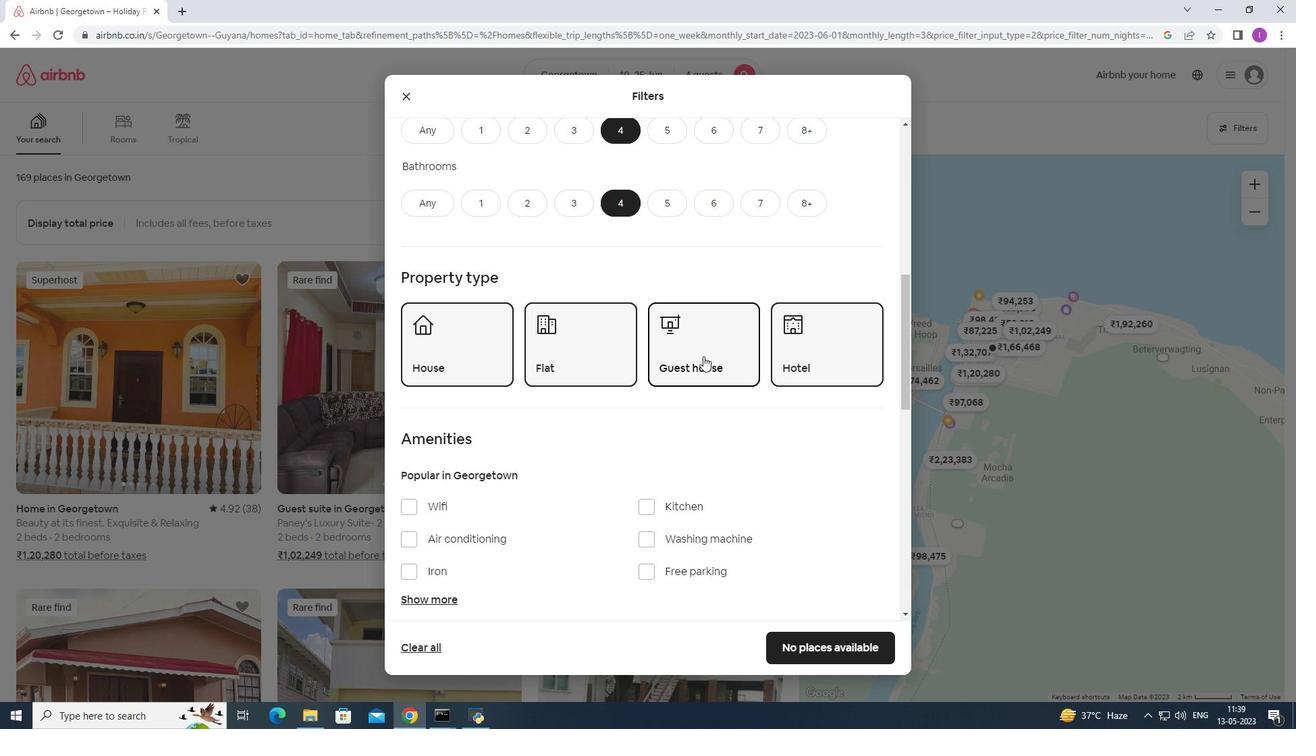 
Action: Mouse scrolled (703, 355) with delta (0, 0)
Screenshot: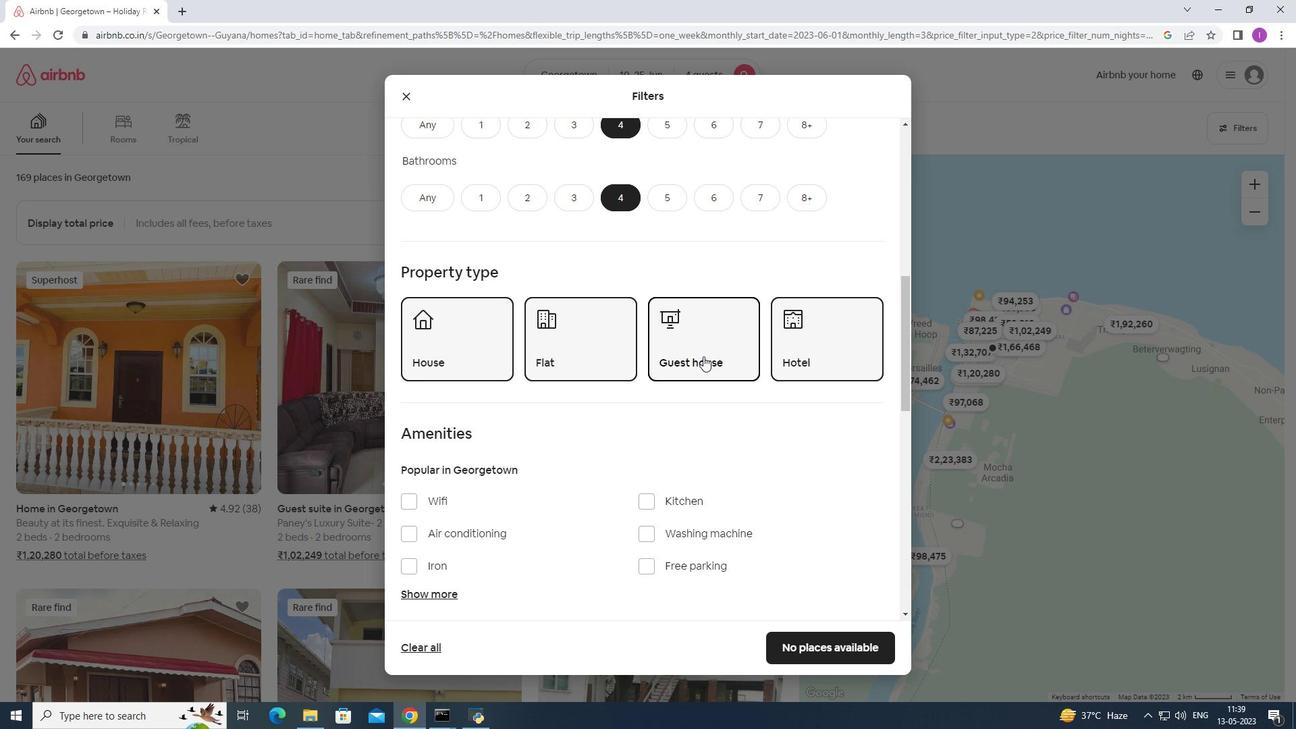 
Action: Mouse moved to (403, 240)
Screenshot: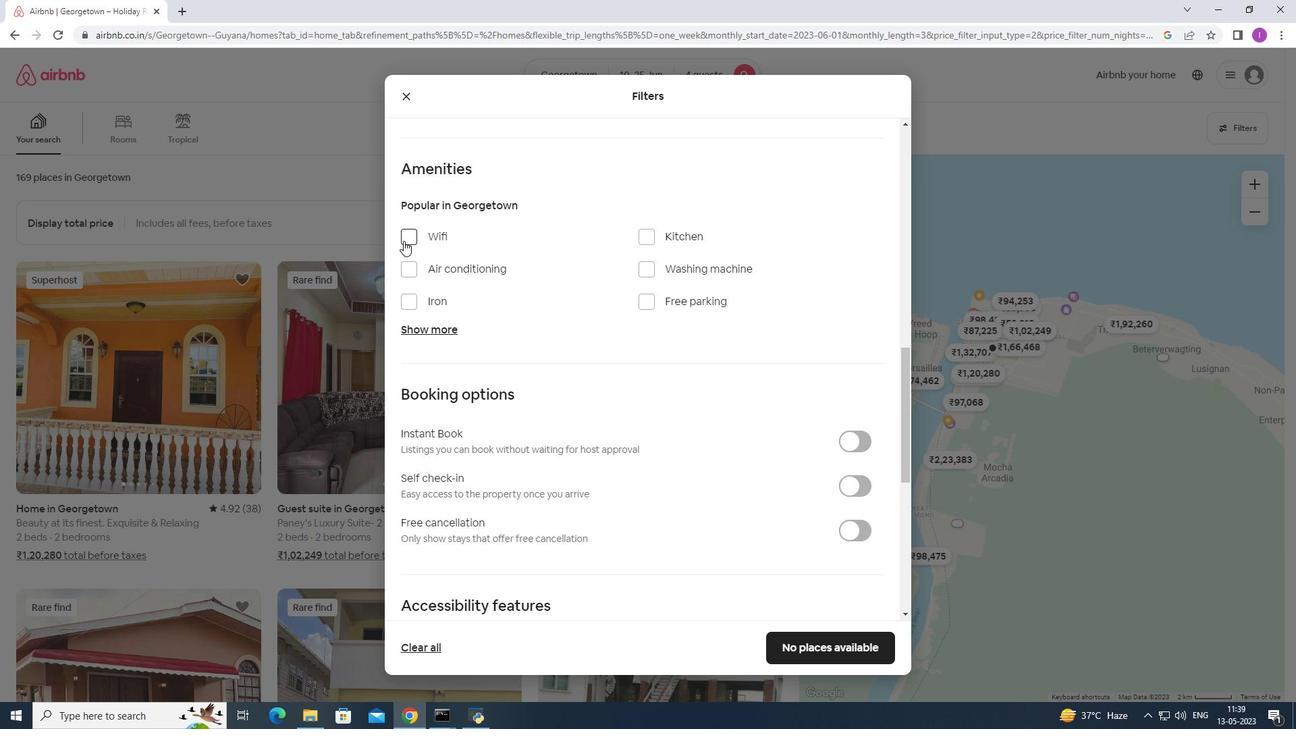 
Action: Mouse pressed left at (403, 240)
Screenshot: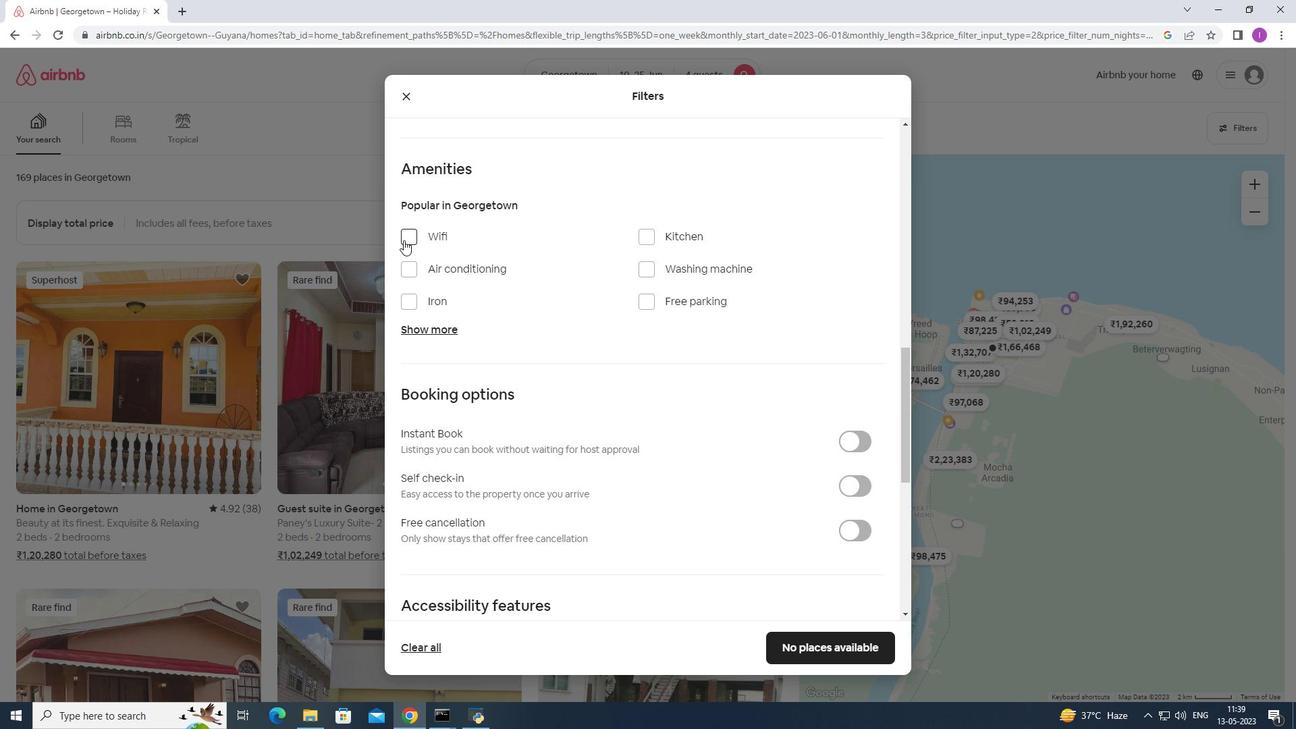 
Action: Mouse moved to (650, 301)
Screenshot: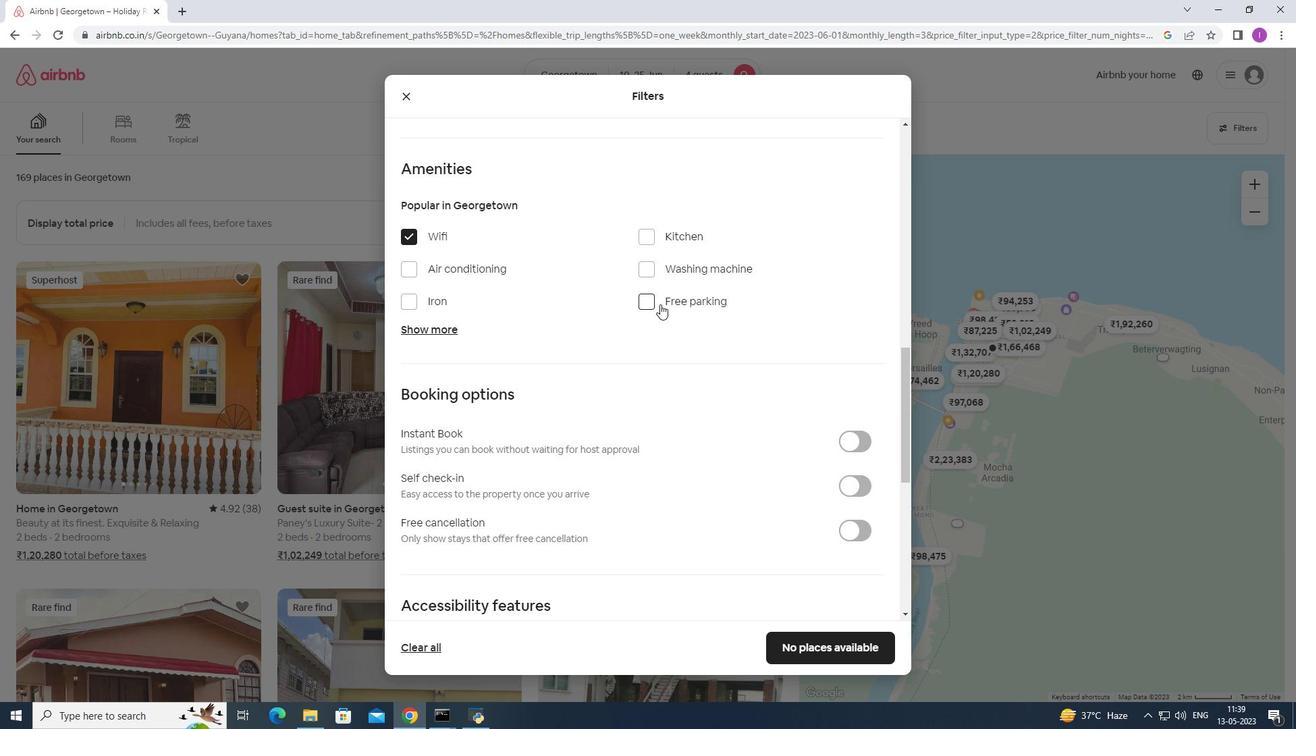 
Action: Mouse pressed left at (650, 301)
Screenshot: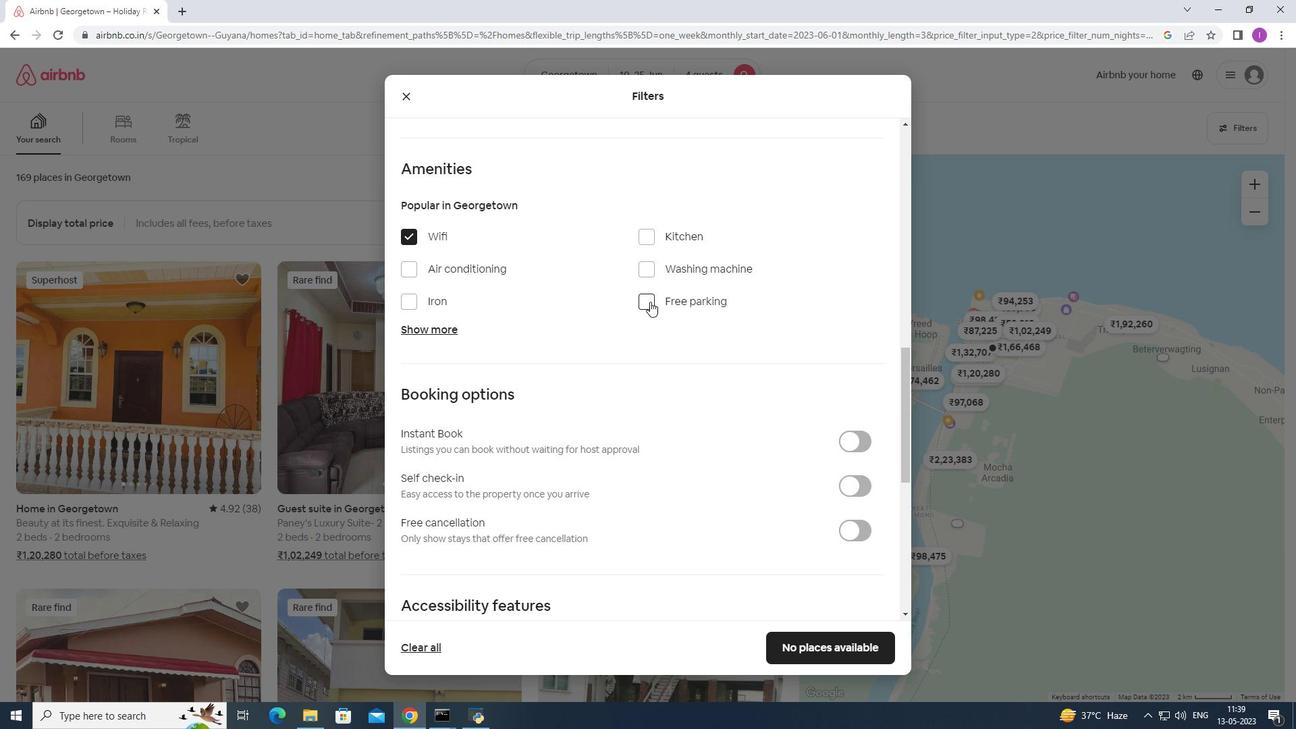 
Action: Mouse moved to (434, 326)
Screenshot: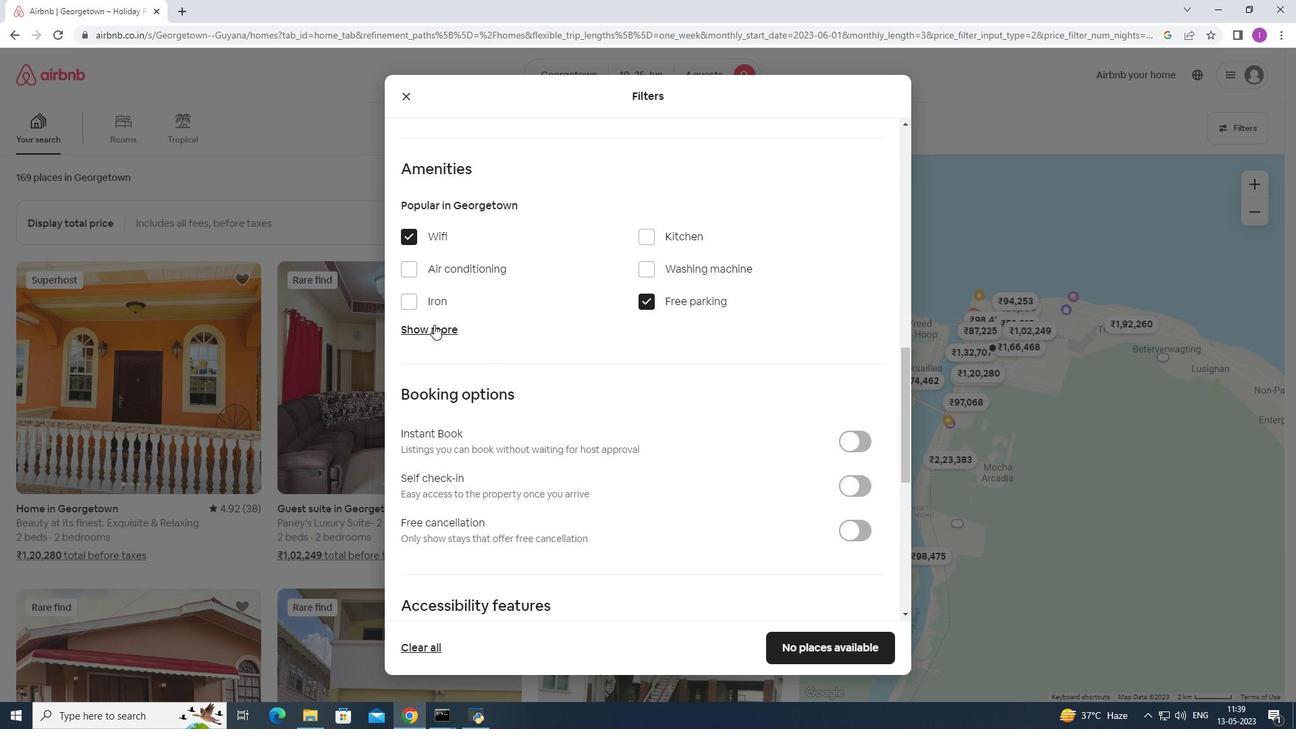 
Action: Mouse pressed left at (434, 326)
Screenshot: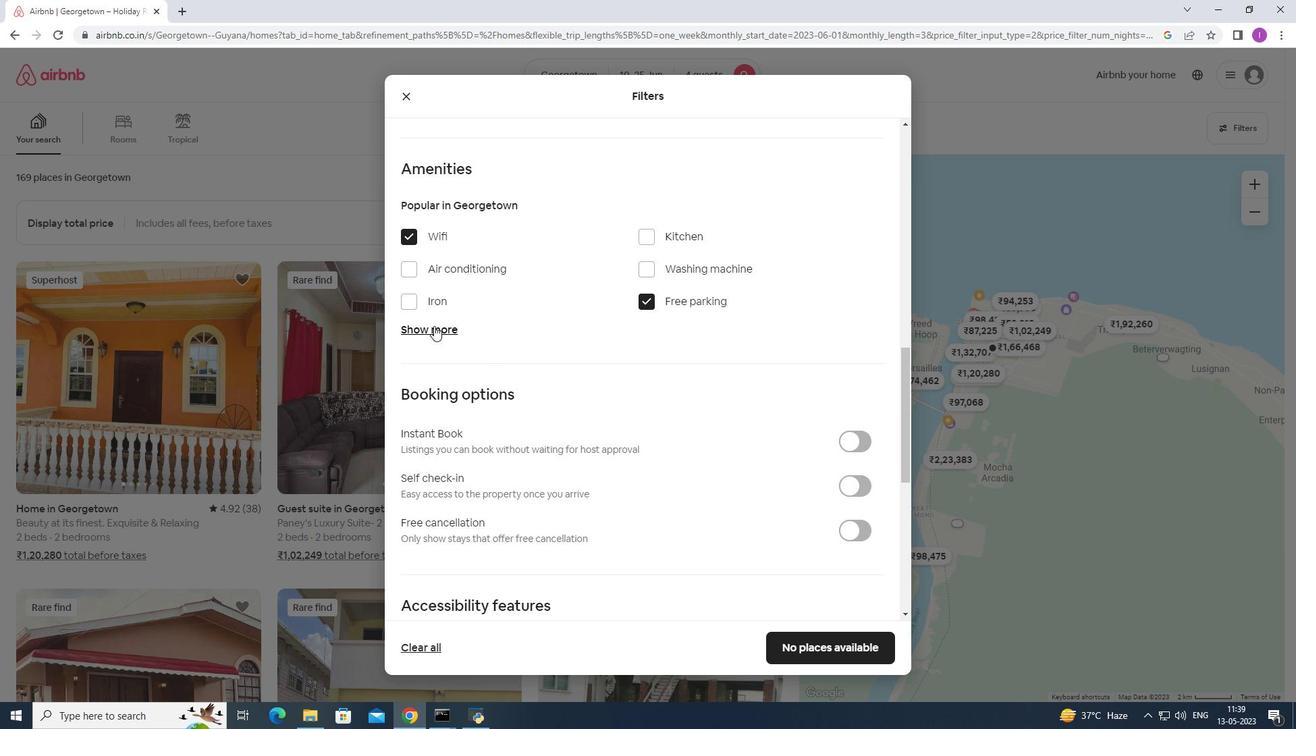 
Action: Mouse moved to (643, 406)
Screenshot: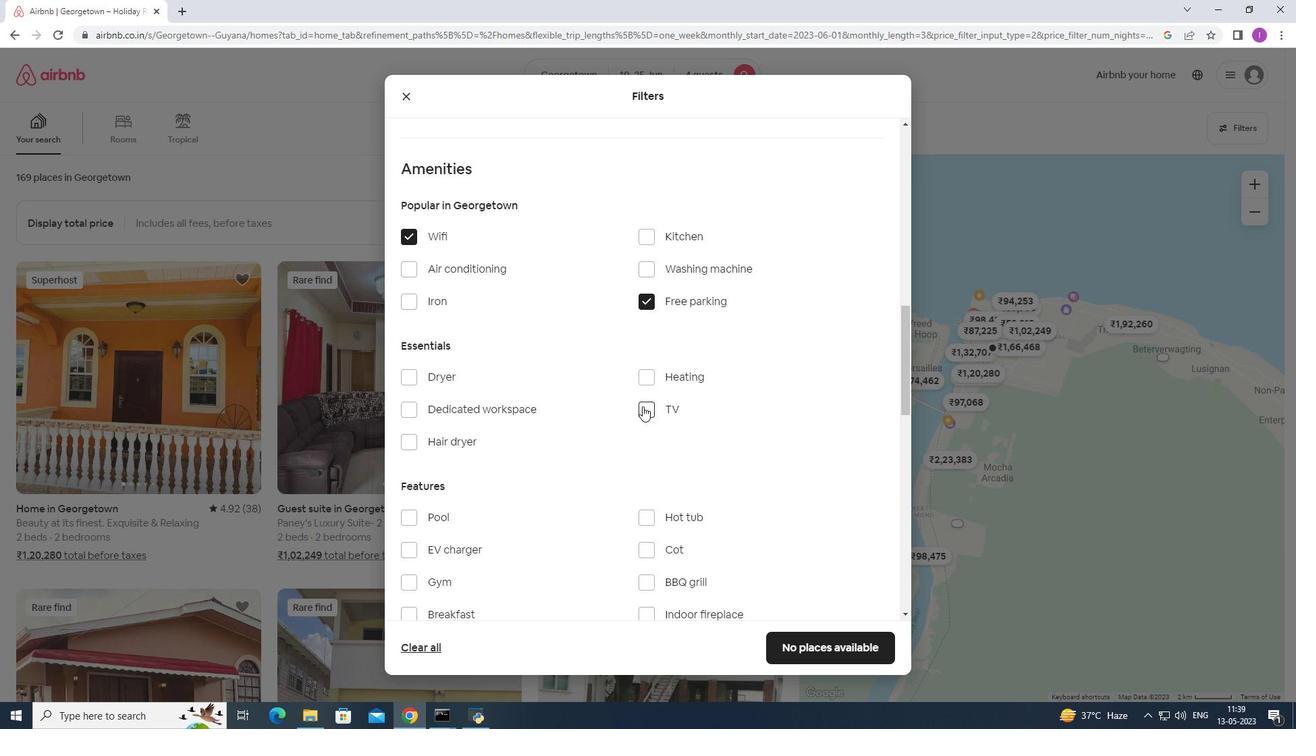 
Action: Mouse pressed left at (643, 406)
Screenshot: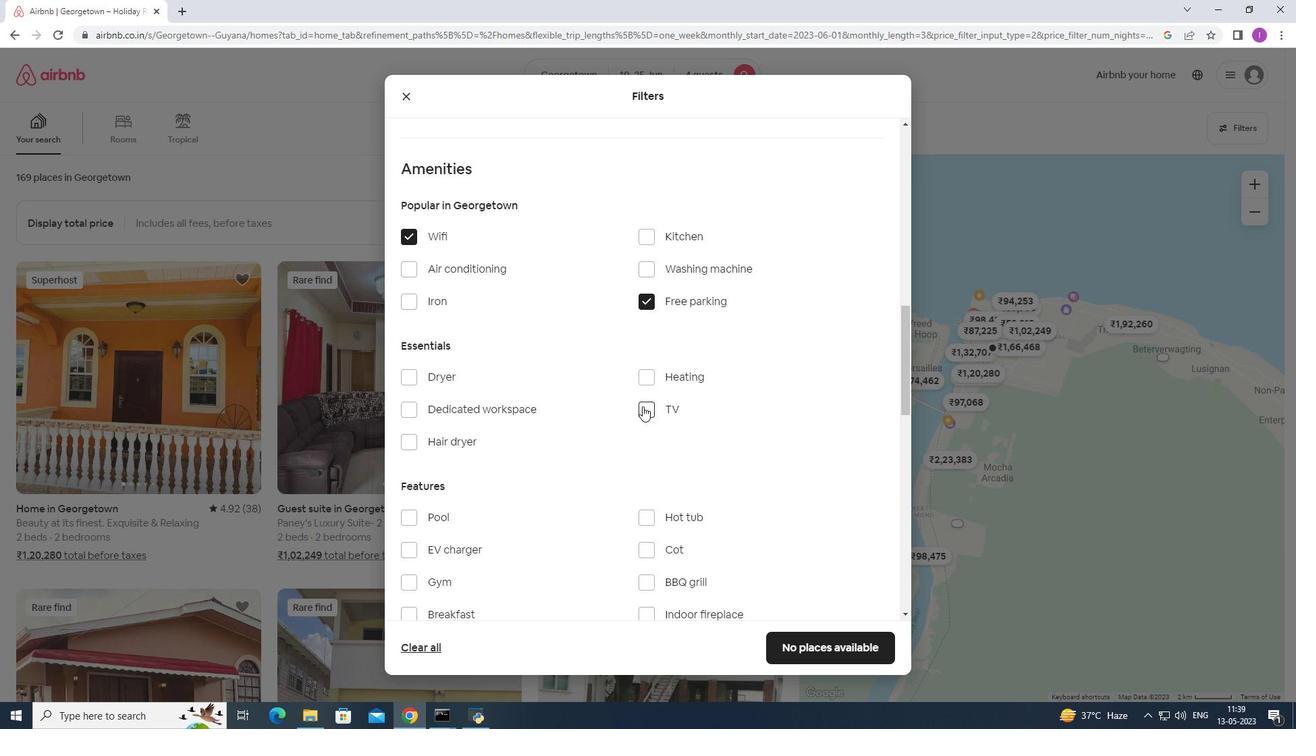 
Action: Mouse moved to (532, 486)
Screenshot: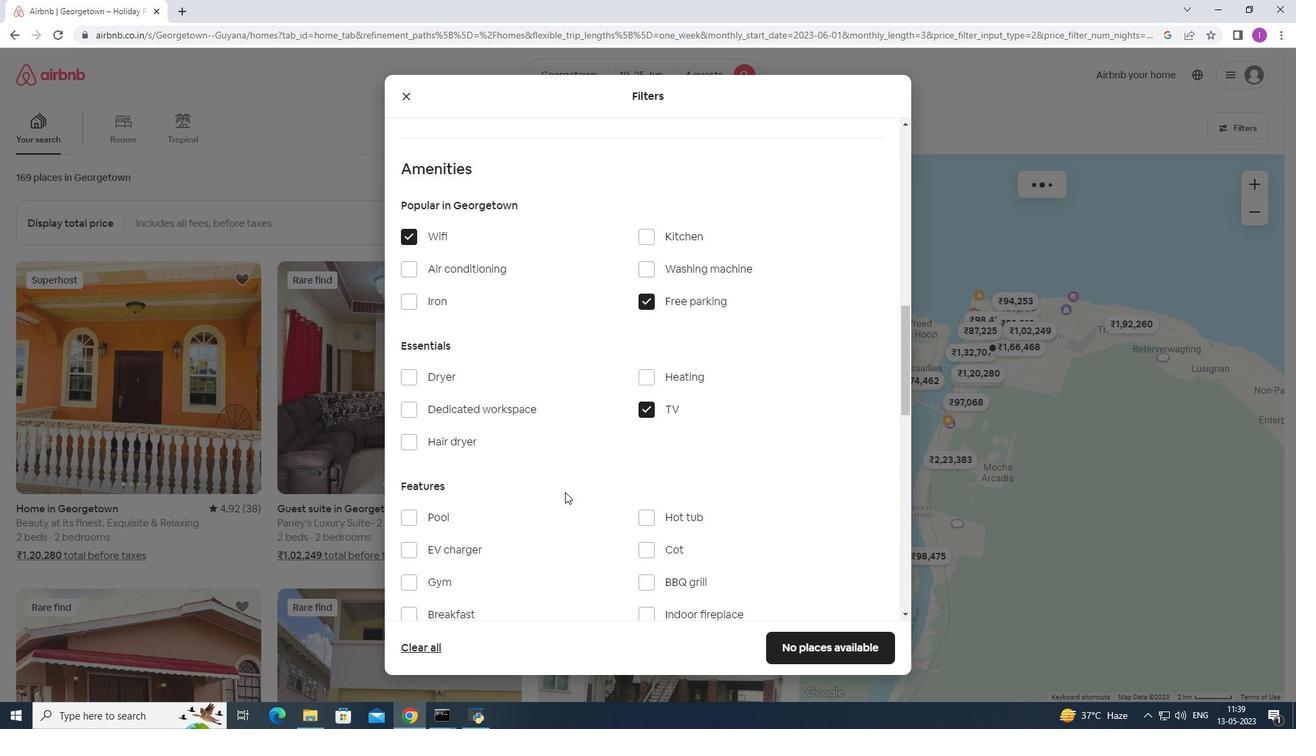 
Action: Mouse scrolled (532, 486) with delta (0, 0)
Screenshot: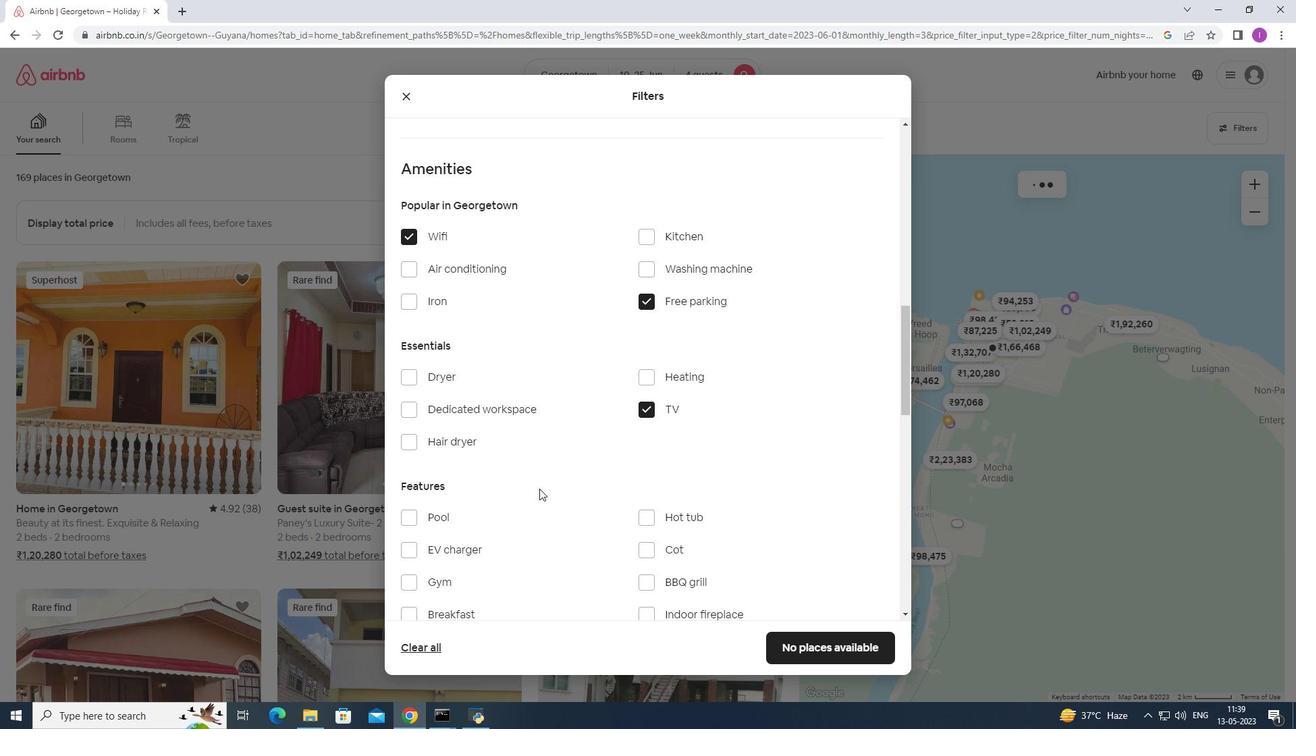 
Action: Mouse scrolled (532, 486) with delta (0, 0)
Screenshot: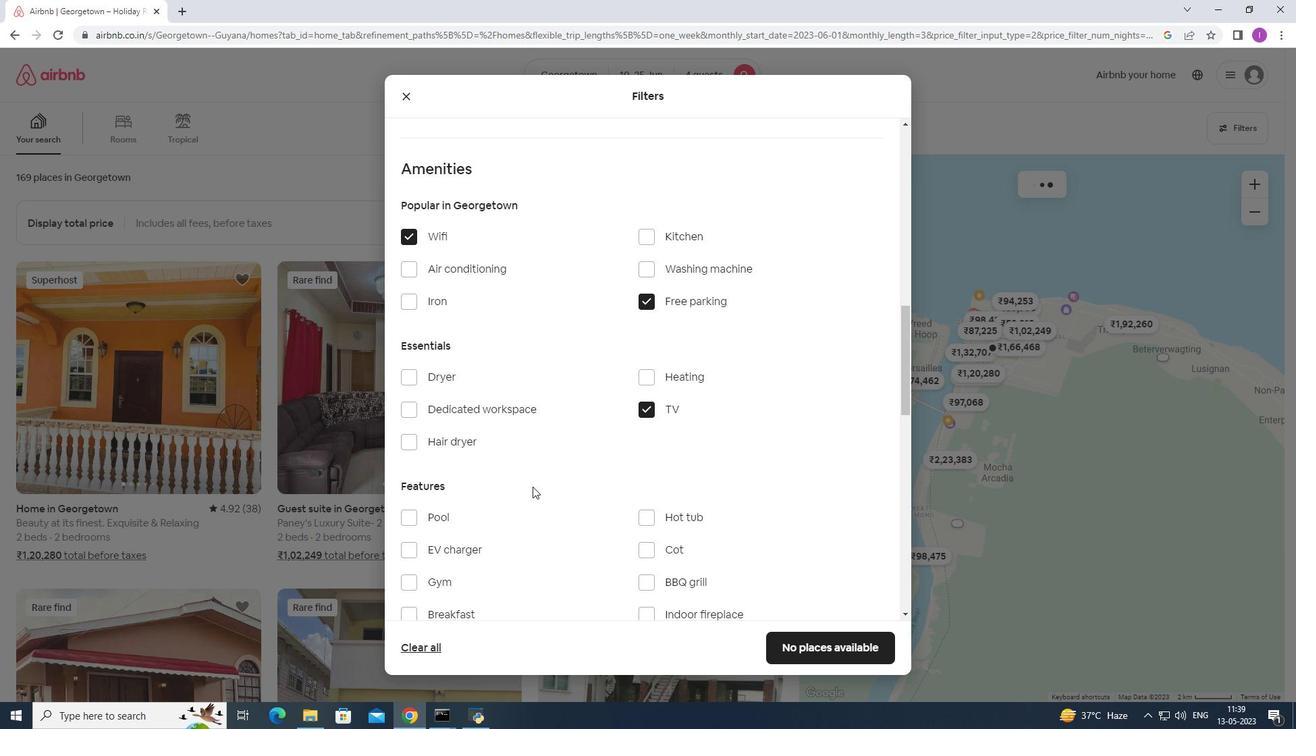 
Action: Mouse moved to (405, 451)
Screenshot: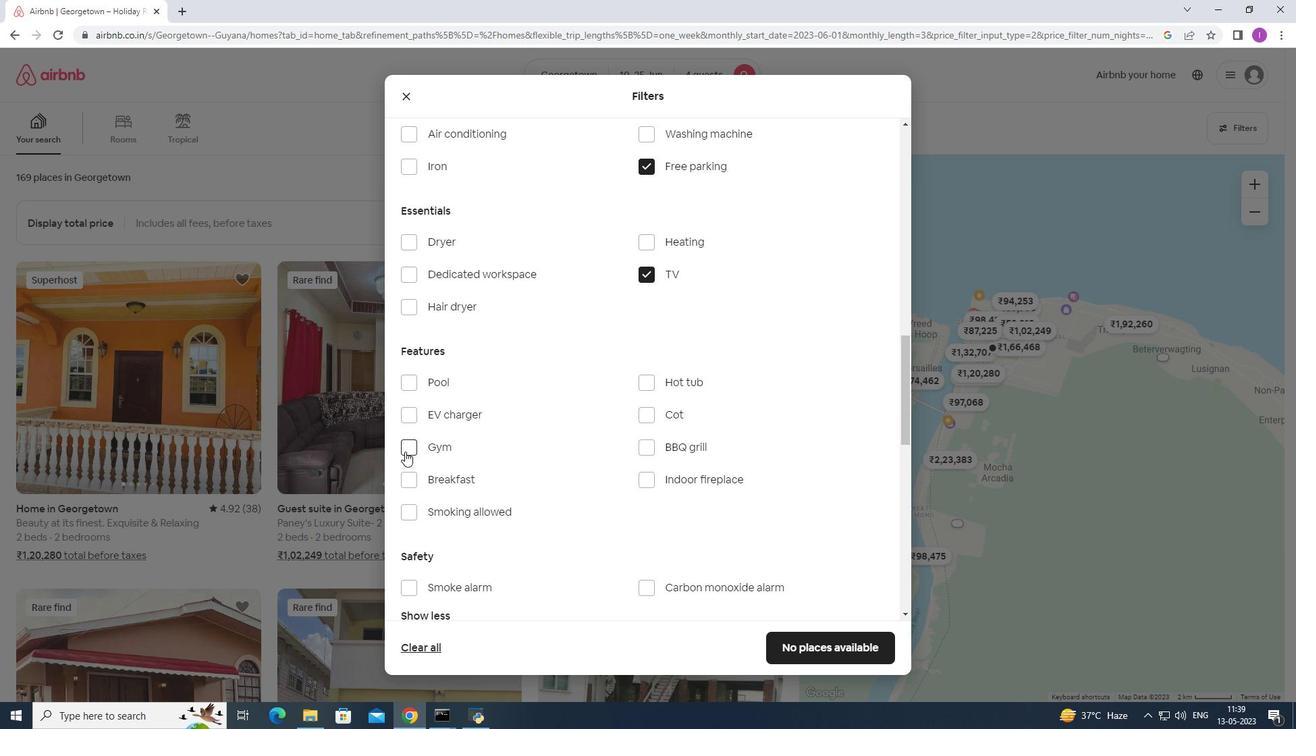
Action: Mouse pressed left at (405, 451)
Screenshot: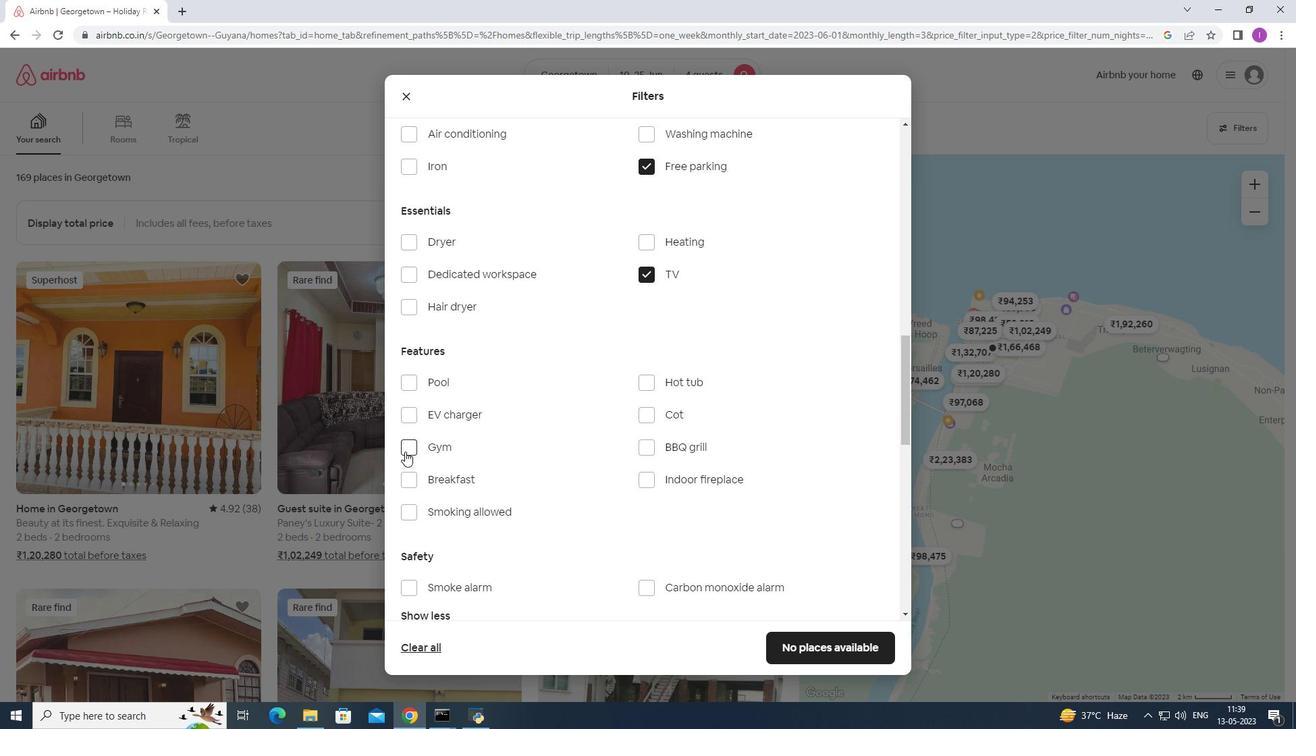 
Action: Mouse moved to (408, 474)
Screenshot: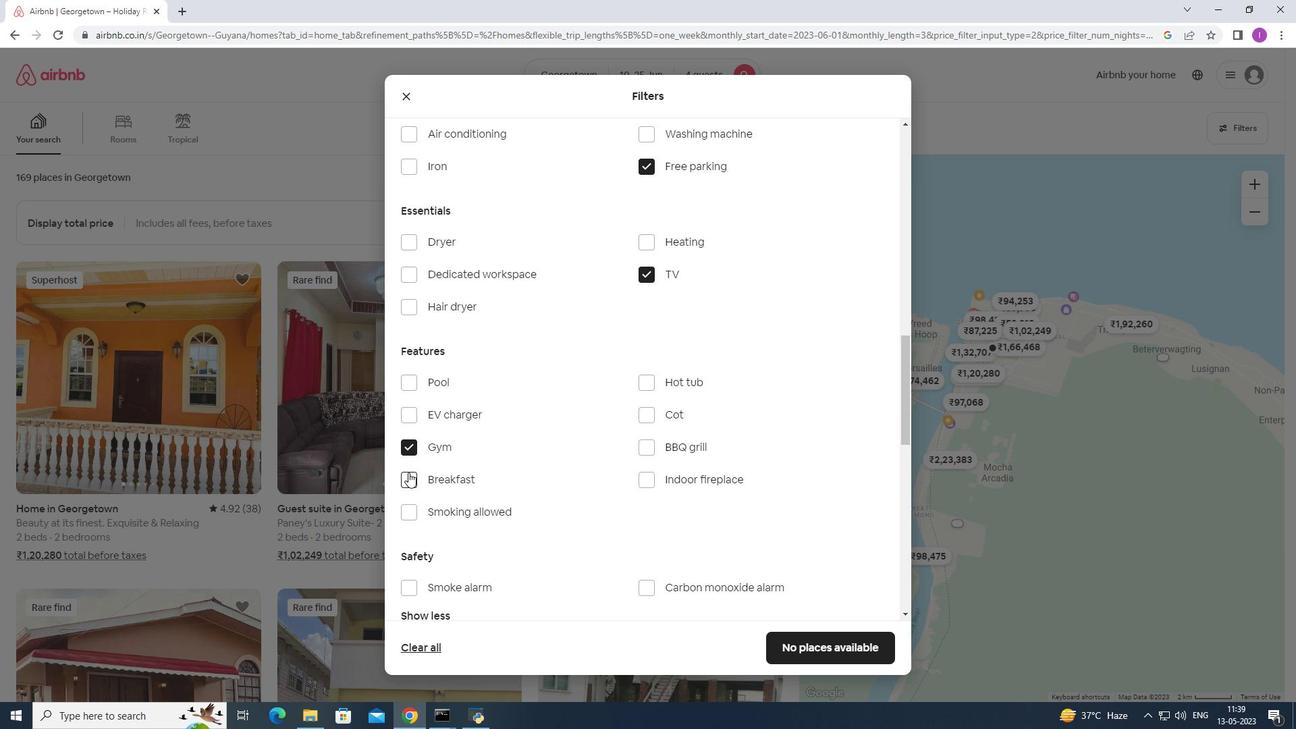 
Action: Mouse pressed left at (408, 474)
Screenshot: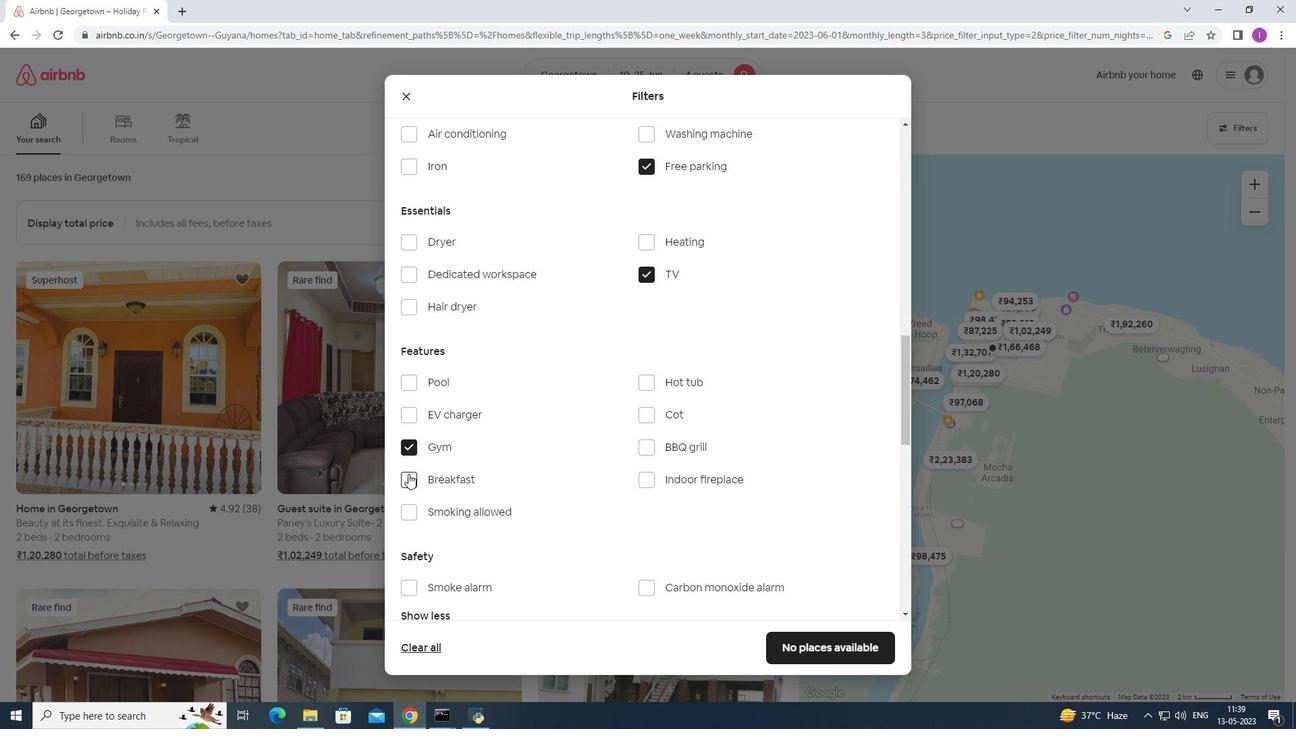 
Action: Mouse moved to (541, 464)
Screenshot: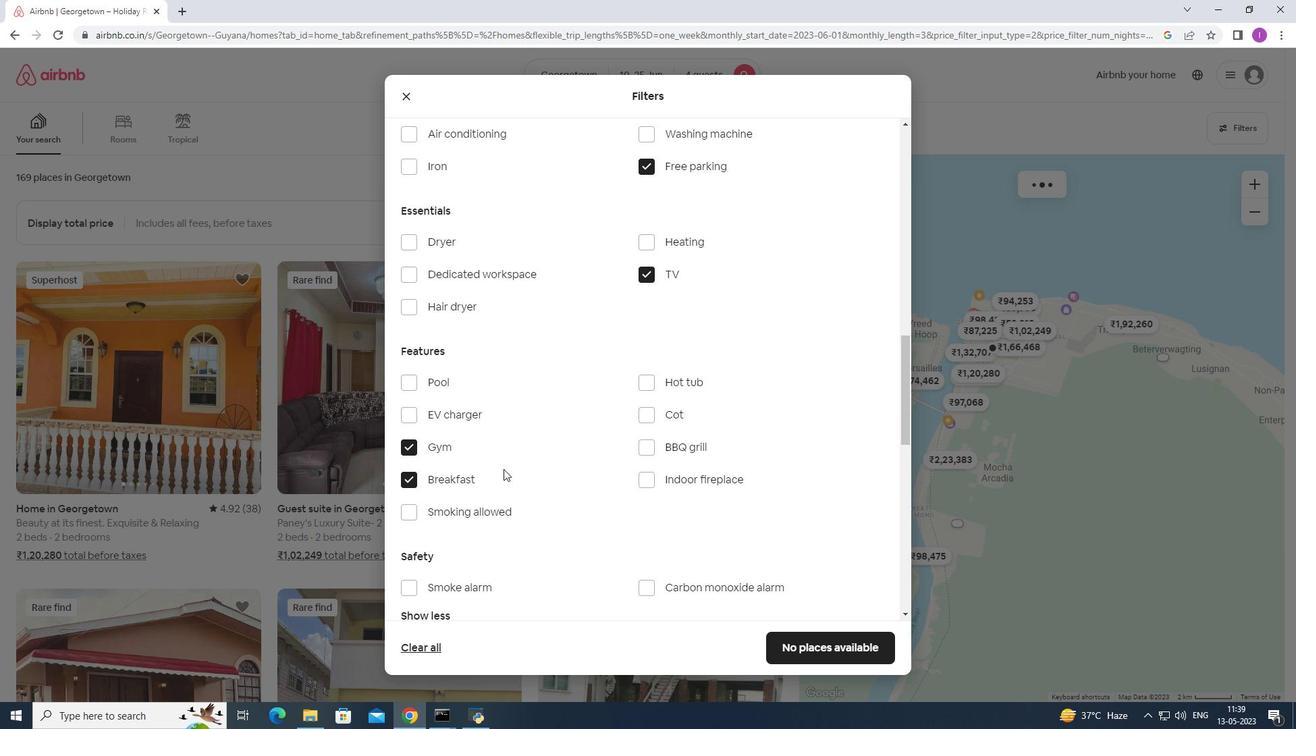 
Action: Mouse scrolled (541, 464) with delta (0, 0)
Screenshot: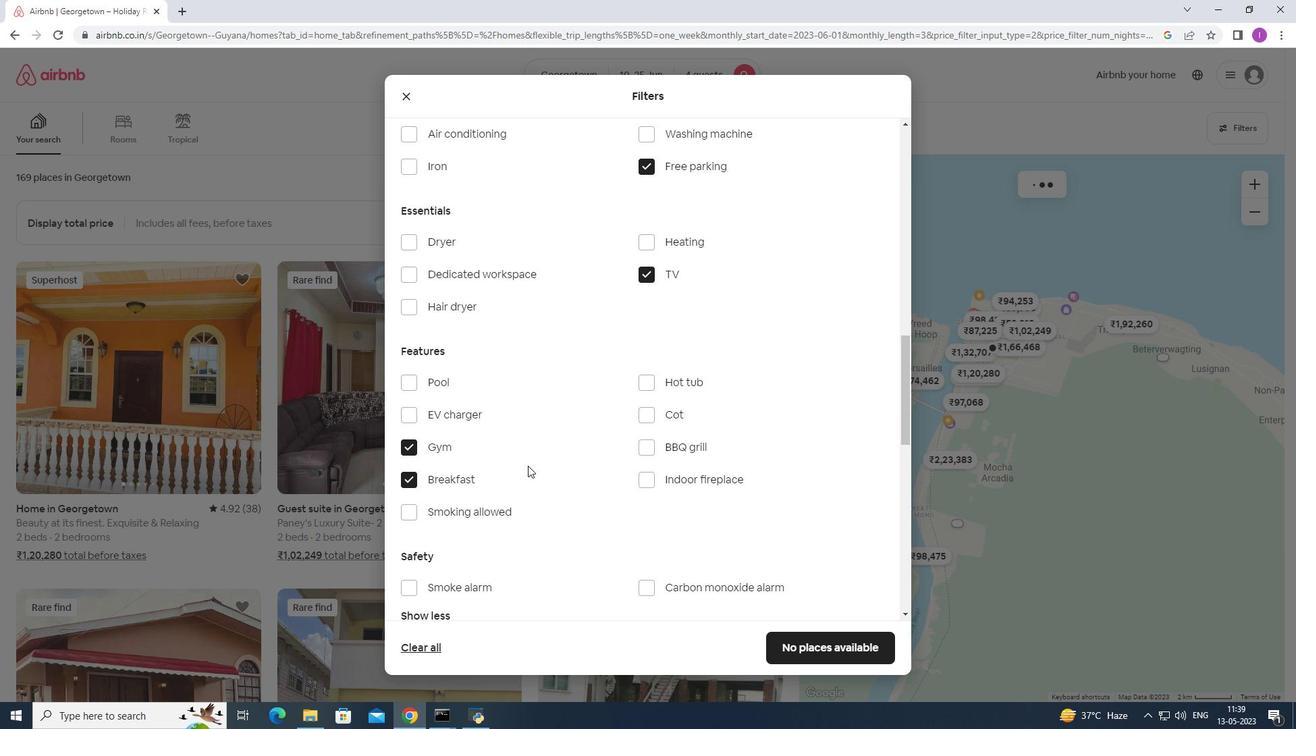 
Action: Mouse moved to (541, 464)
Screenshot: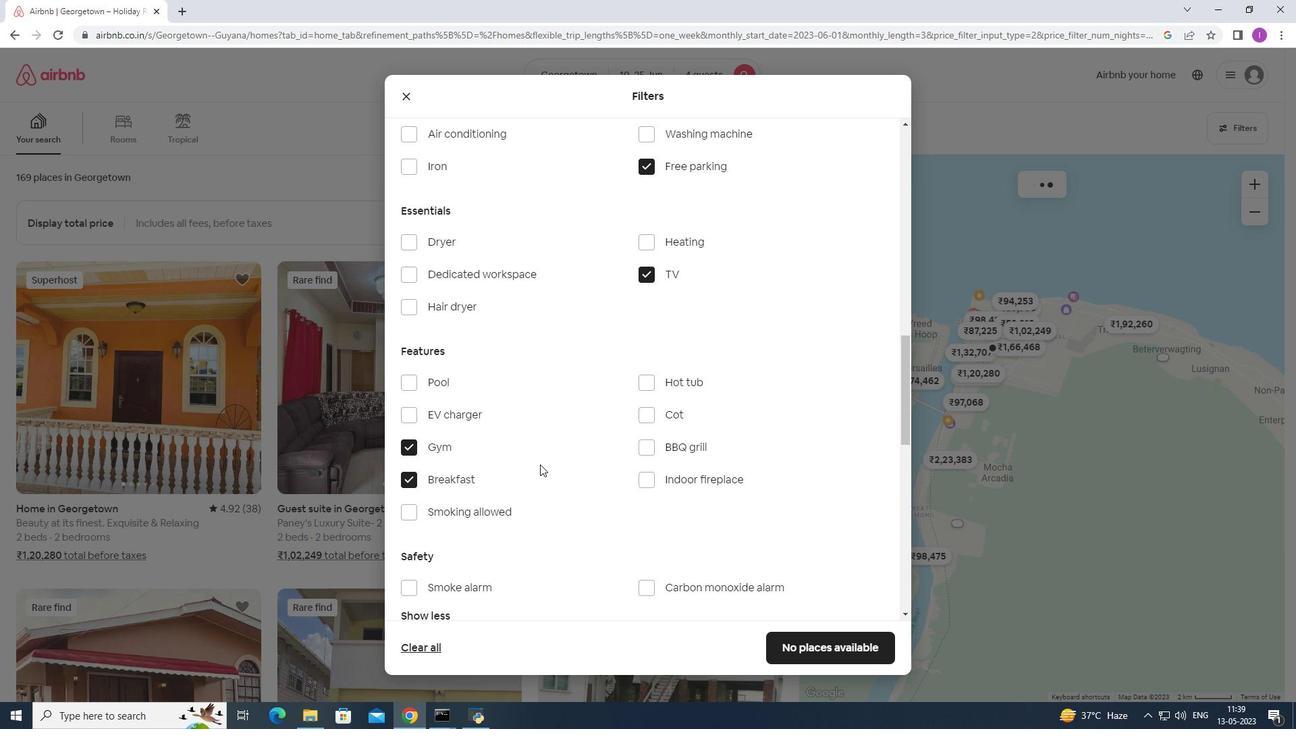 
Action: Mouse scrolled (541, 464) with delta (0, 0)
Screenshot: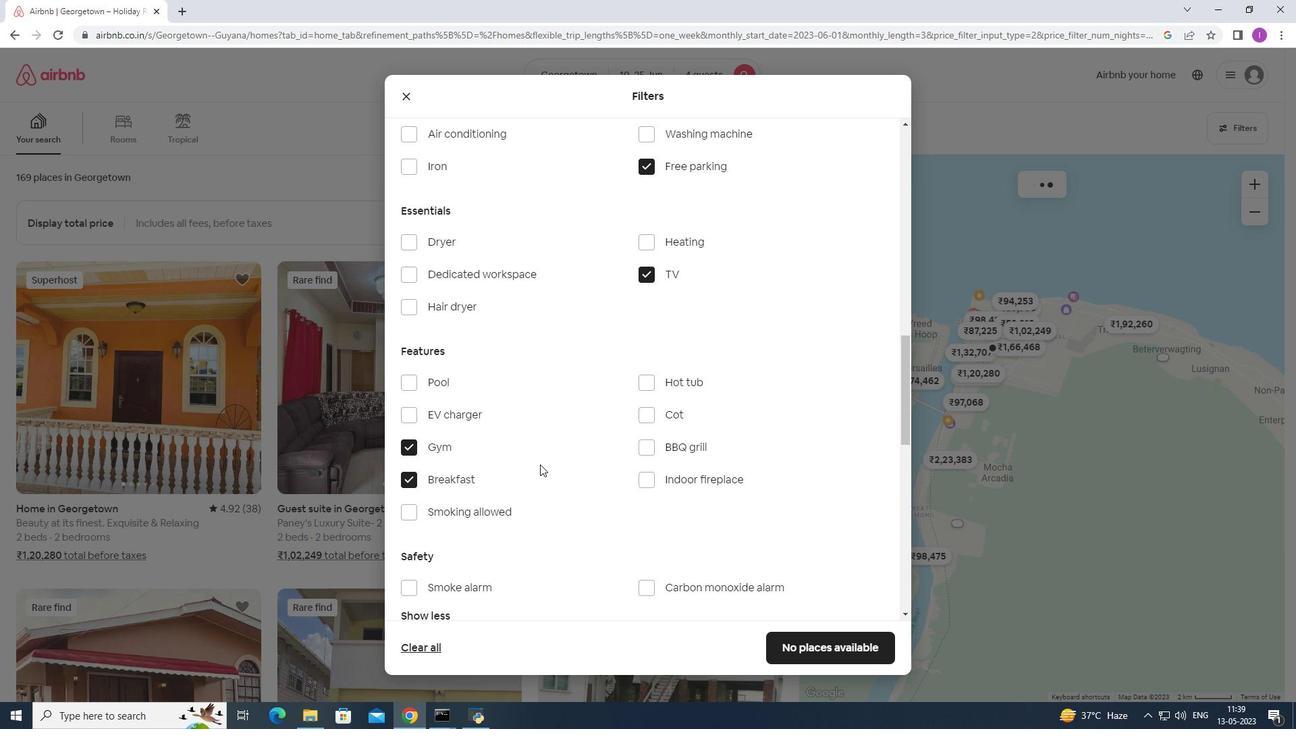 
Action: Mouse scrolled (541, 464) with delta (0, 0)
Screenshot: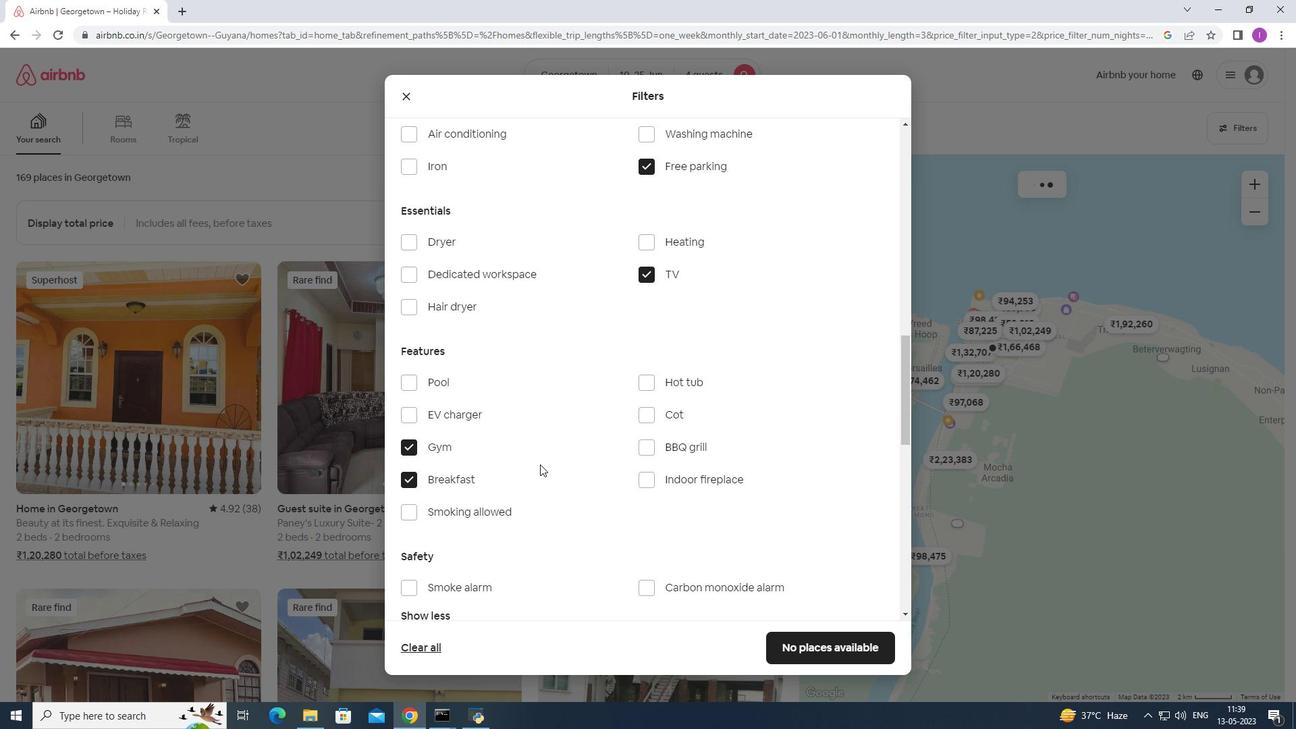 
Action: Mouse scrolled (541, 464) with delta (0, 0)
Screenshot: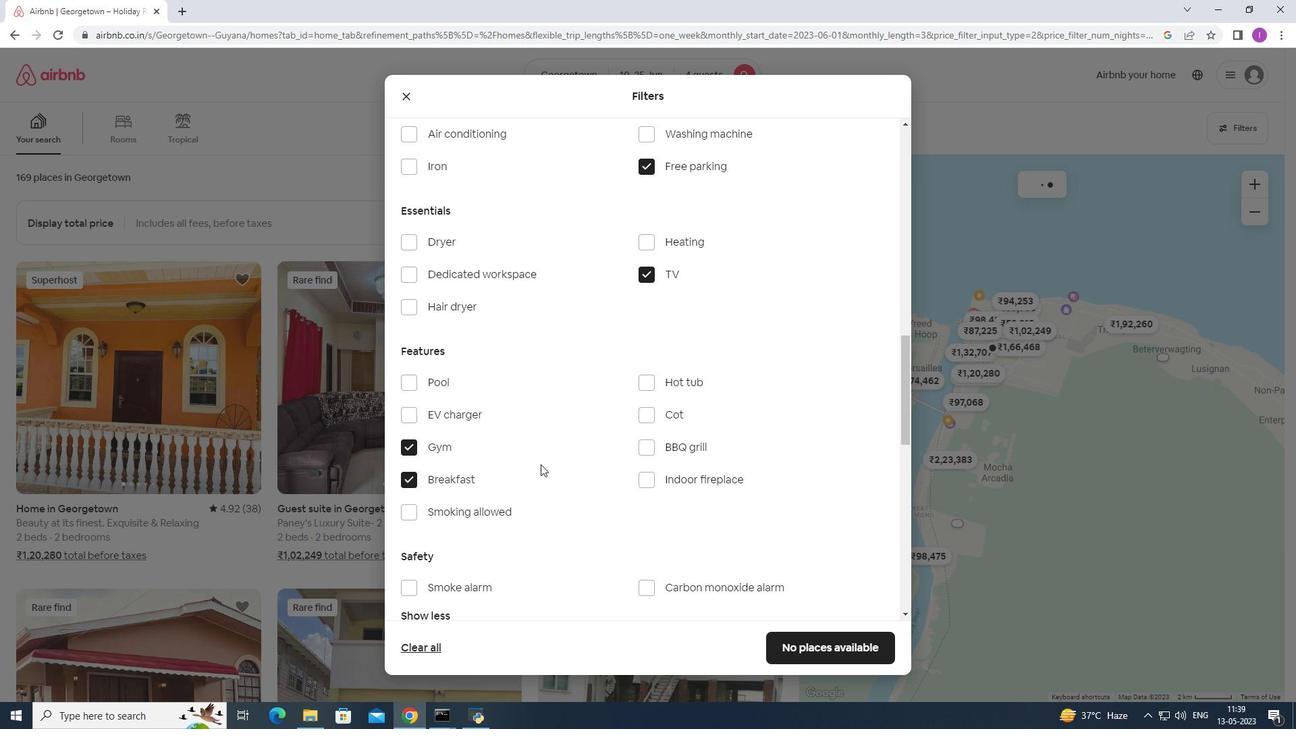 
Action: Mouse moved to (545, 458)
Screenshot: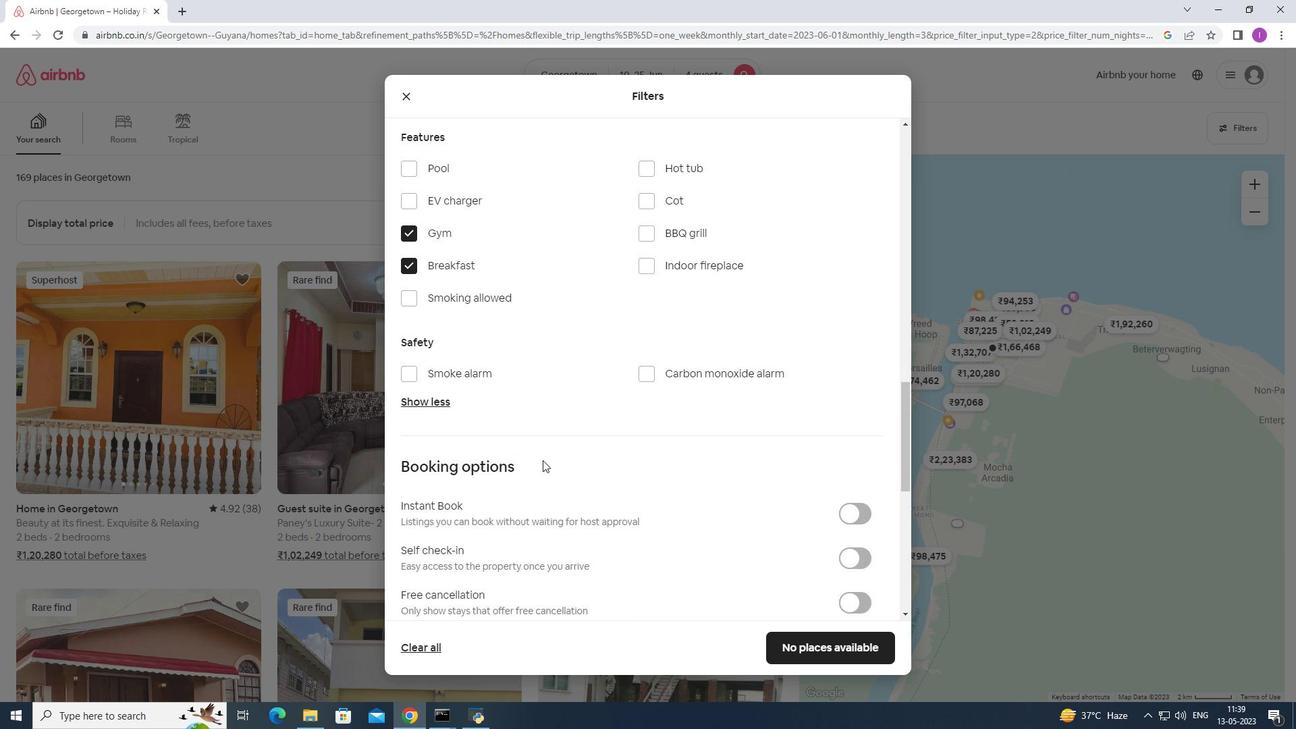
Action: Mouse scrolled (545, 457) with delta (0, 0)
Screenshot: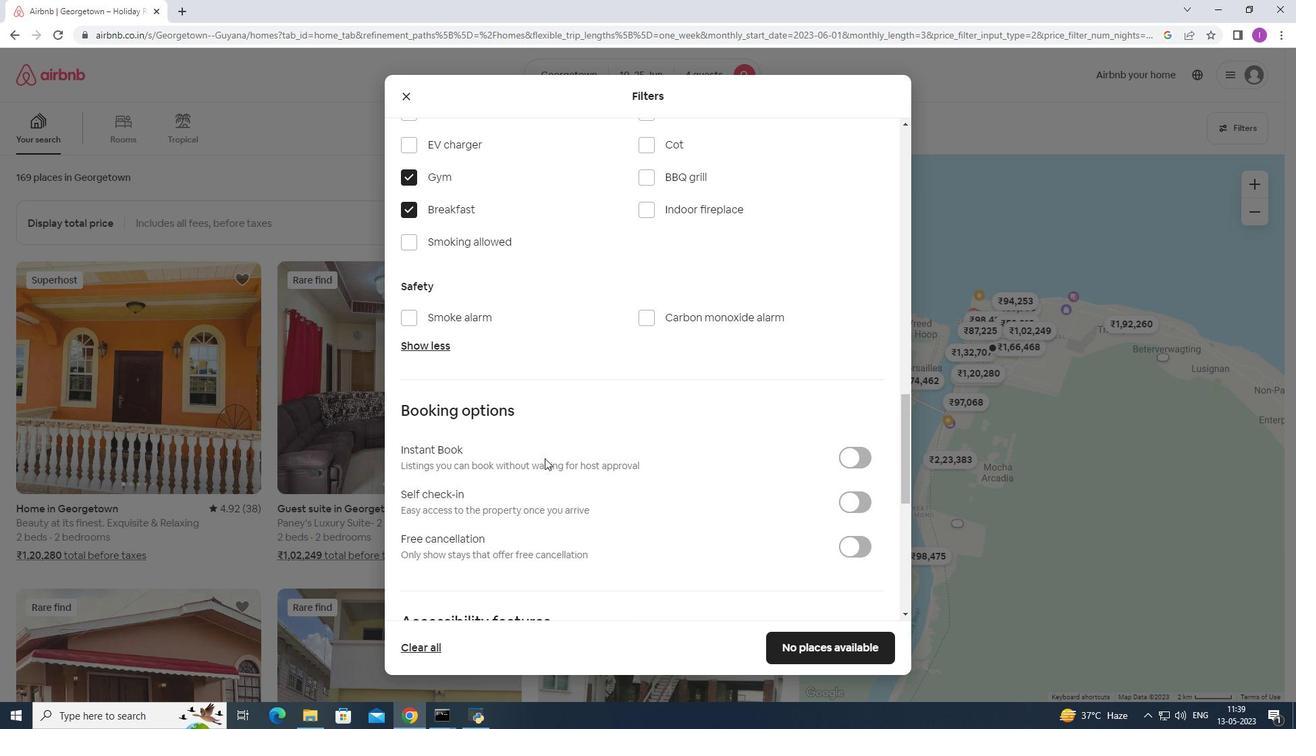 
Action: Mouse scrolled (545, 457) with delta (0, 0)
Screenshot: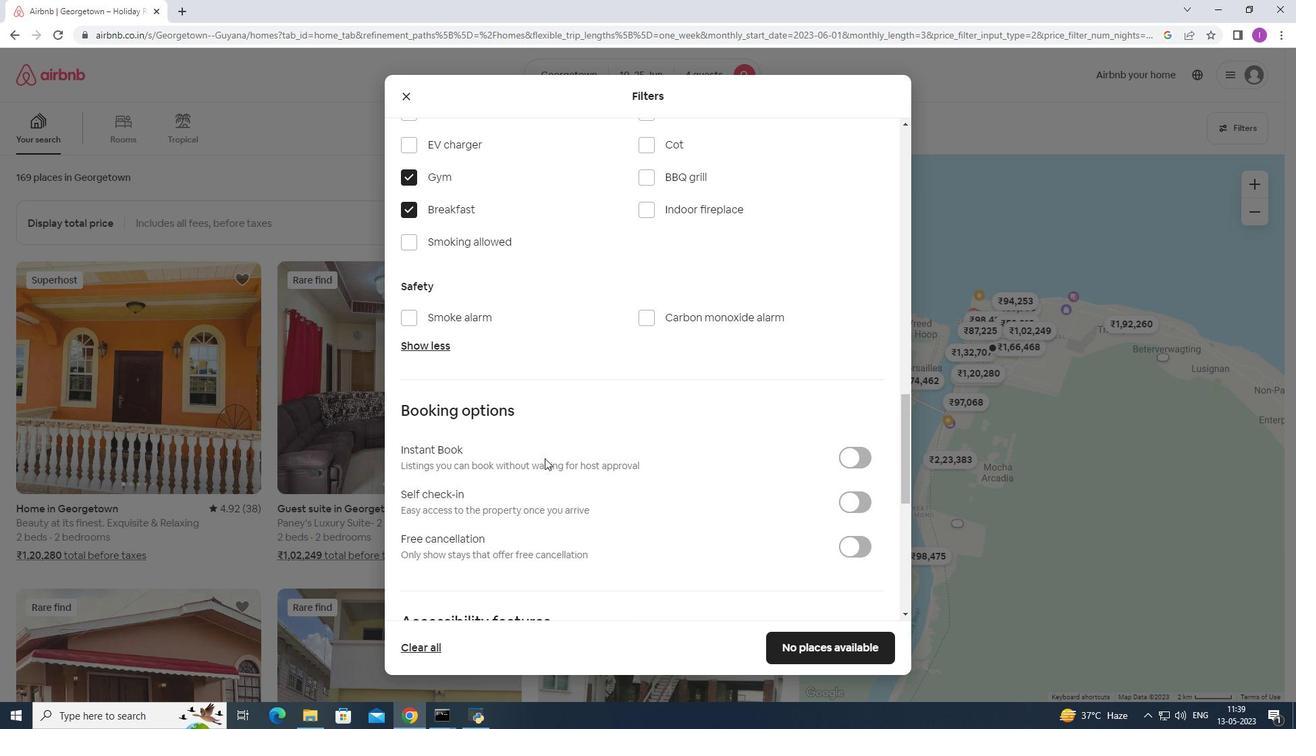 
Action: Mouse moved to (582, 430)
Screenshot: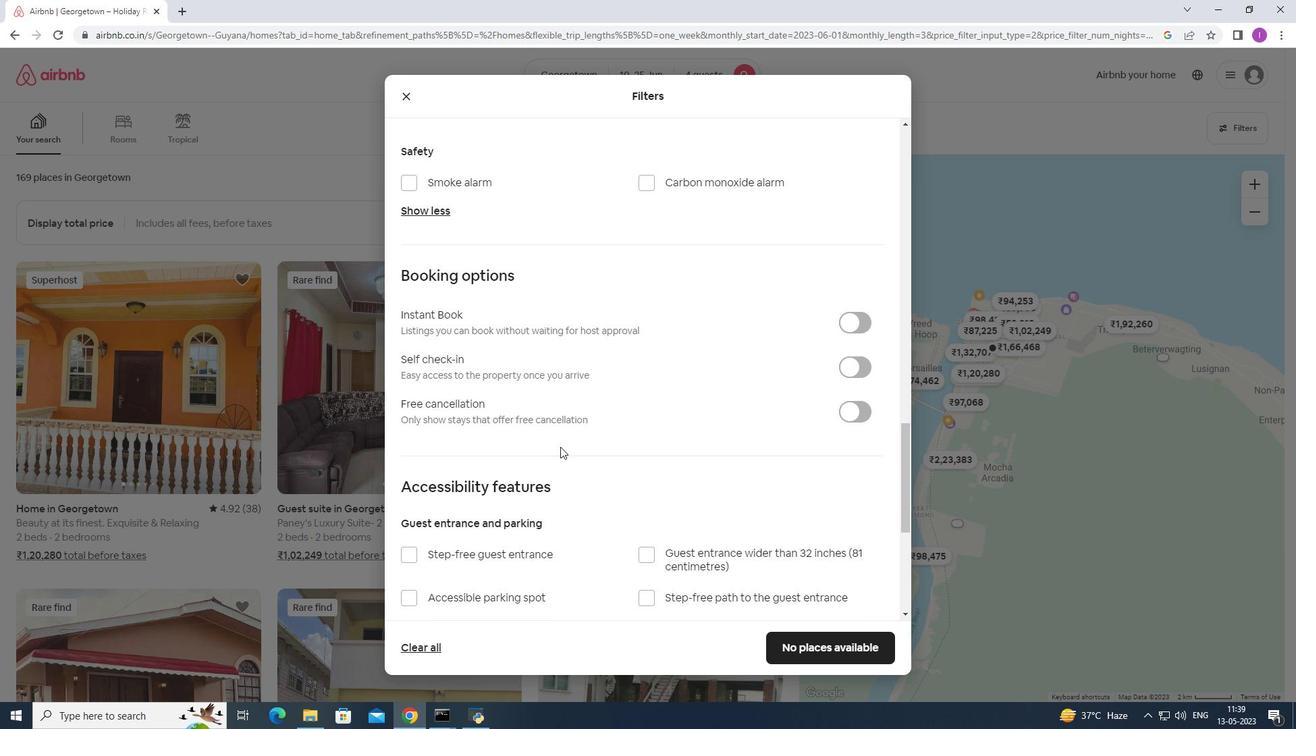 
Action: Mouse scrolled (582, 429) with delta (0, 0)
Screenshot: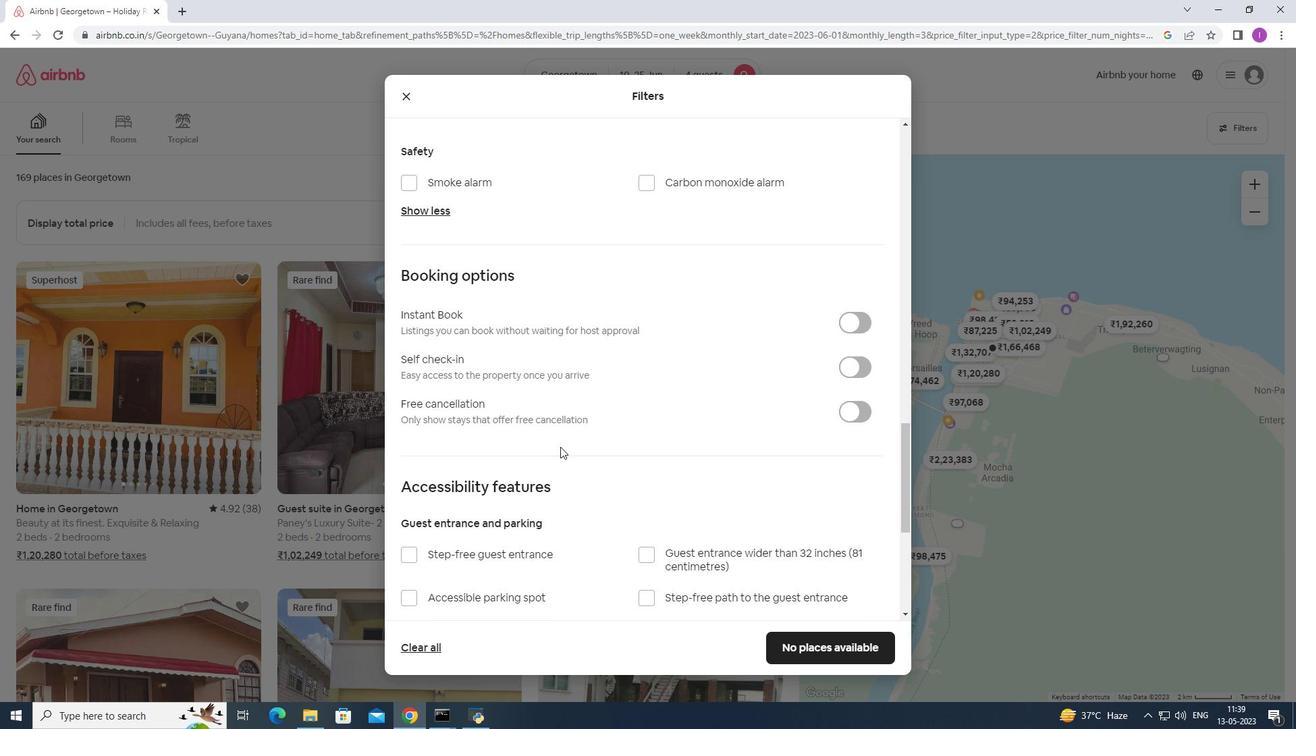 
Action: Mouse scrolled (582, 429) with delta (0, 0)
Screenshot: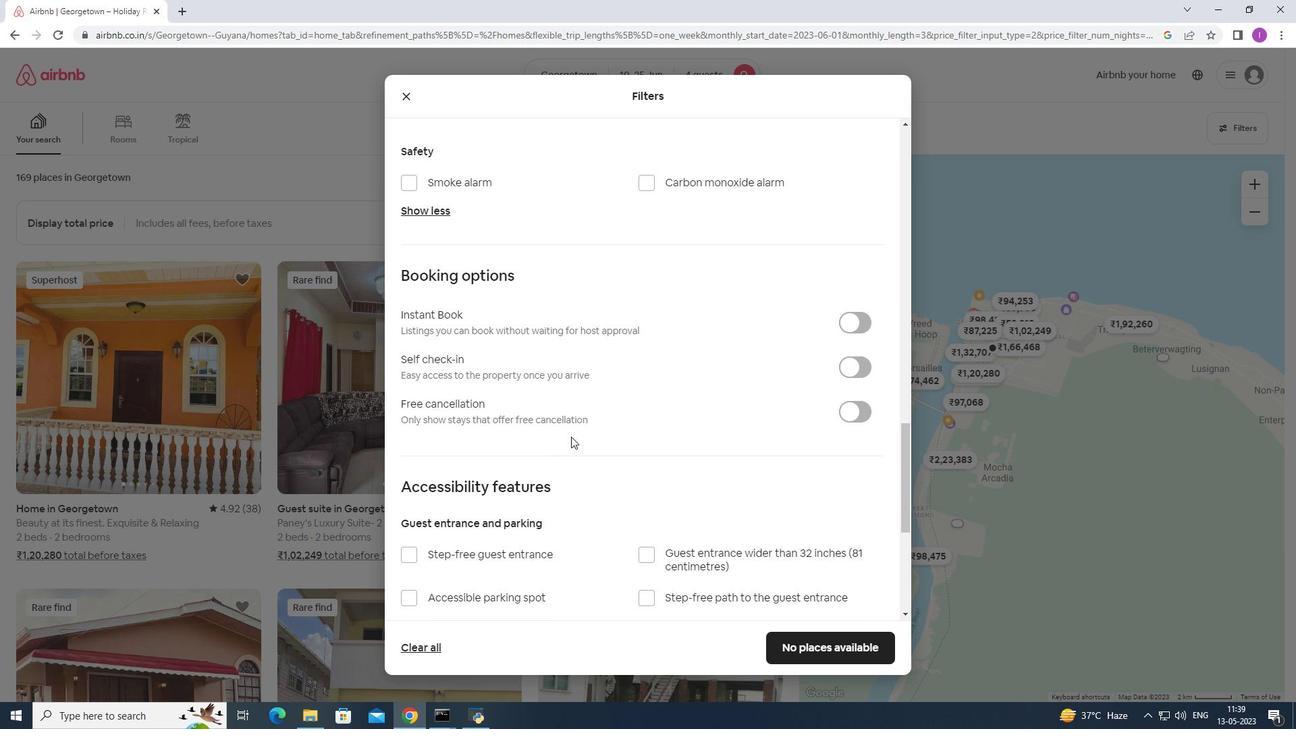
Action: Mouse moved to (586, 430)
Screenshot: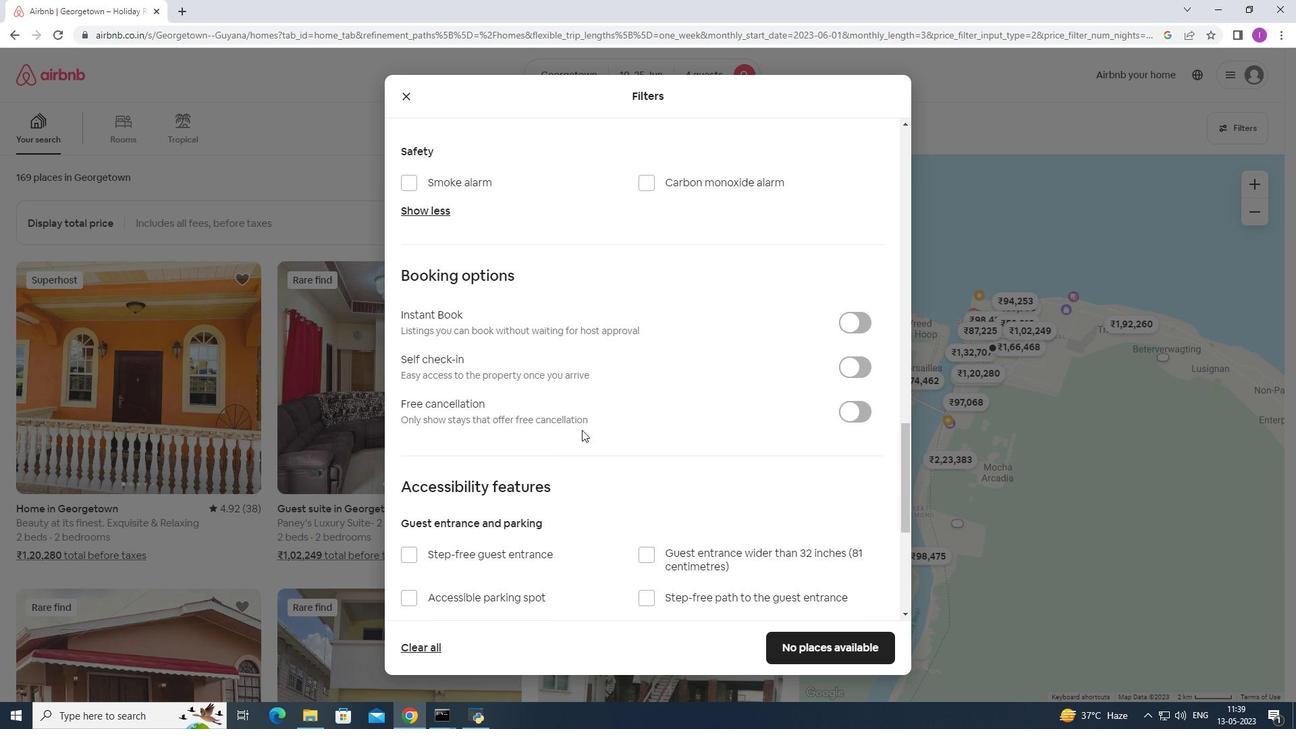 
Action: Mouse scrolled (585, 429) with delta (0, 0)
Screenshot: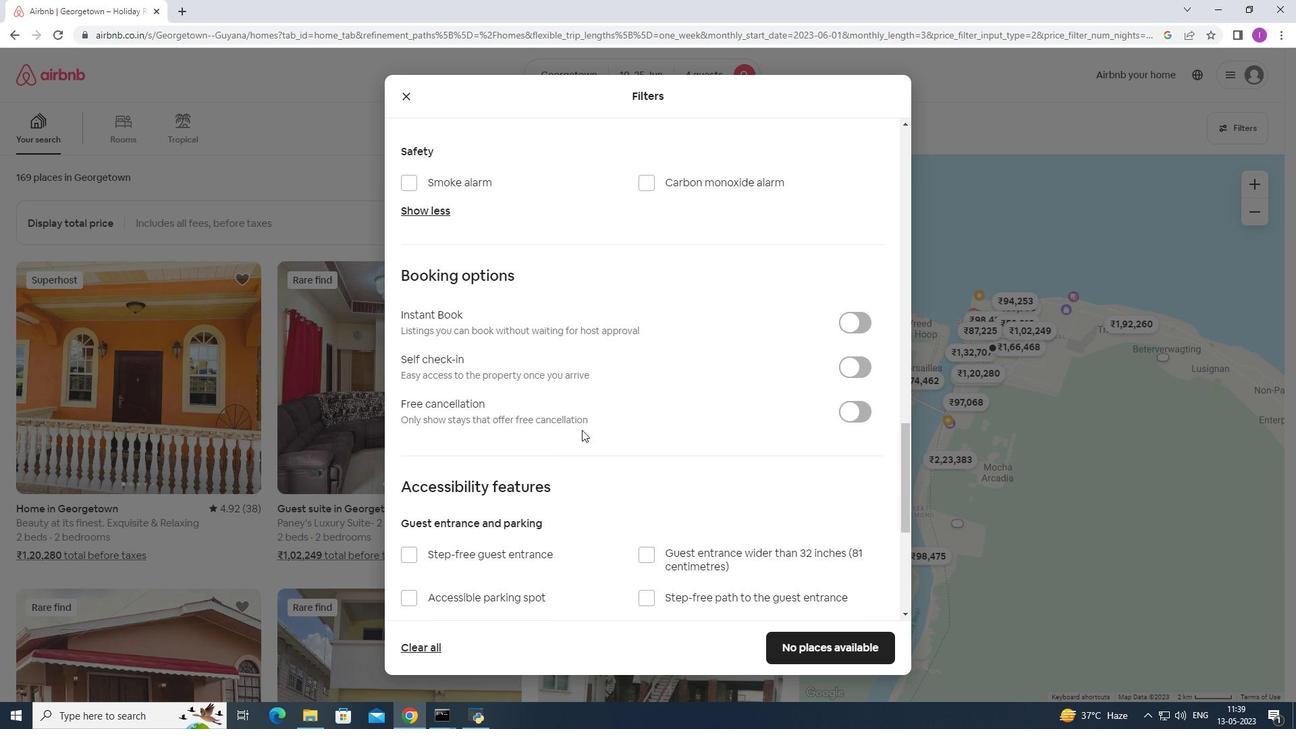 
Action: Mouse moved to (855, 166)
Screenshot: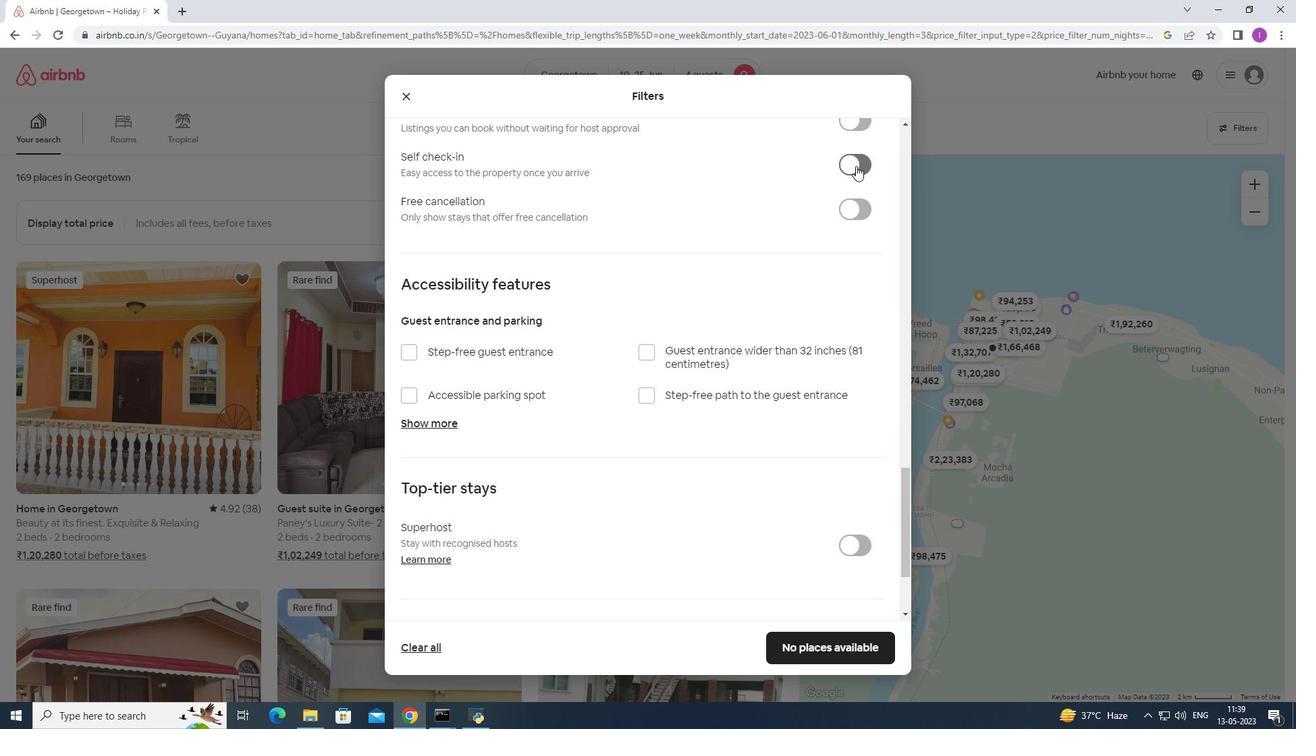 
Action: Mouse pressed left at (855, 166)
Screenshot: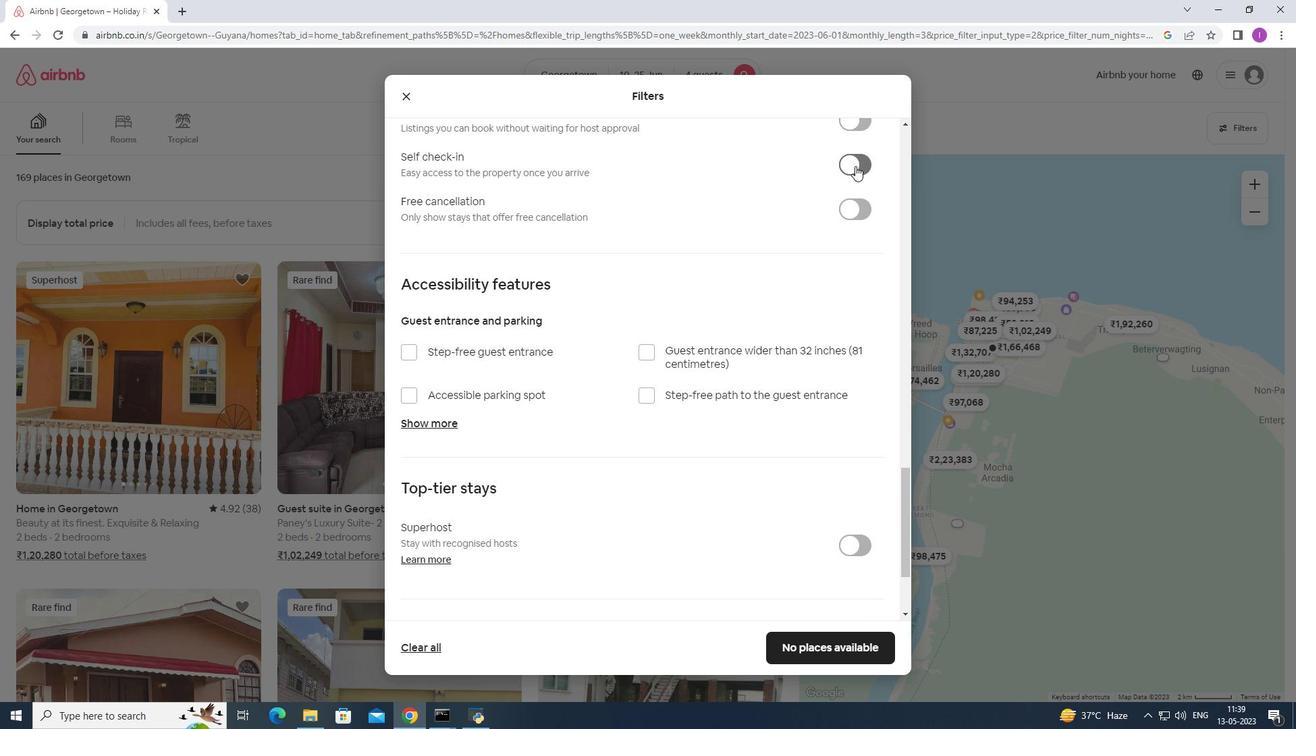 
Action: Mouse moved to (651, 320)
Screenshot: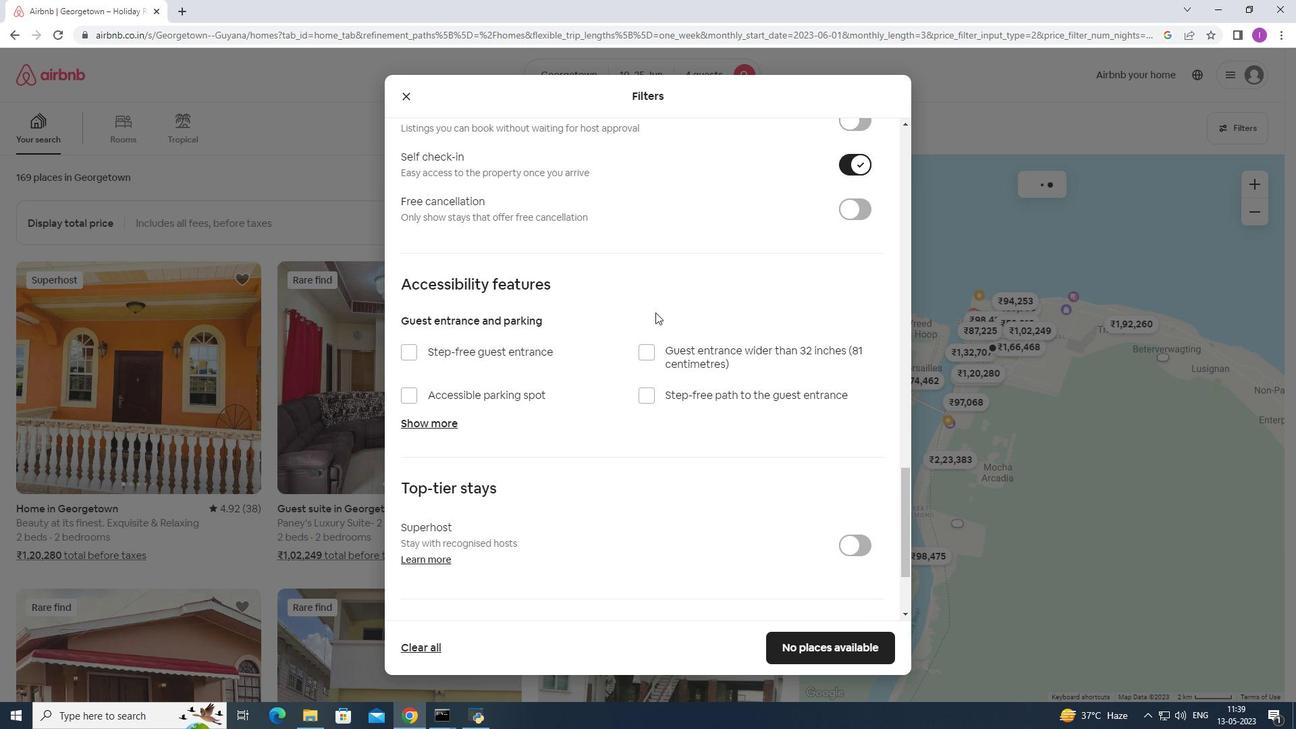 
Action: Mouse scrolled (651, 320) with delta (0, 0)
Screenshot: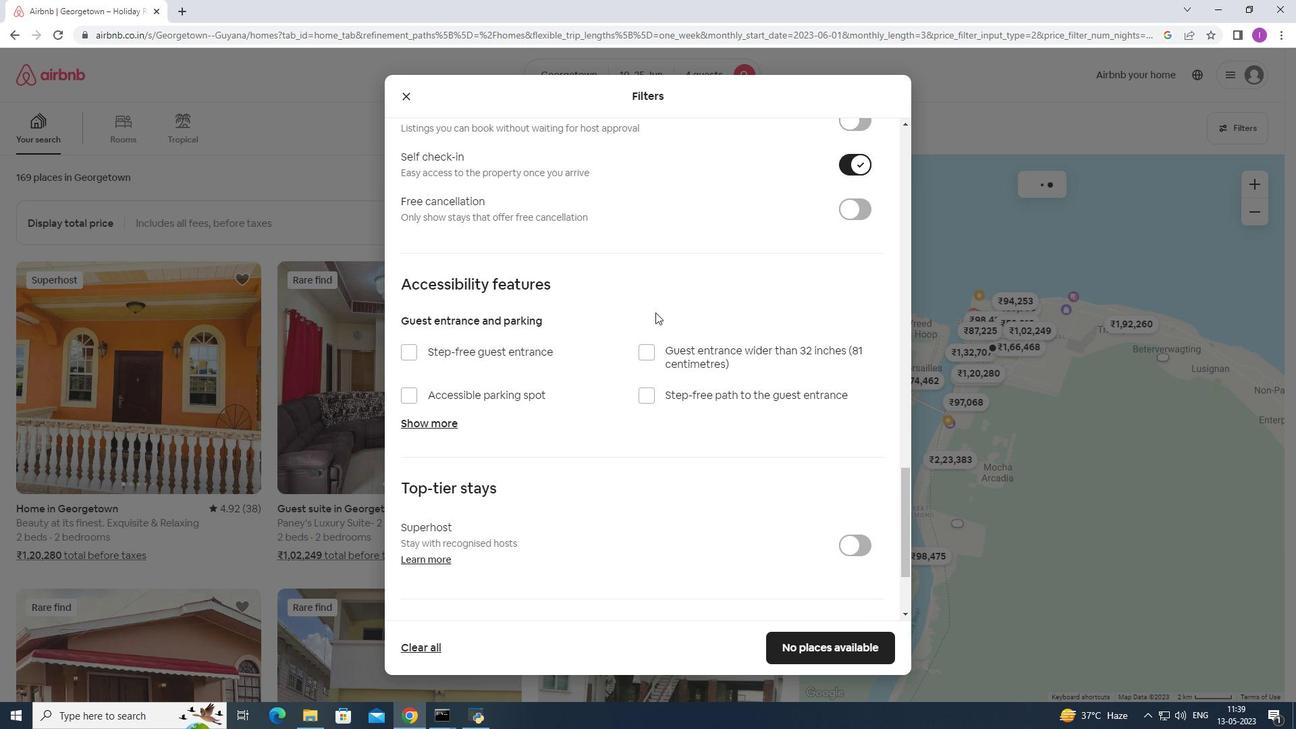 
Action: Mouse moved to (651, 321)
Screenshot: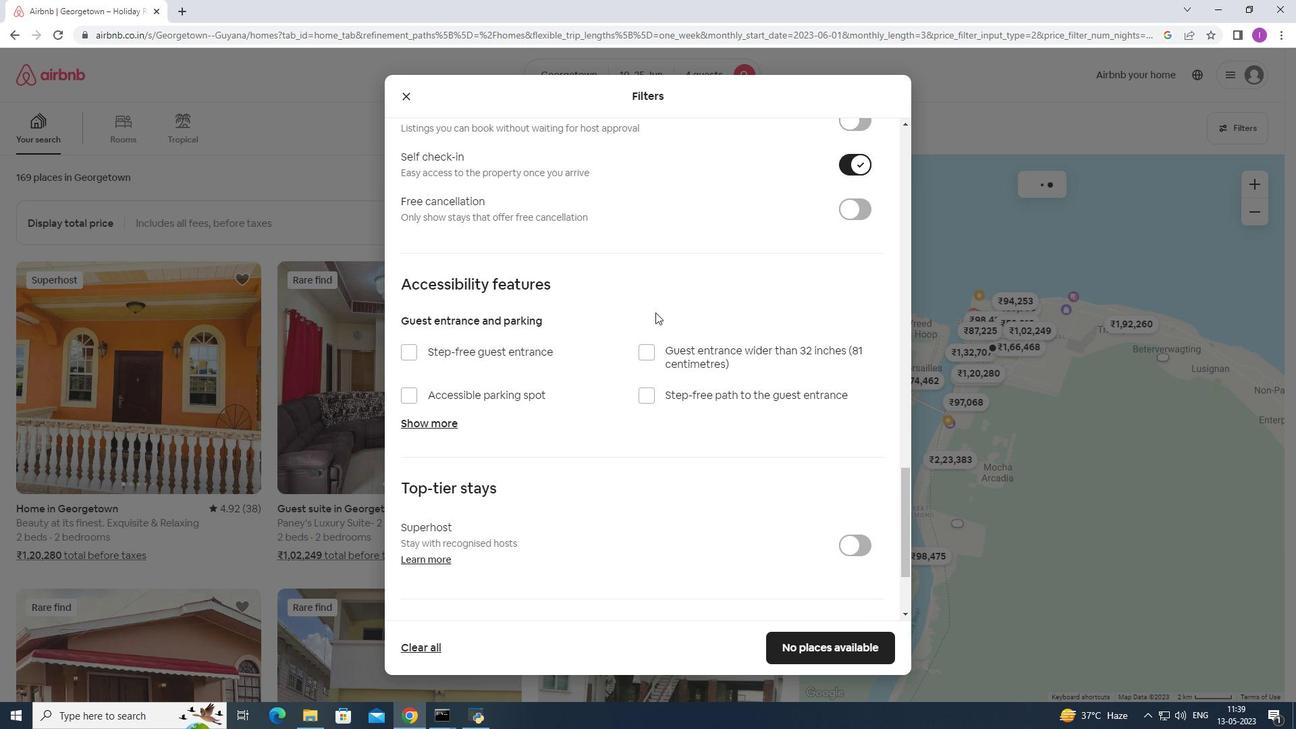 
Action: Mouse scrolled (651, 320) with delta (0, 0)
Screenshot: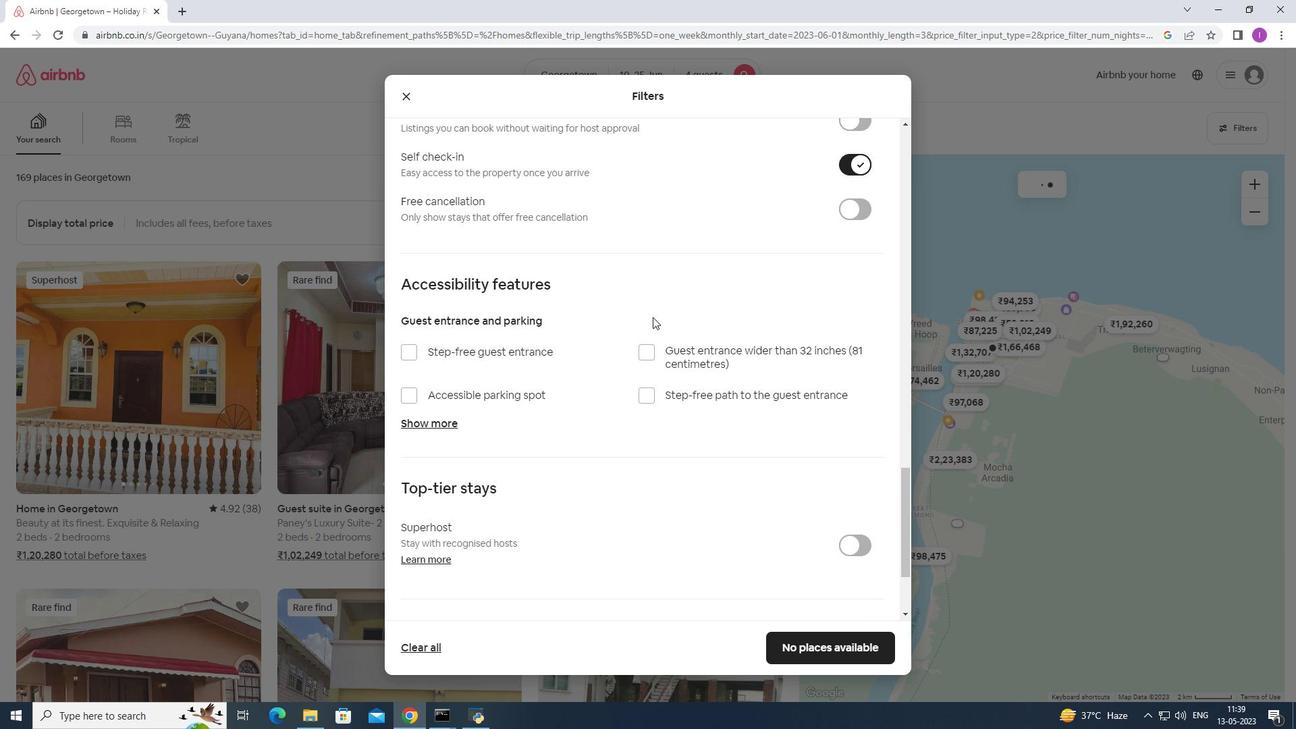 
Action: Mouse moved to (651, 322)
Screenshot: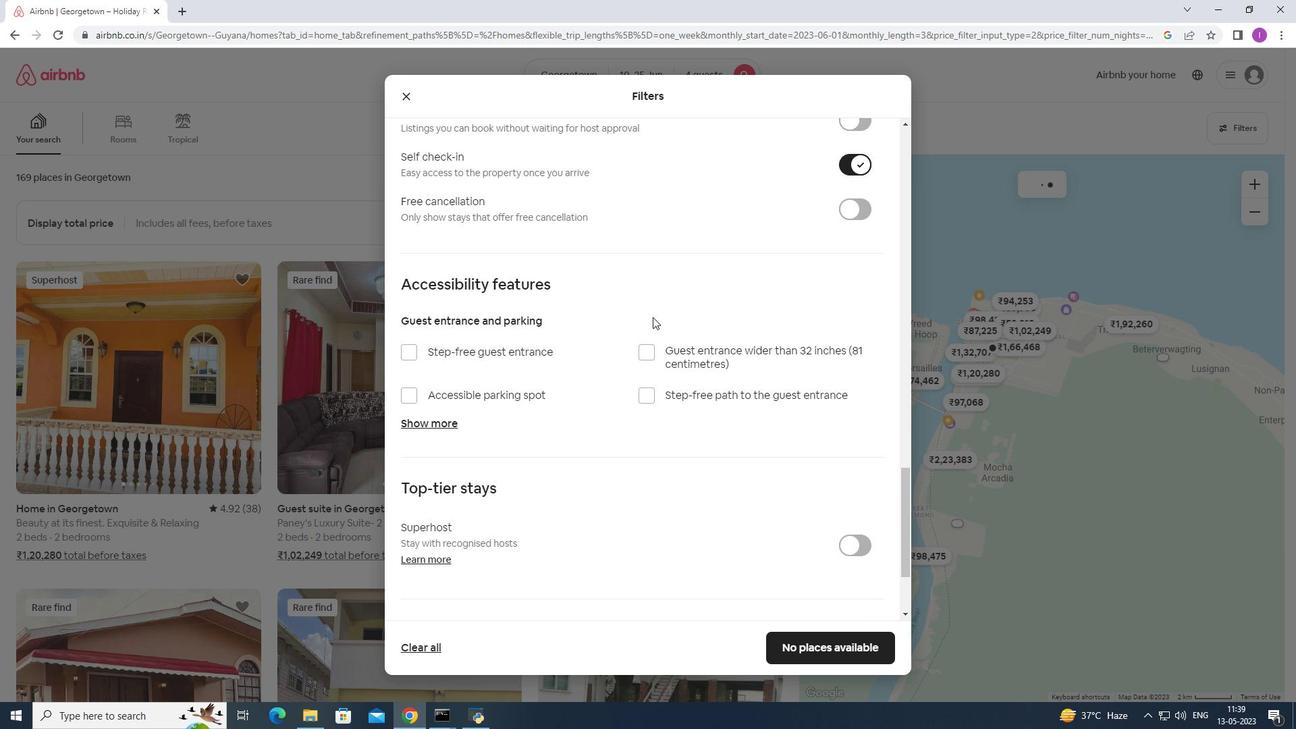 
Action: Mouse scrolled (651, 322) with delta (0, 0)
Screenshot: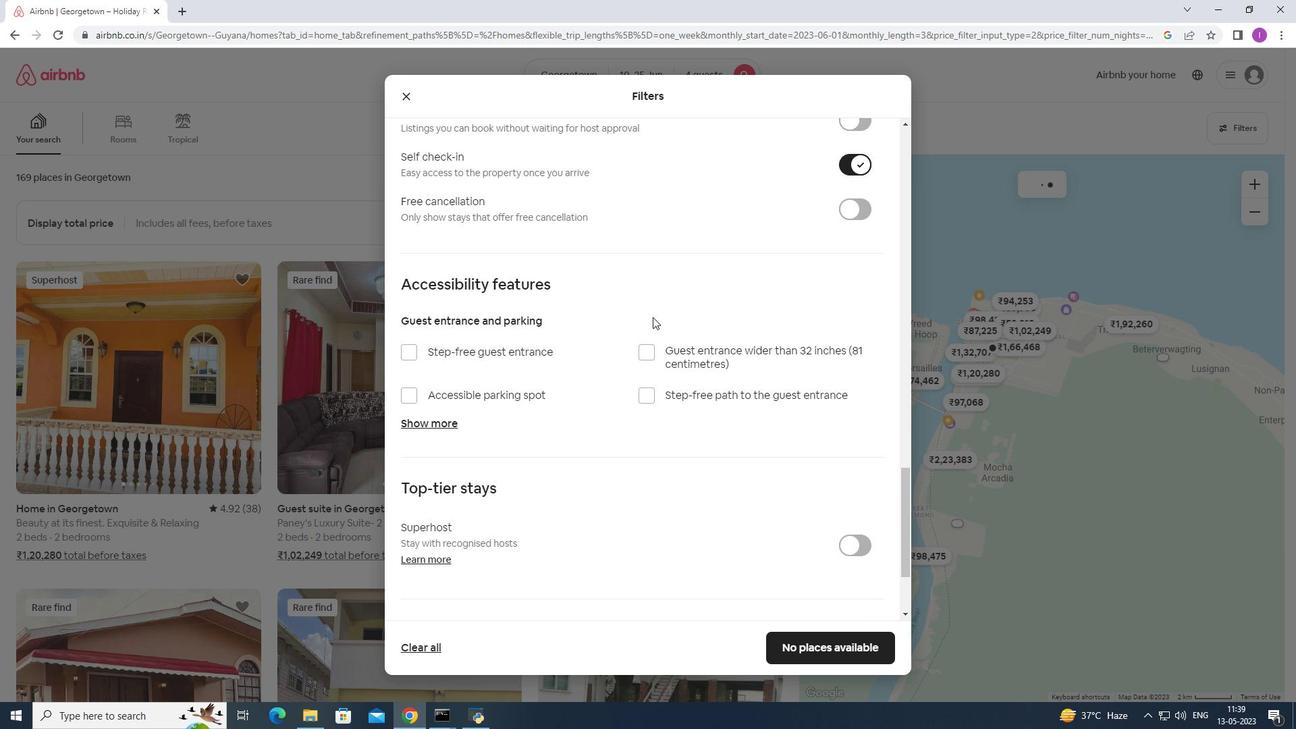
Action: Mouse moved to (650, 324)
Screenshot: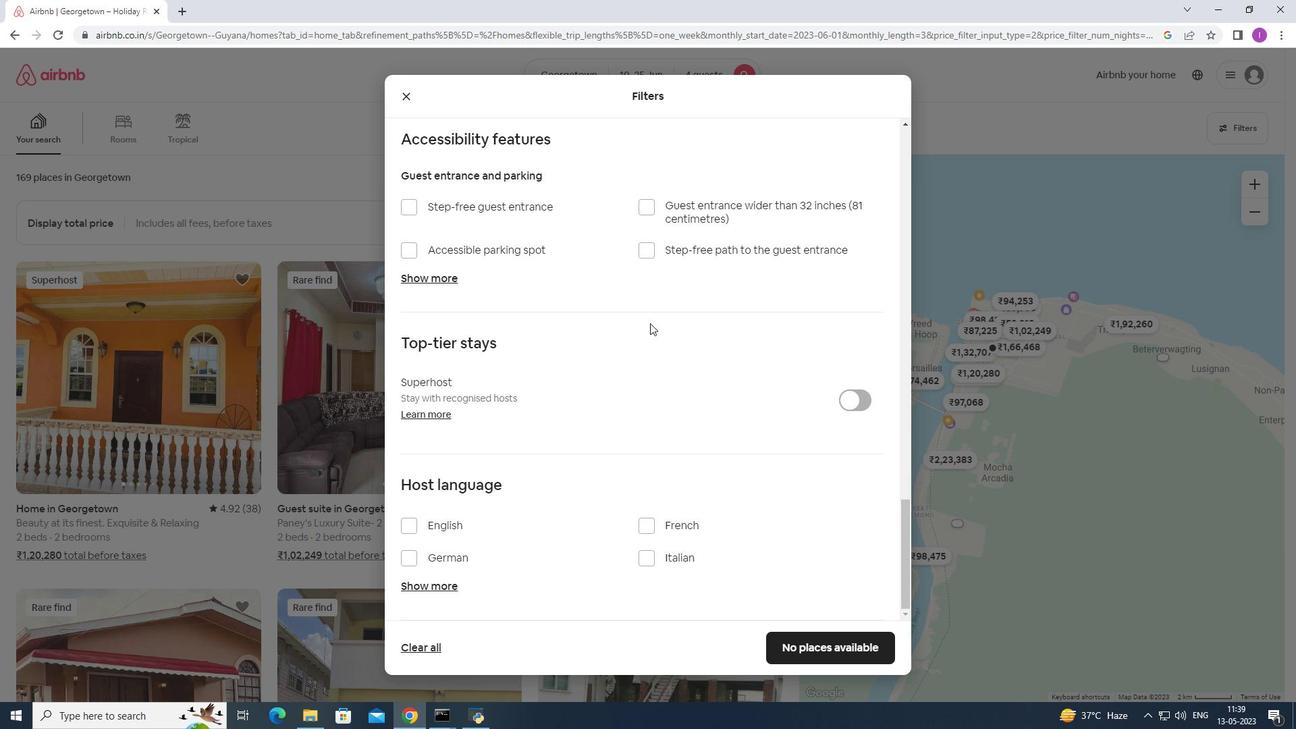 
Action: Mouse scrolled (650, 323) with delta (0, 0)
Screenshot: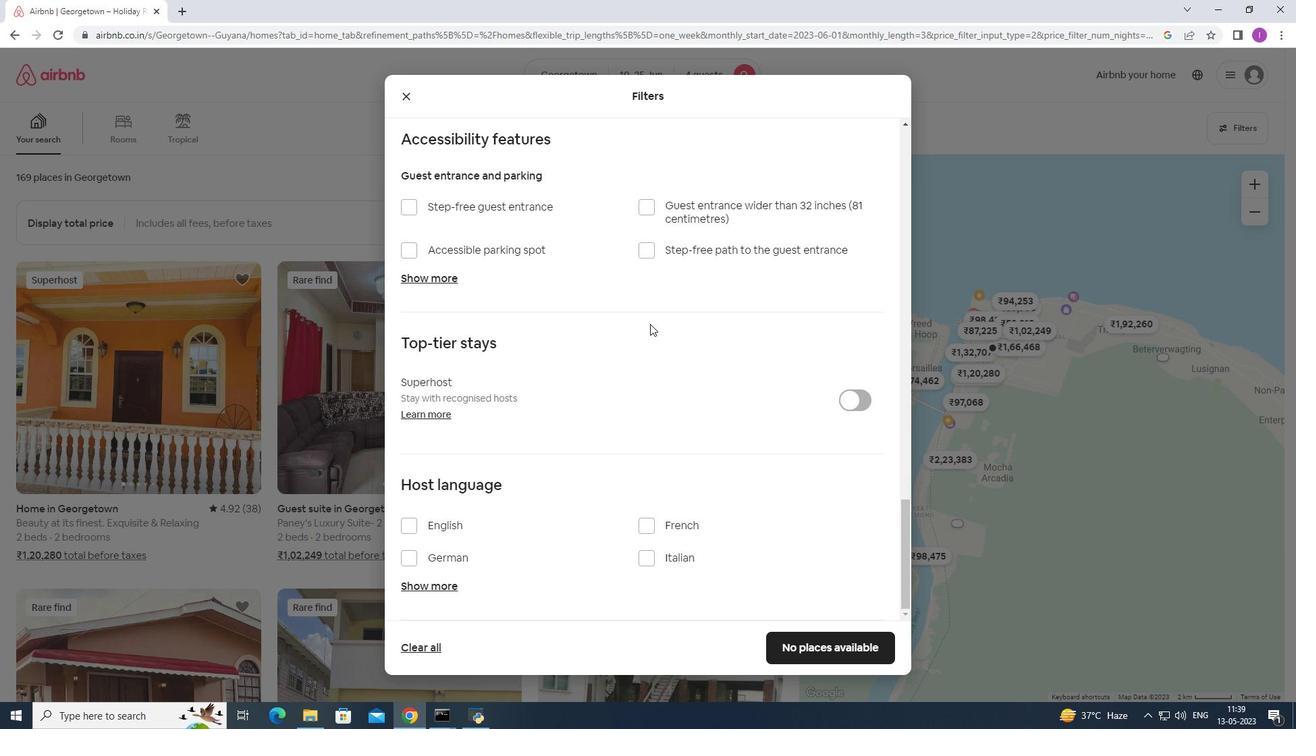 
Action: Mouse scrolled (650, 323) with delta (0, 0)
Screenshot: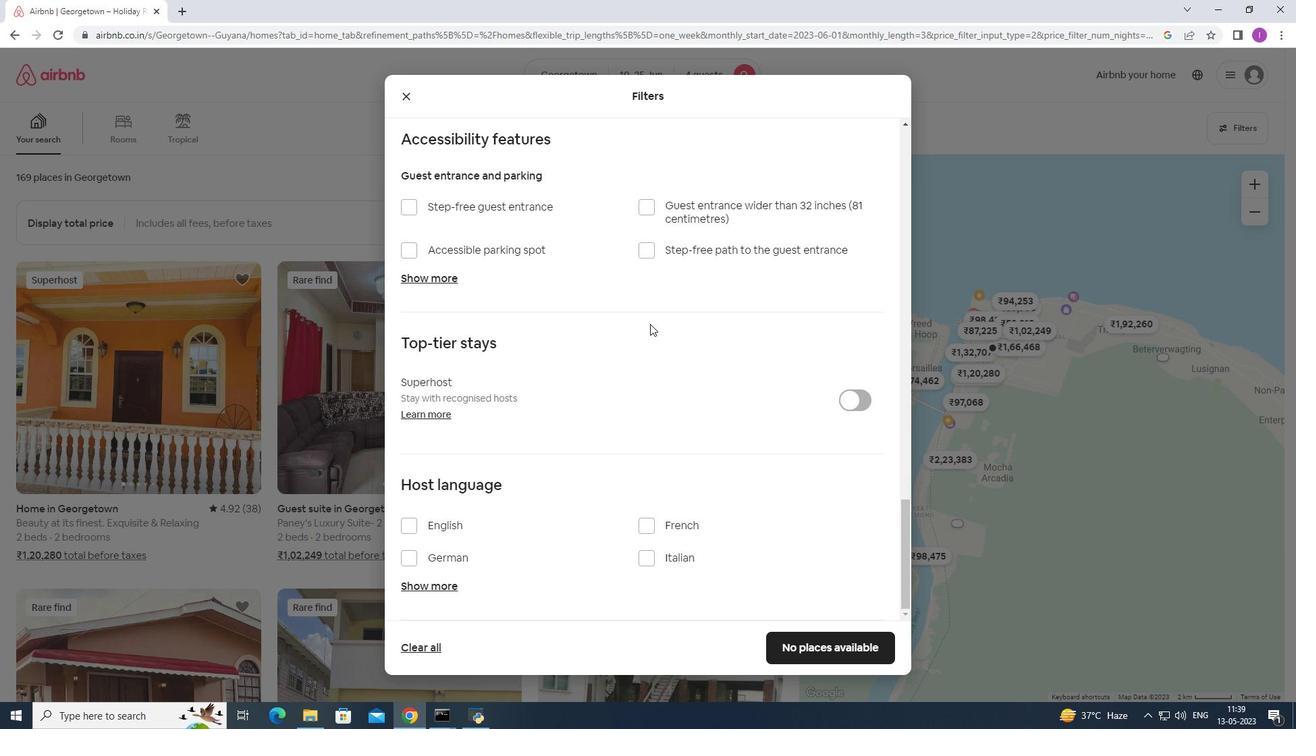 
Action: Mouse scrolled (650, 323) with delta (0, 0)
Screenshot: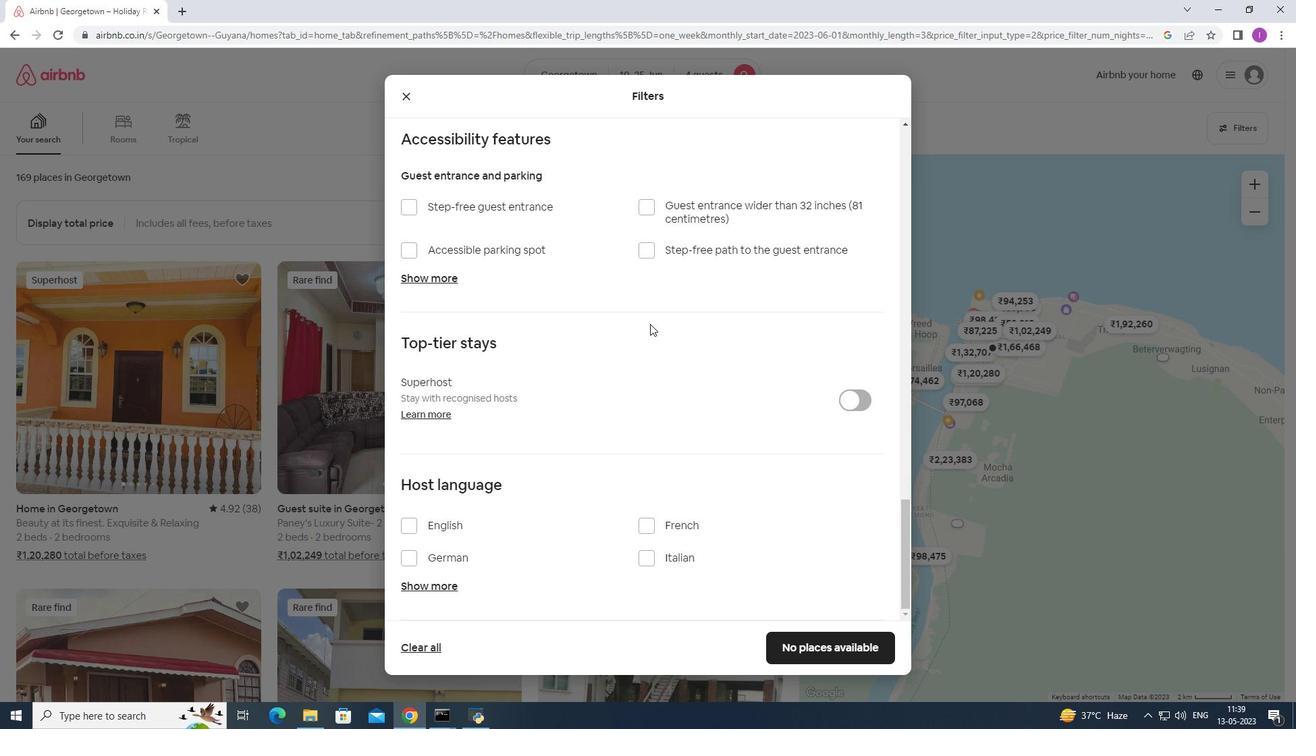 
Action: Mouse scrolled (650, 323) with delta (0, 0)
Screenshot: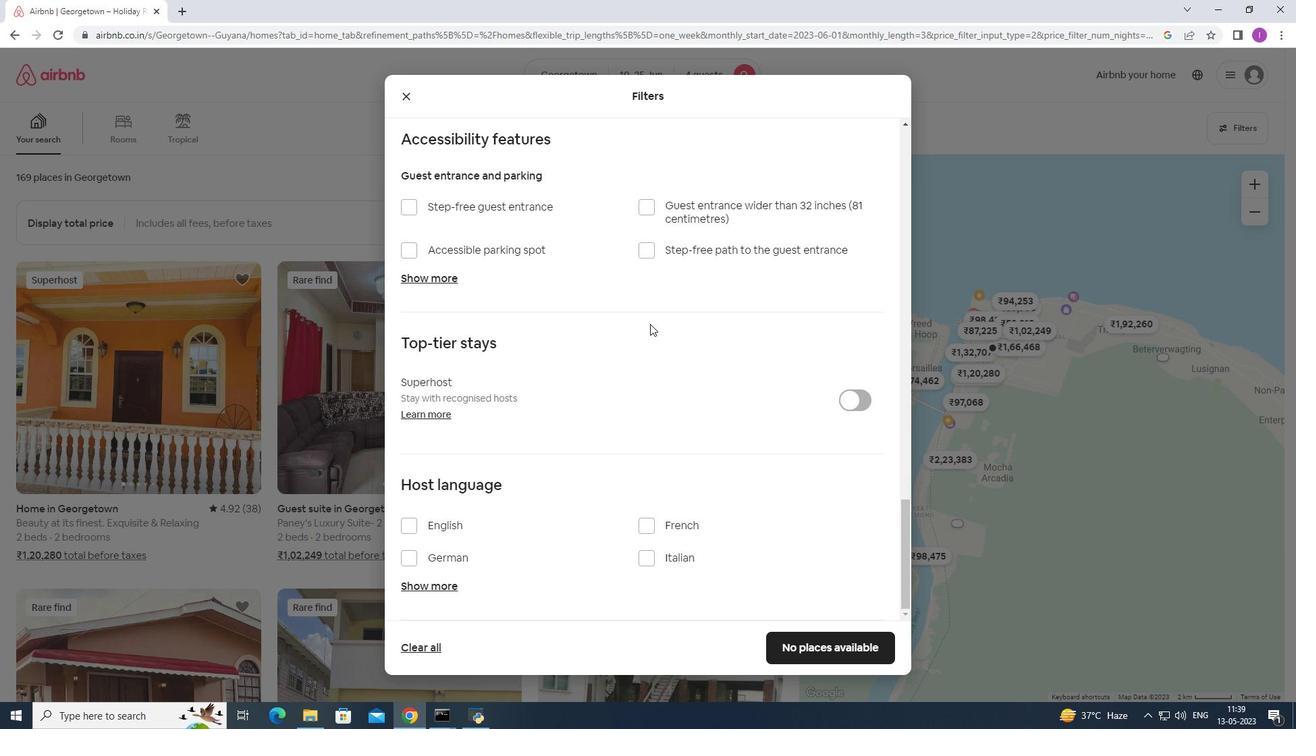 
Action: Mouse moved to (413, 526)
Screenshot: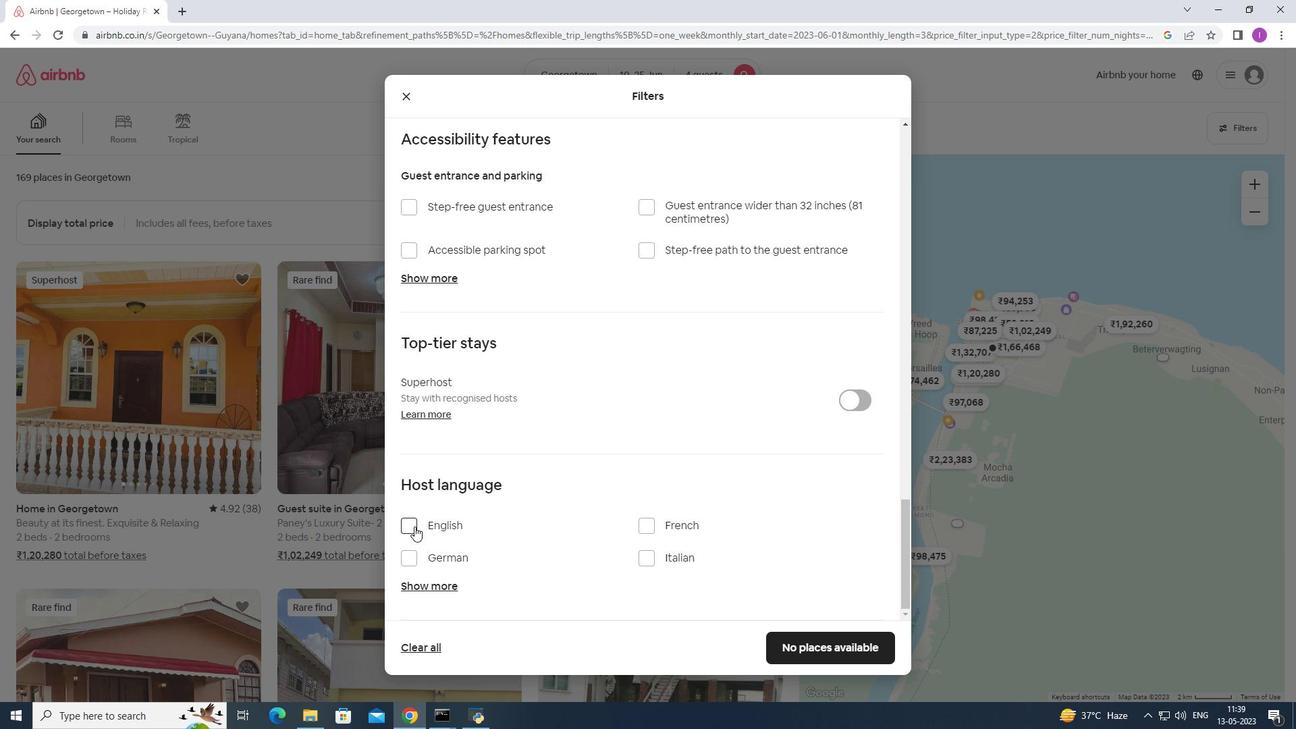 
Action: Mouse pressed left at (413, 526)
Screenshot: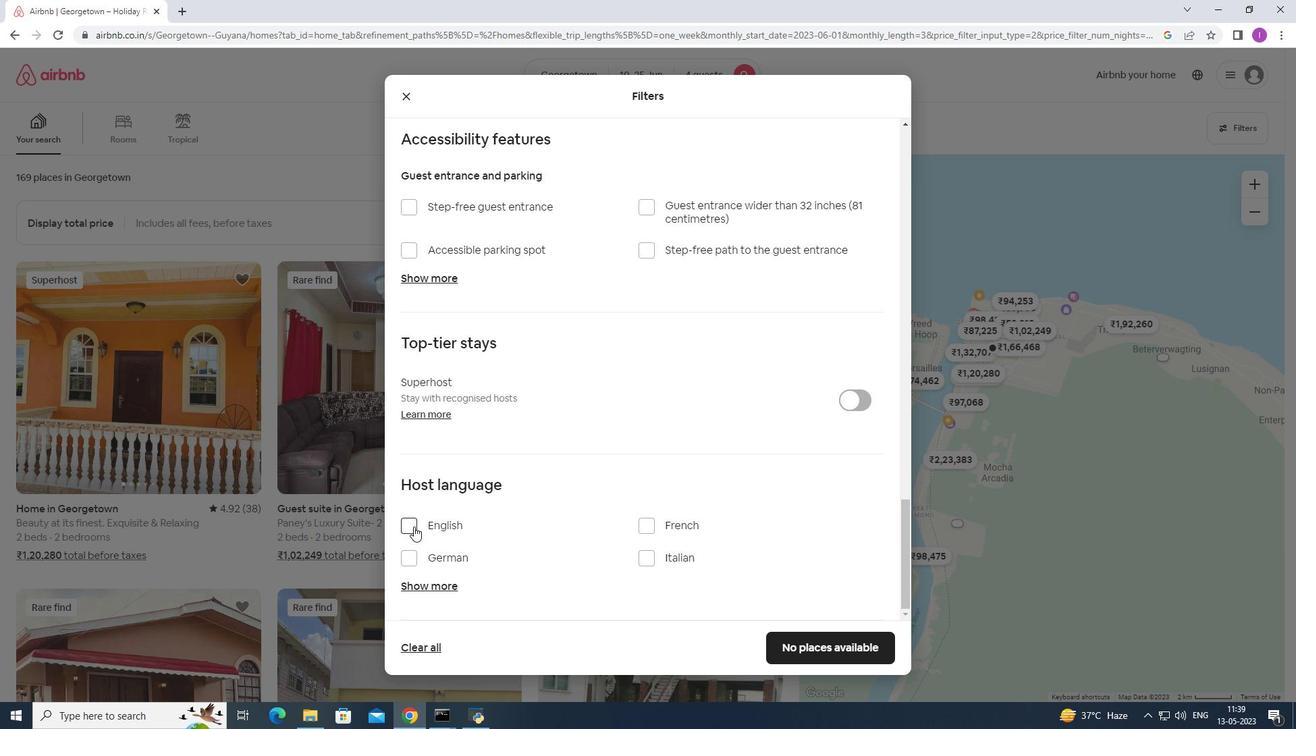 
Action: Mouse moved to (822, 640)
Screenshot: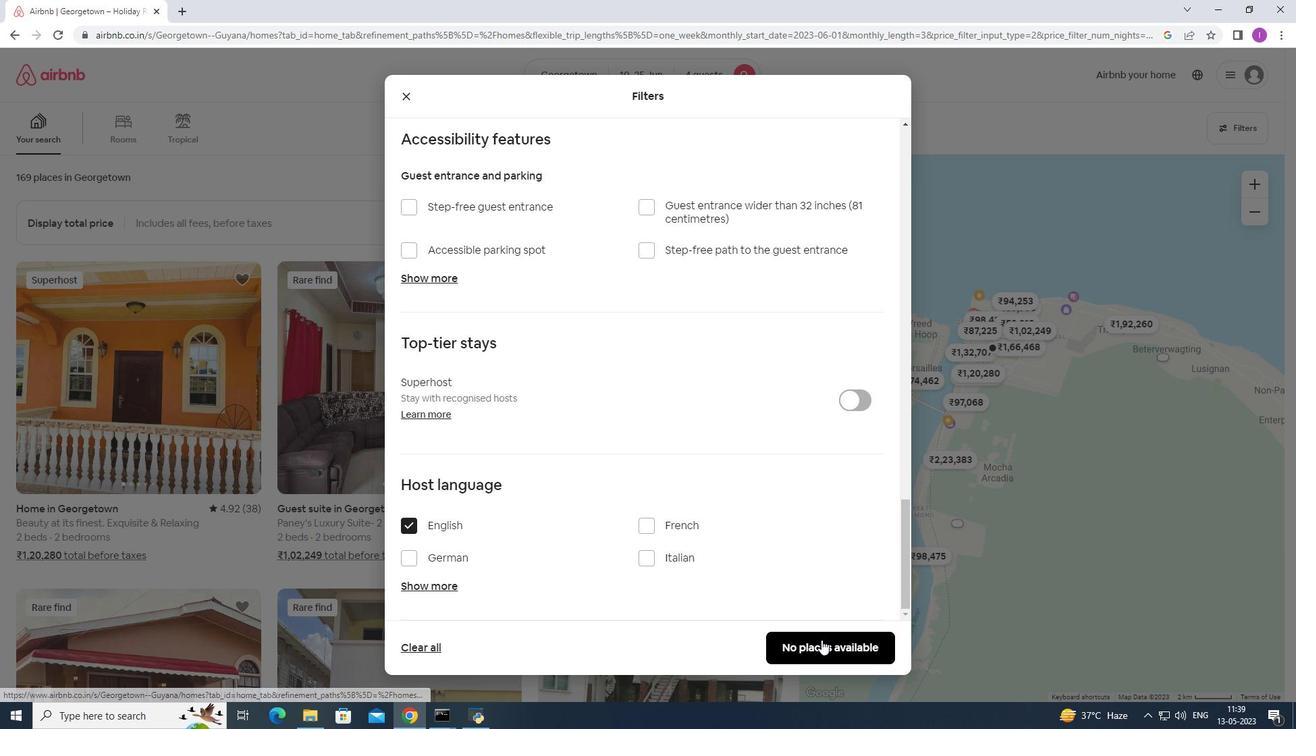 
Action: Mouse pressed left at (822, 640)
Screenshot: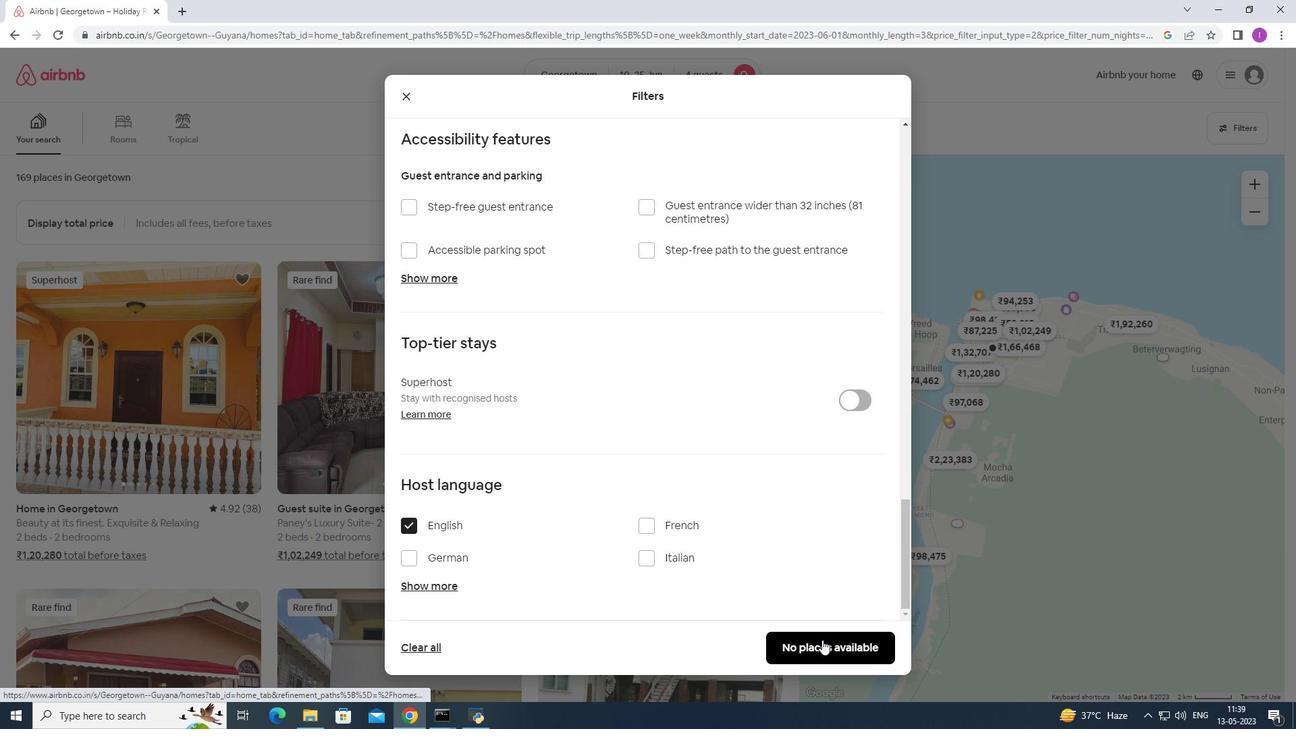 
Action: Mouse moved to (820, 651)
Screenshot: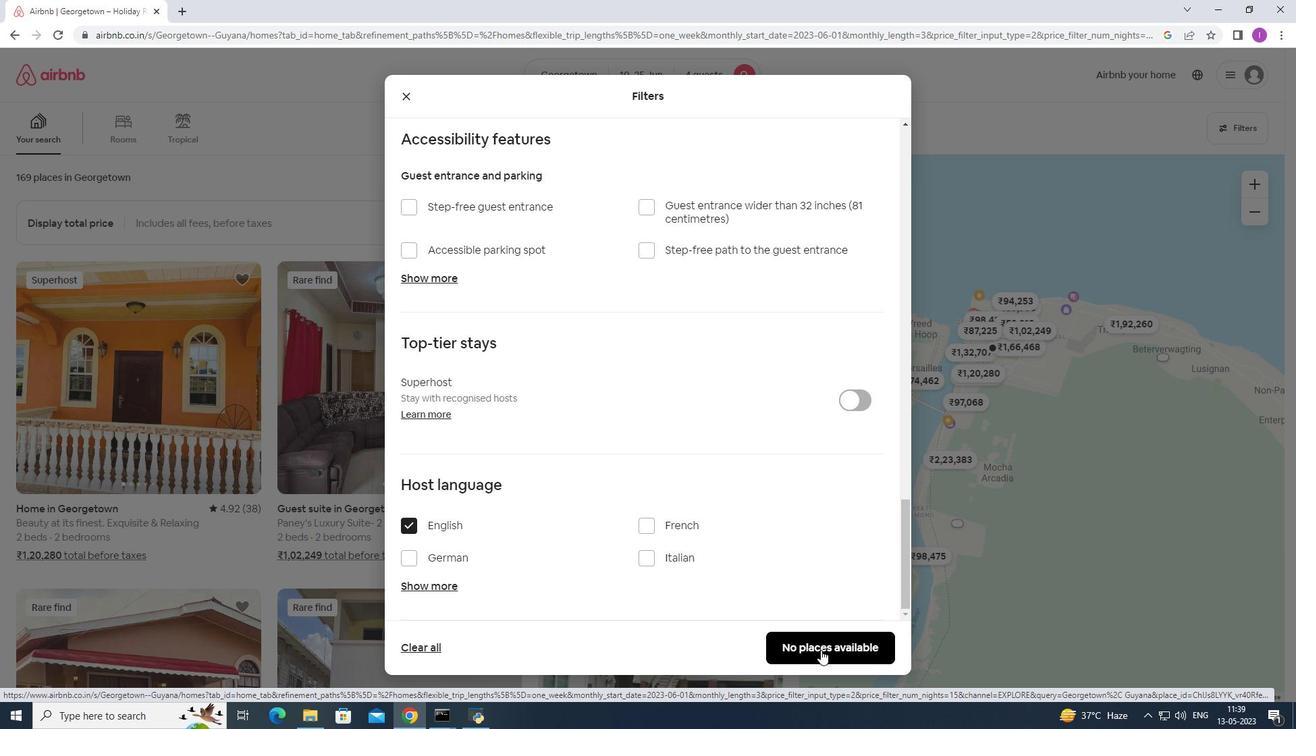 
Action: Mouse pressed left at (820, 651)
Screenshot: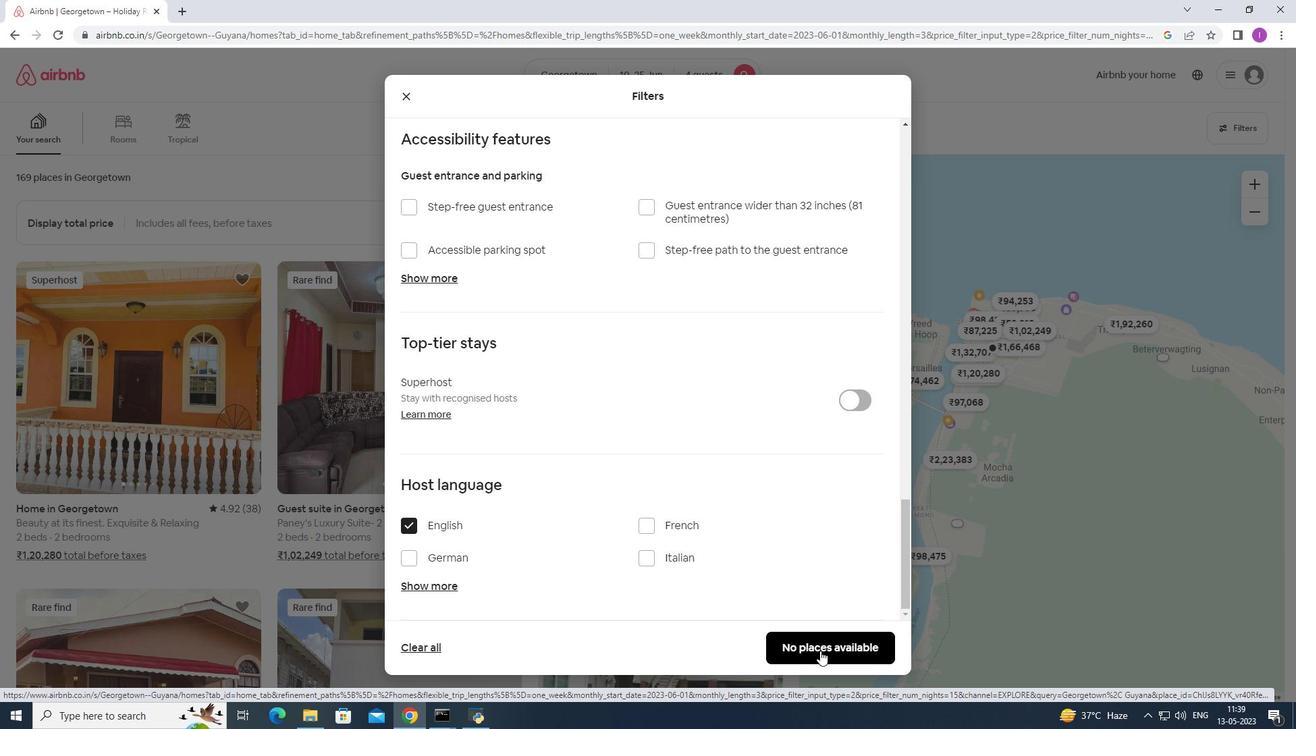 
Action: Mouse moved to (820, 649)
Screenshot: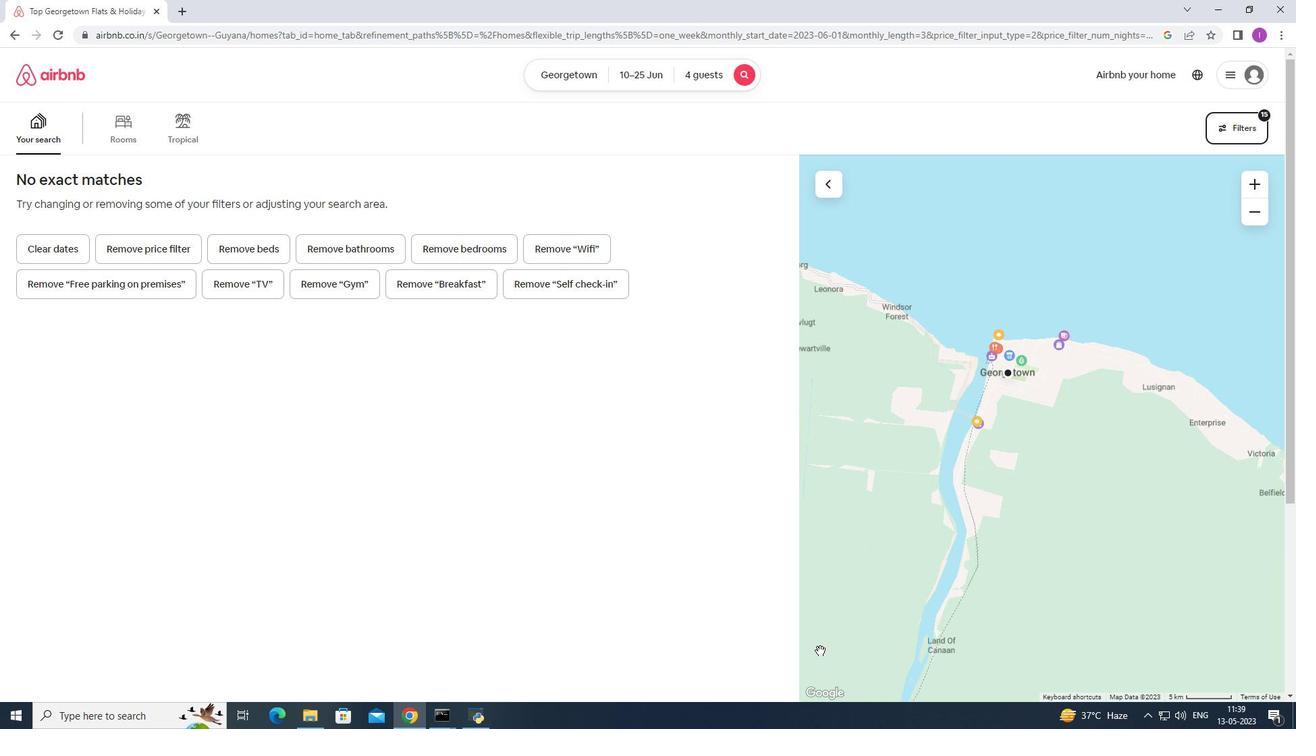 
